 Task: Send an email with the signature Madison Evans with the subject Request for a promotion follow-up and the message Just a friendly reminder to complete the task assigned to you by the end of the week. from softage.9@softage.net to softage.4@softage.net and move the email from Sent Items to the folder Letters of intent
Action: Mouse moved to (1197, 86)
Screenshot: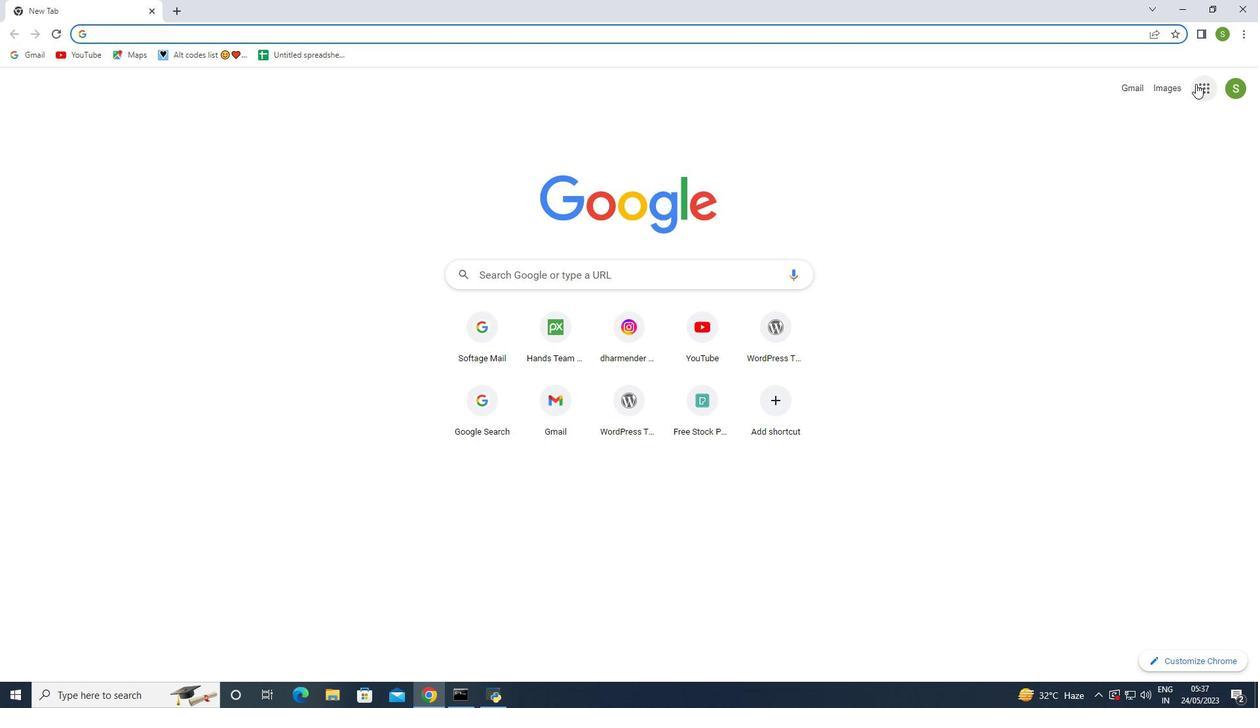 
Action: Mouse pressed left at (1197, 86)
Screenshot: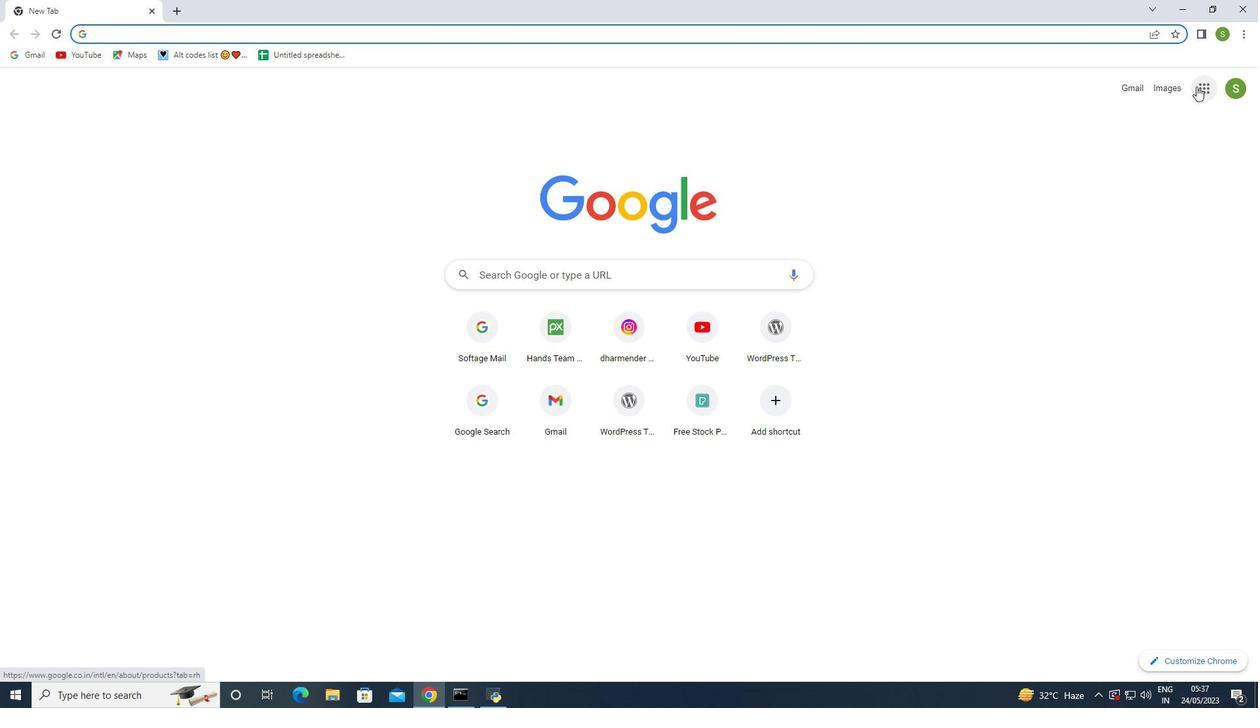 
Action: Mouse moved to (1154, 149)
Screenshot: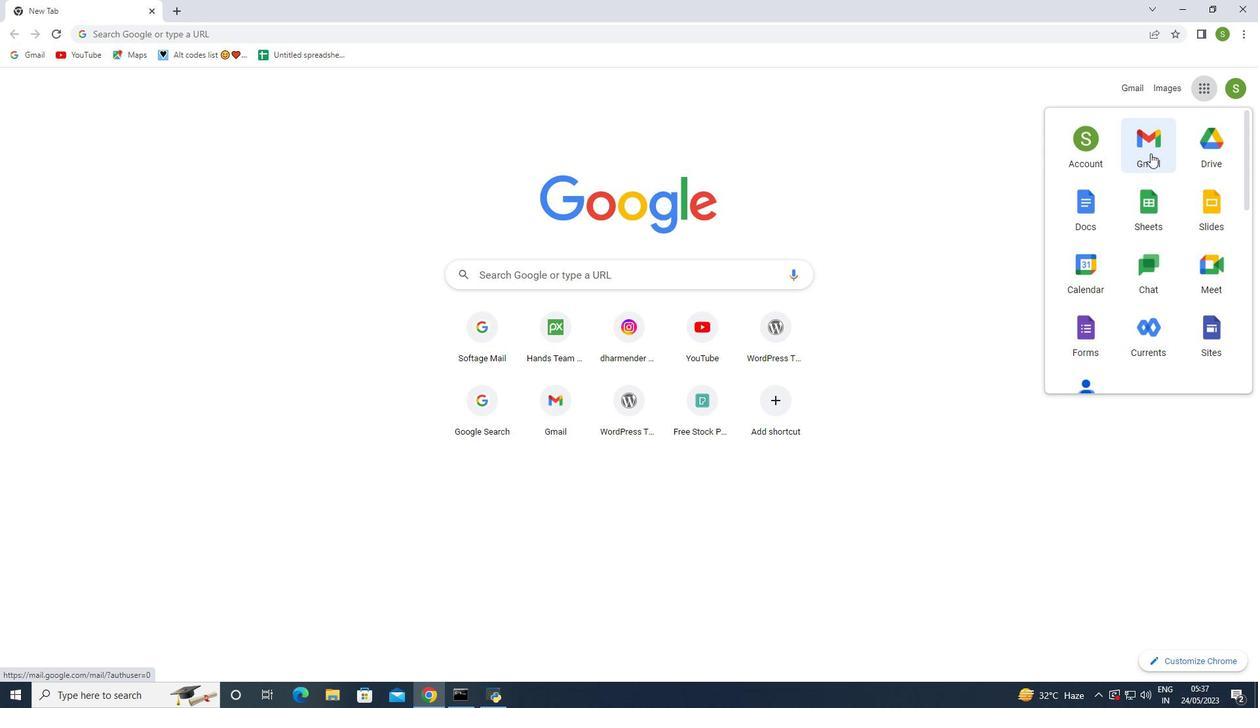 
Action: Mouse pressed left at (1154, 149)
Screenshot: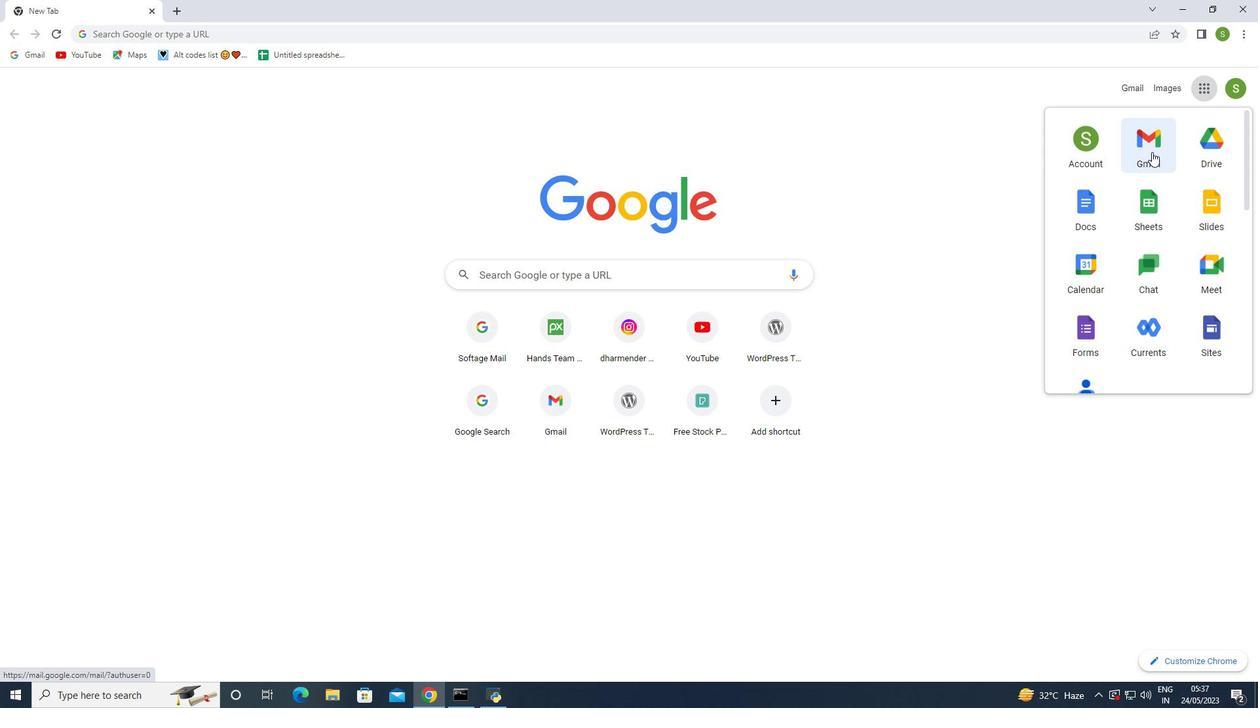 
Action: Mouse moved to (1102, 87)
Screenshot: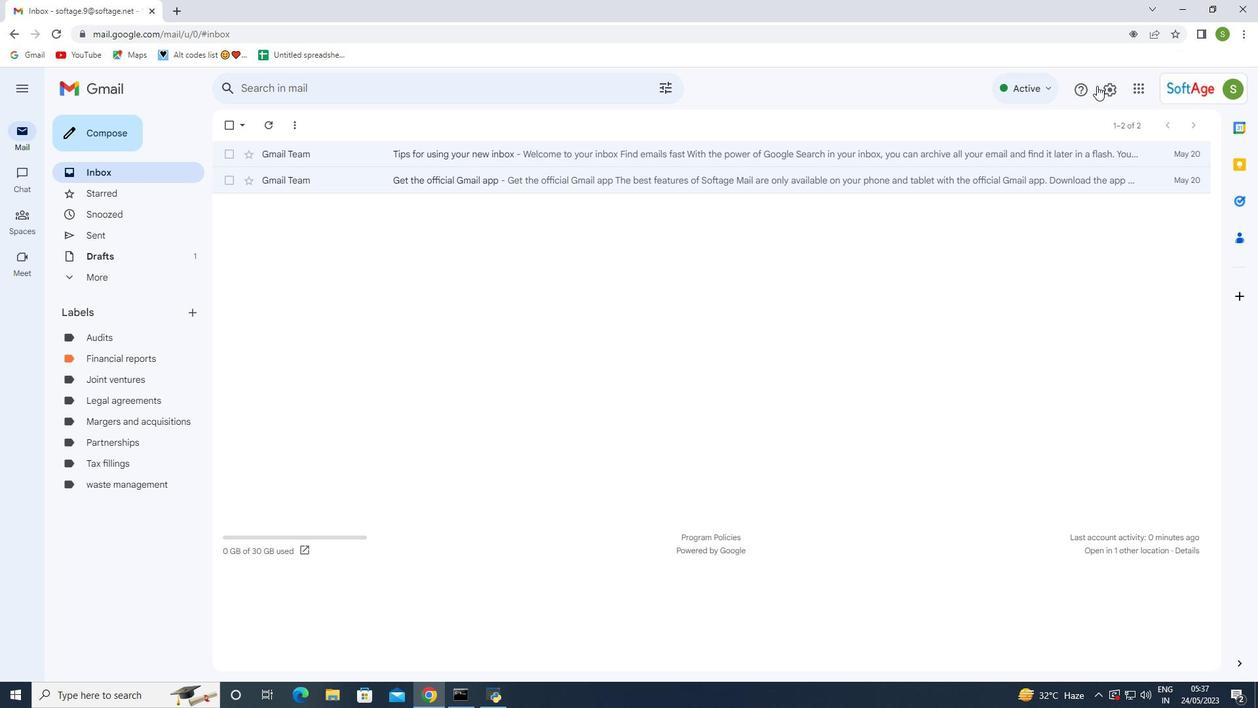 
Action: Mouse pressed left at (1102, 87)
Screenshot: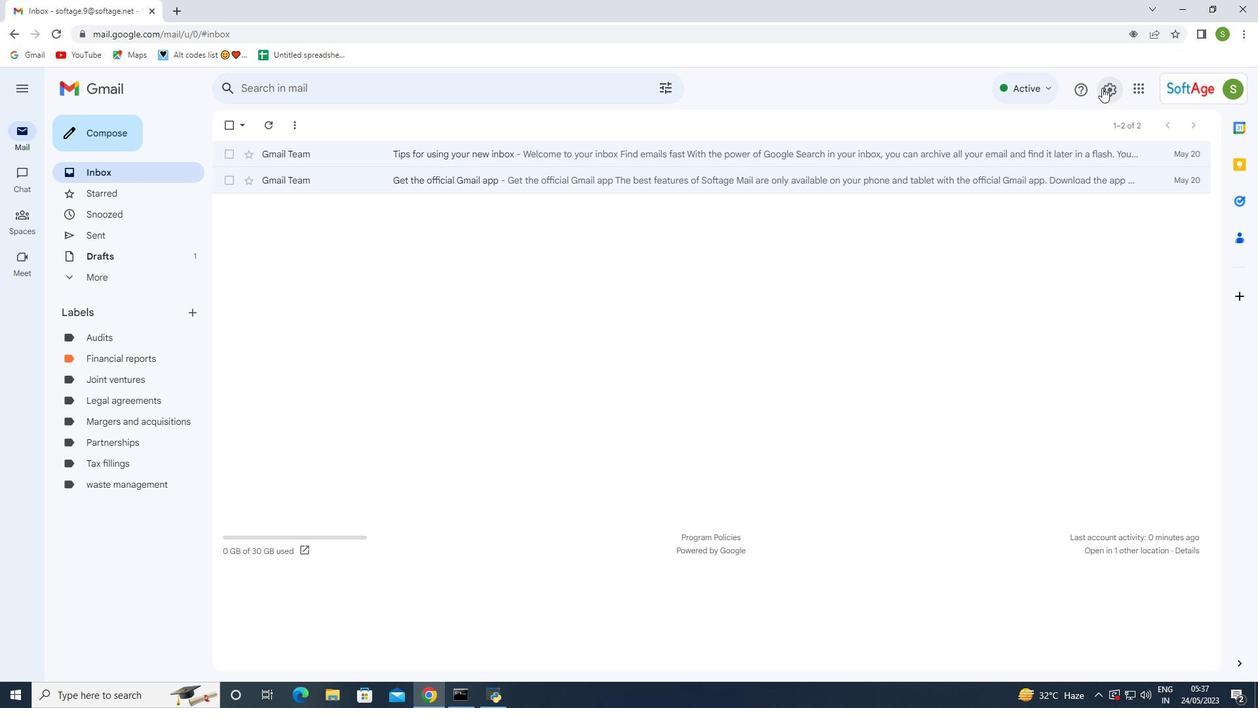
Action: Mouse moved to (1103, 161)
Screenshot: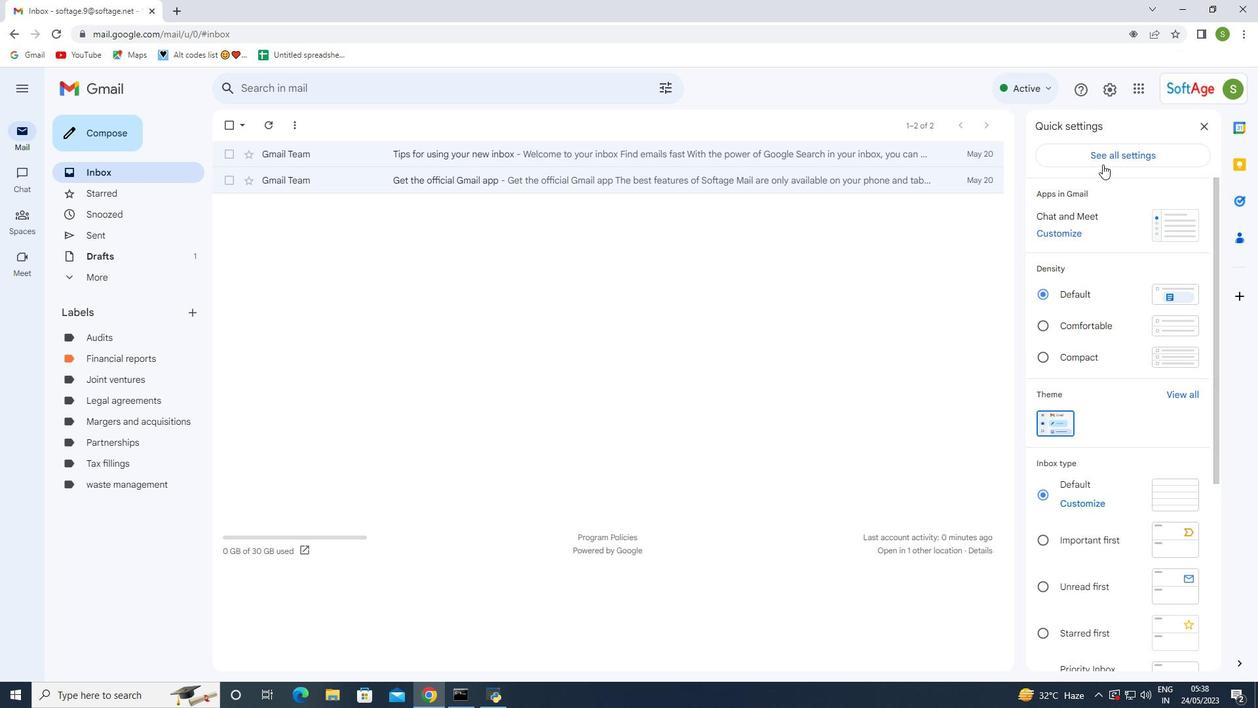 
Action: Mouse pressed left at (1103, 161)
Screenshot: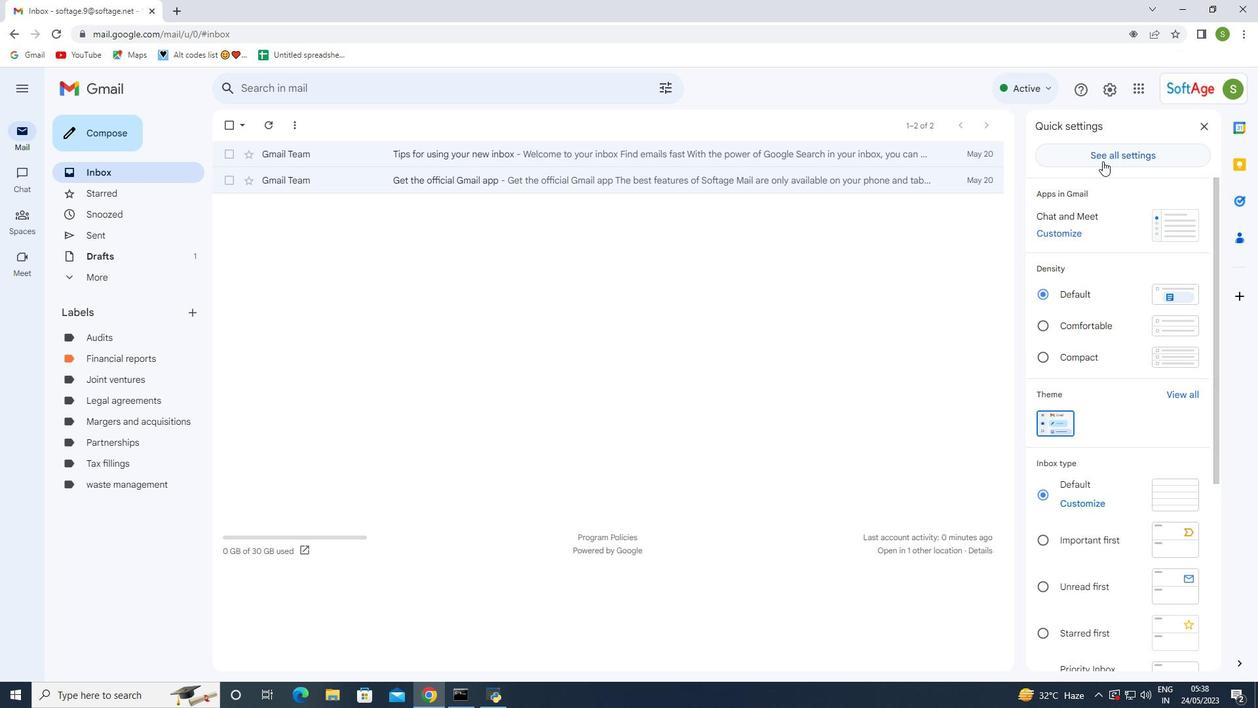 
Action: Mouse moved to (683, 341)
Screenshot: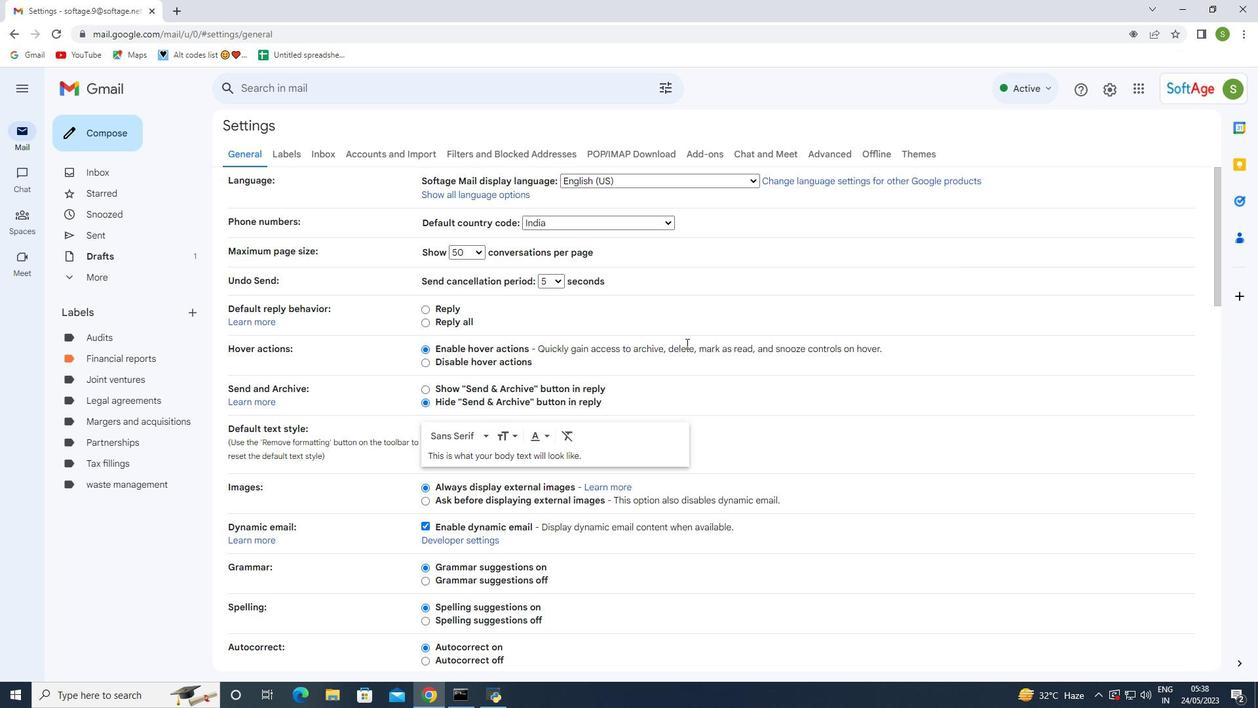 
Action: Mouse scrolled (683, 340) with delta (0, 0)
Screenshot: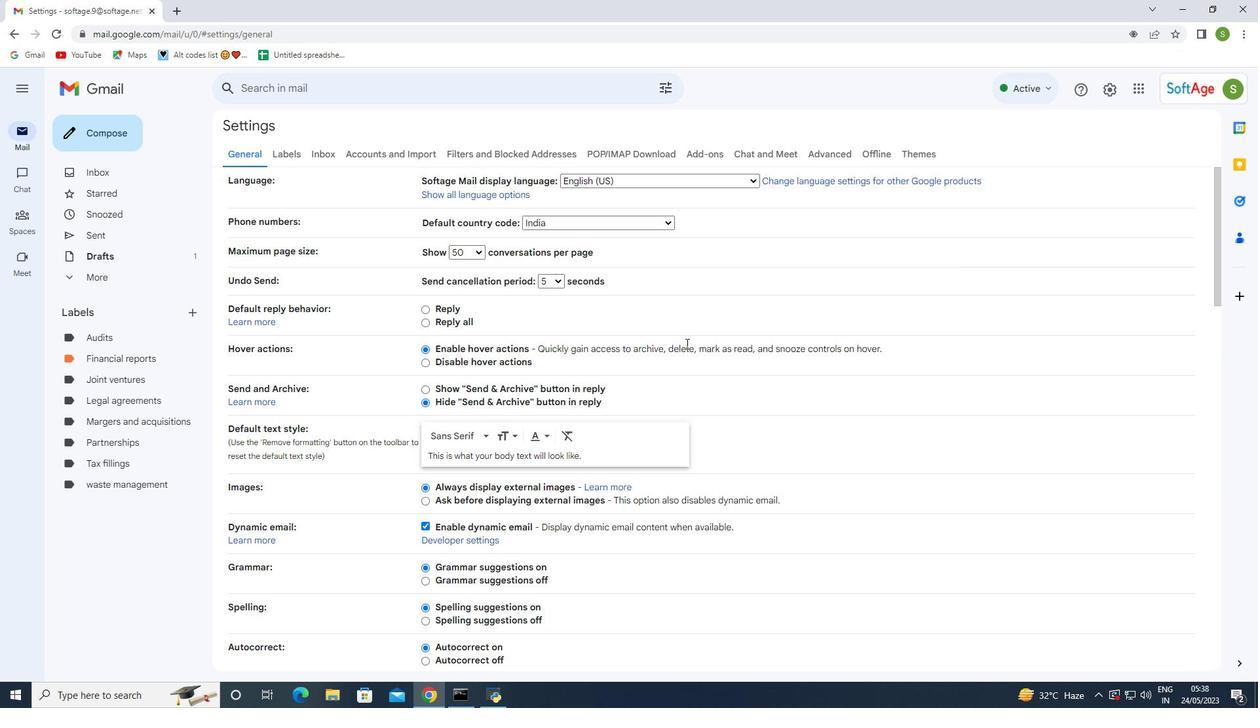 
Action: Mouse moved to (683, 341)
Screenshot: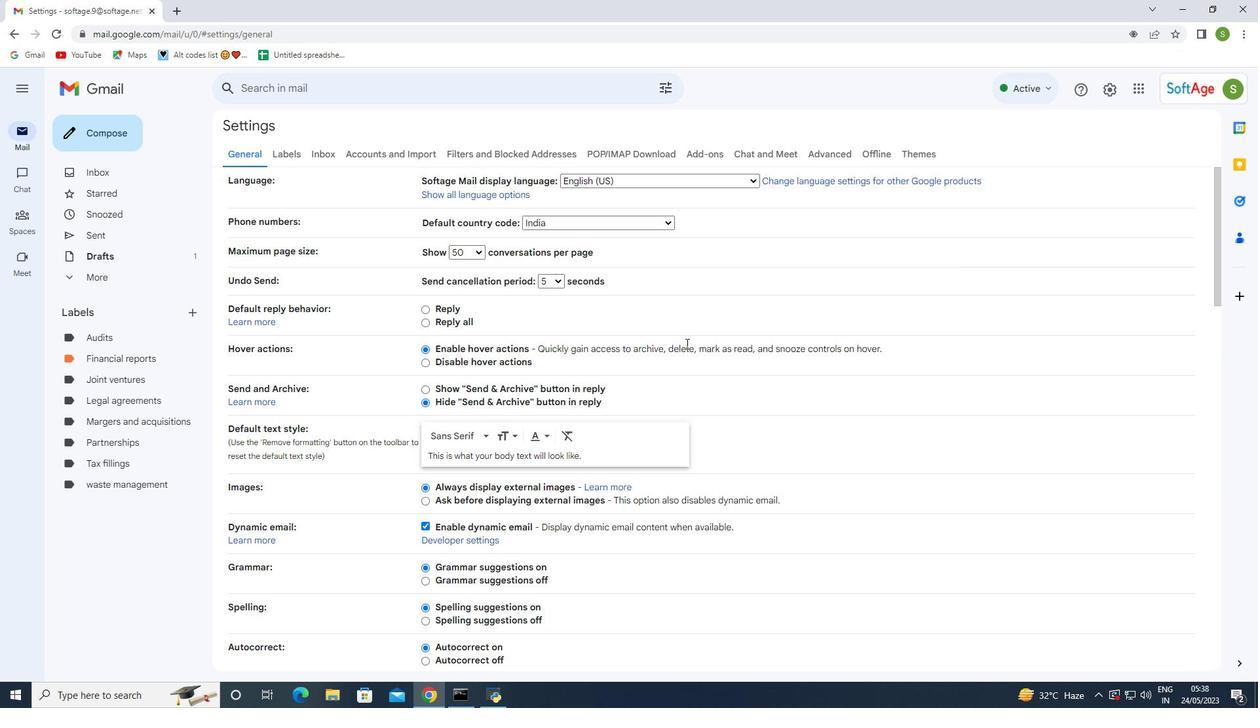 
Action: Mouse scrolled (683, 340) with delta (0, 0)
Screenshot: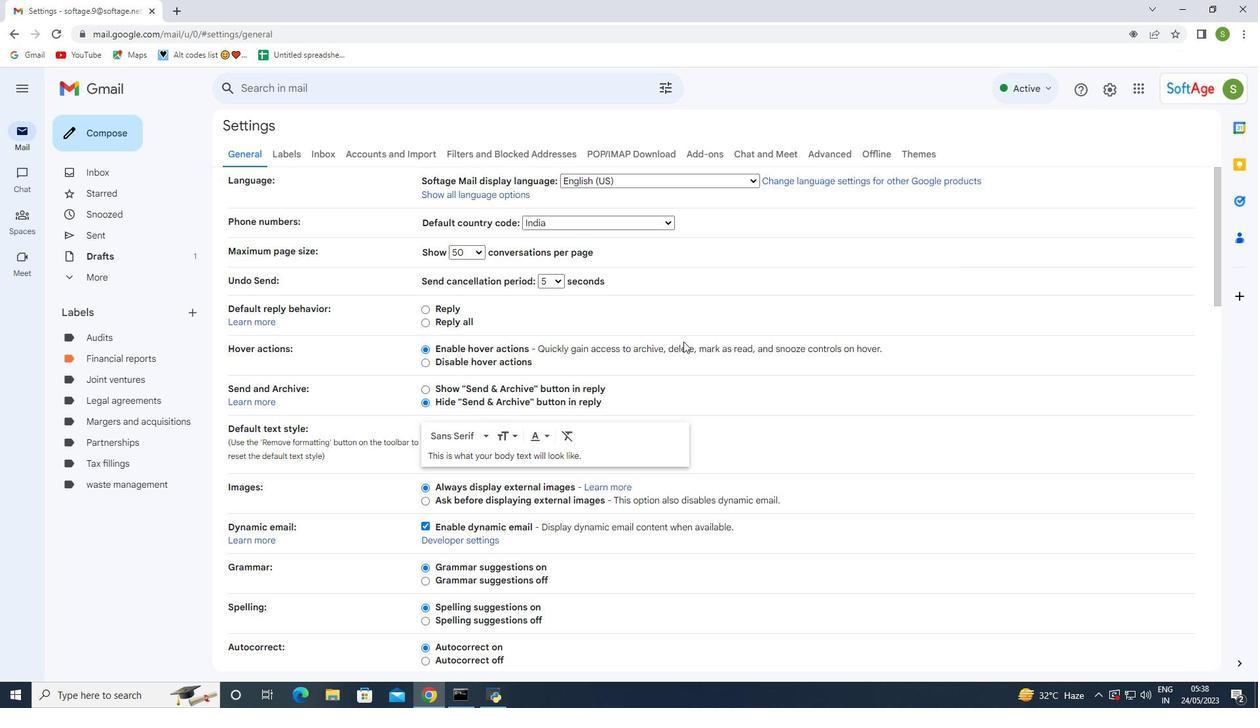 
Action: Mouse moved to (683, 341)
Screenshot: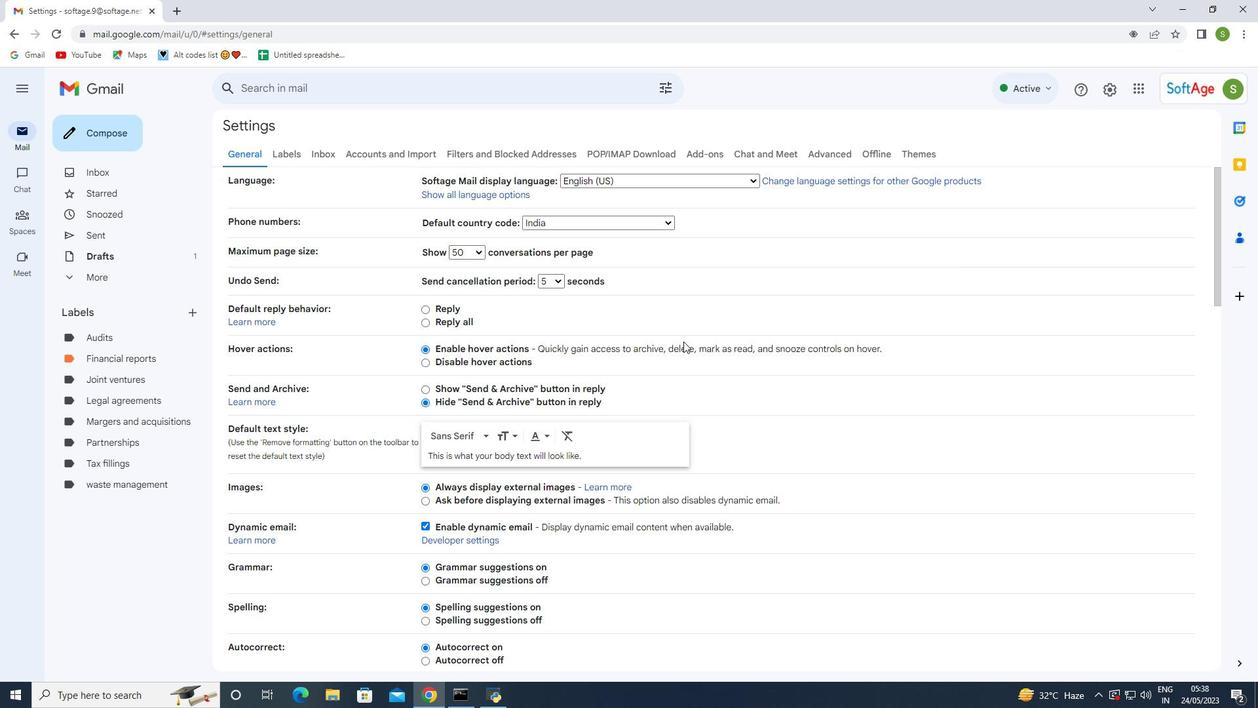 
Action: Mouse scrolled (683, 340) with delta (0, 0)
Screenshot: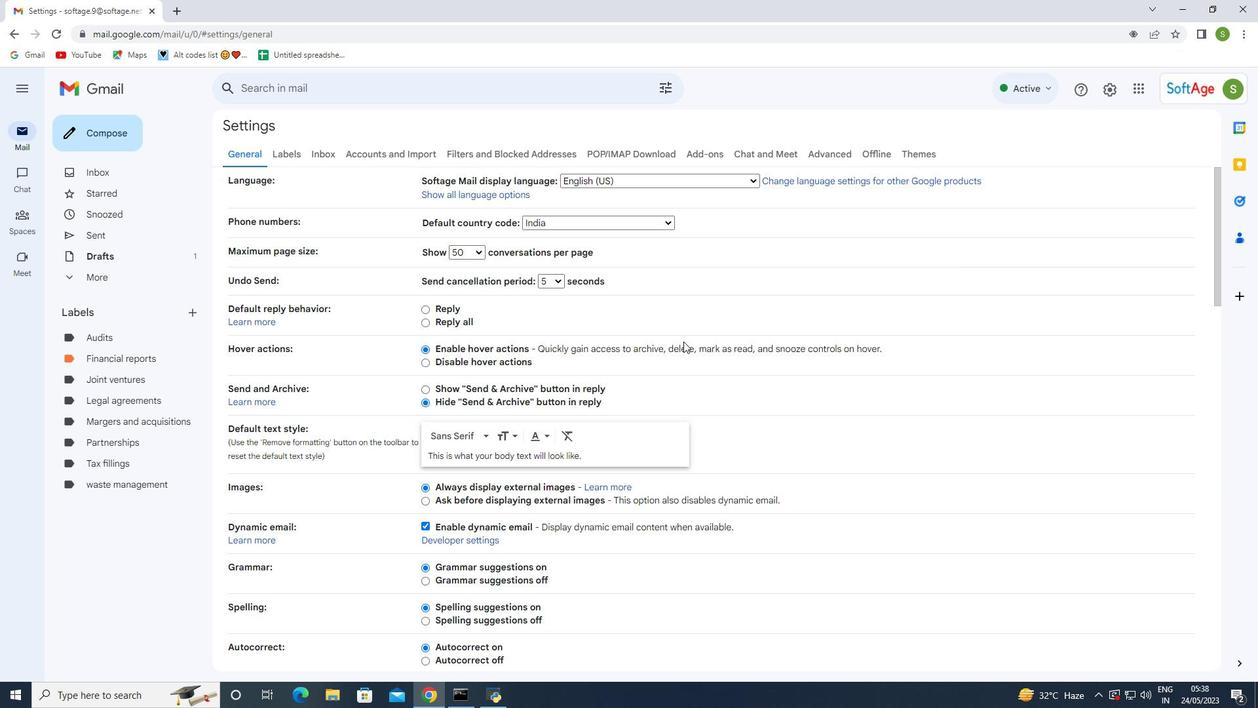 
Action: Mouse moved to (683, 341)
Screenshot: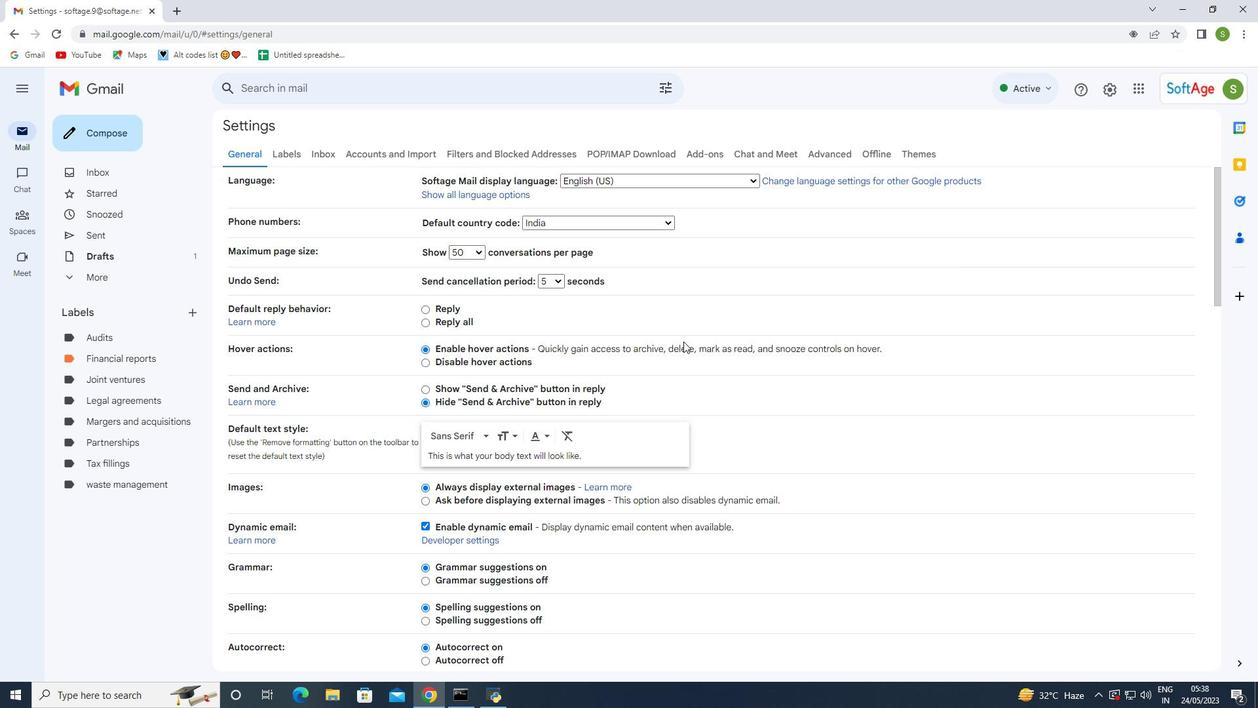 
Action: Mouse scrolled (683, 340) with delta (0, 0)
Screenshot: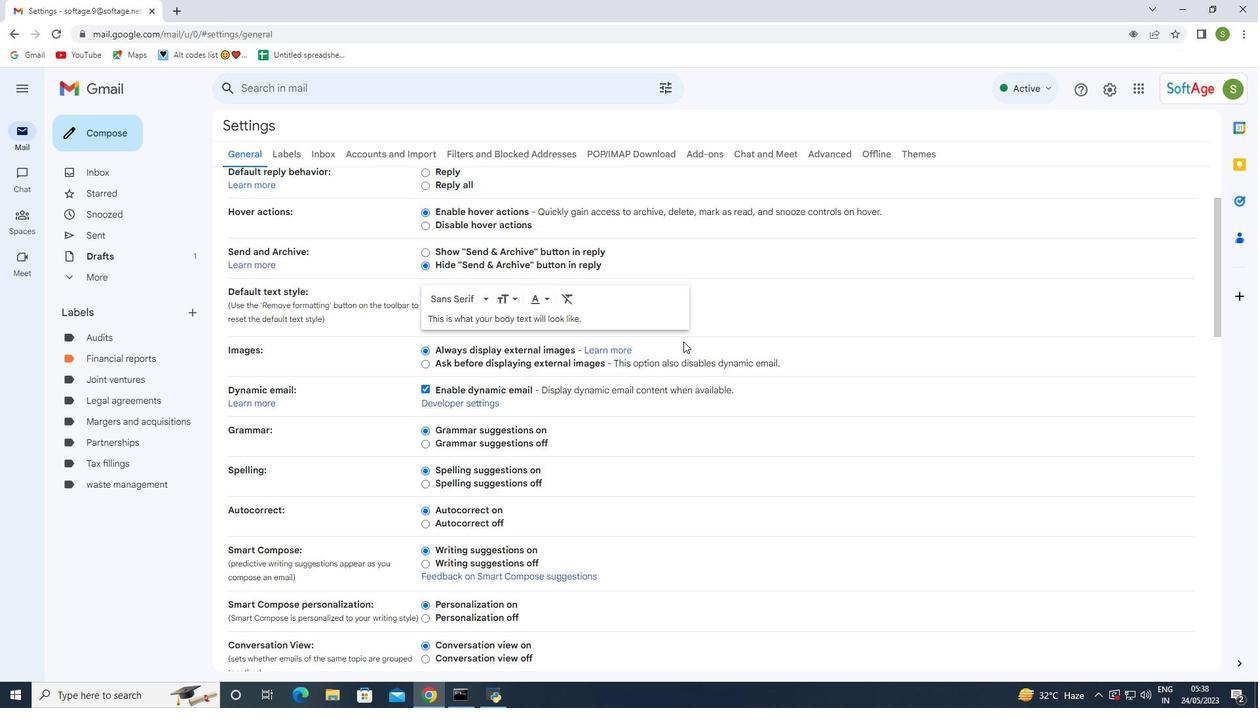 
Action: Mouse scrolled (683, 340) with delta (0, 0)
Screenshot: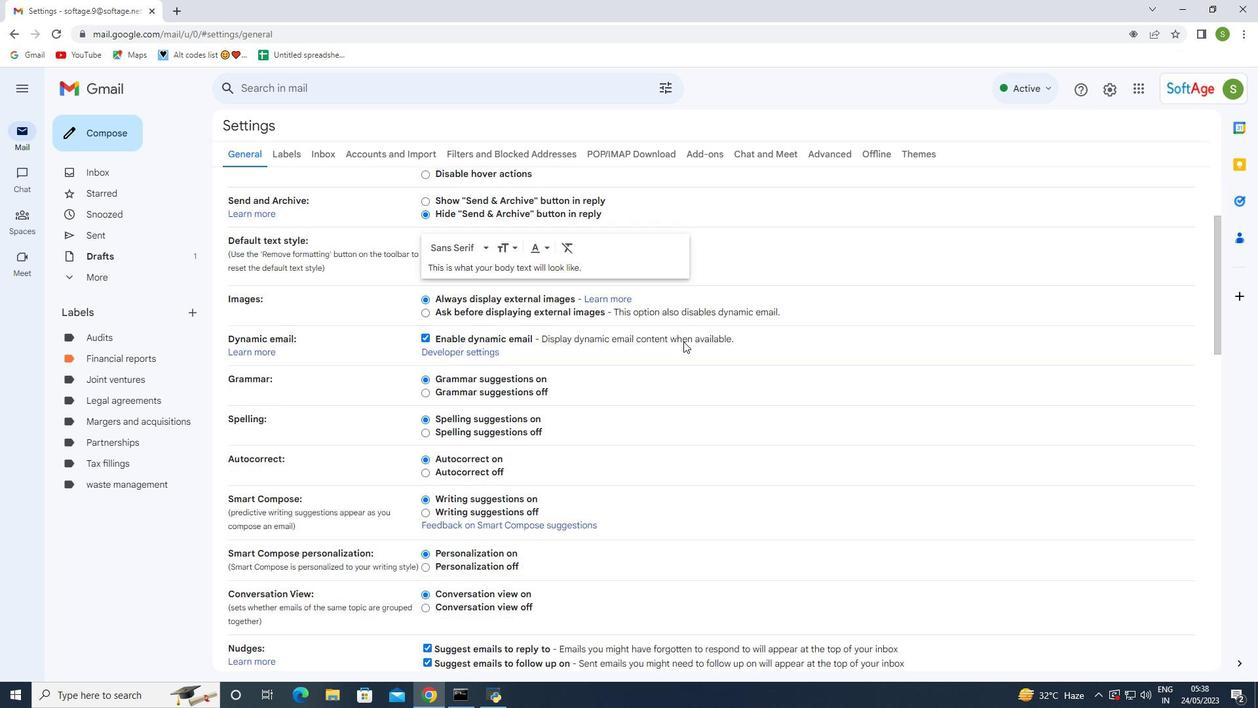 
Action: Mouse moved to (683, 351)
Screenshot: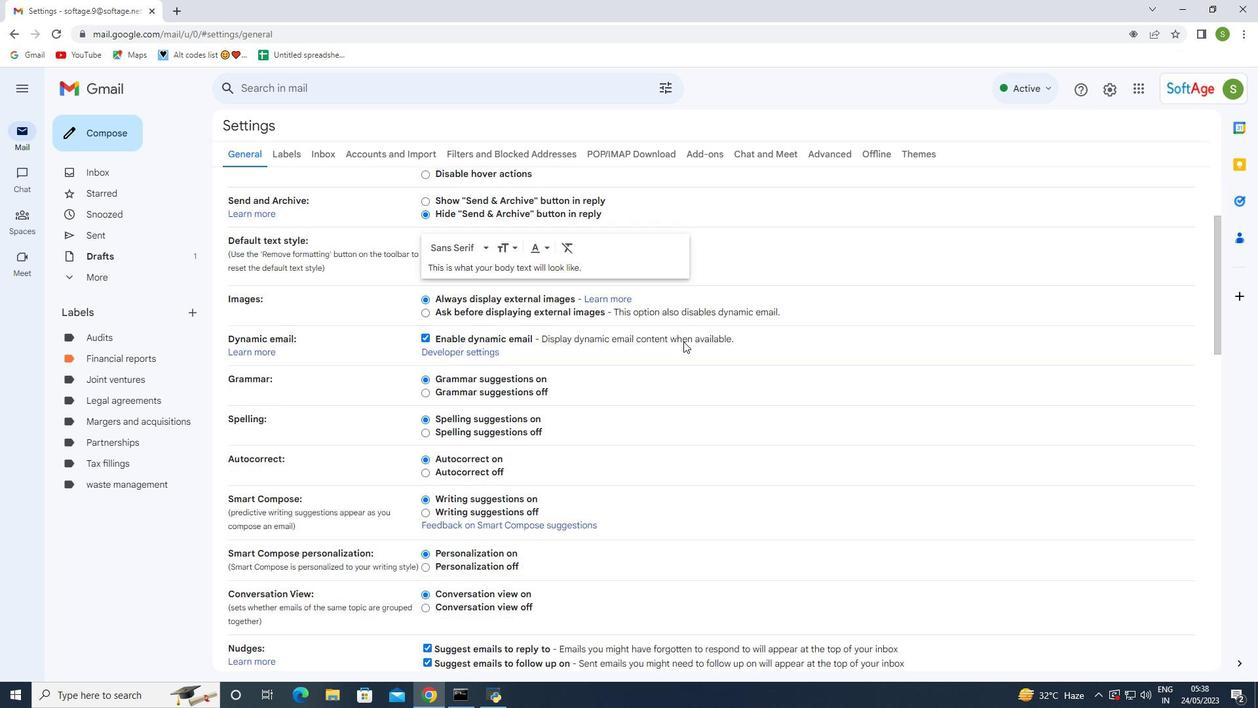 
Action: Mouse scrolled (683, 350) with delta (0, 0)
Screenshot: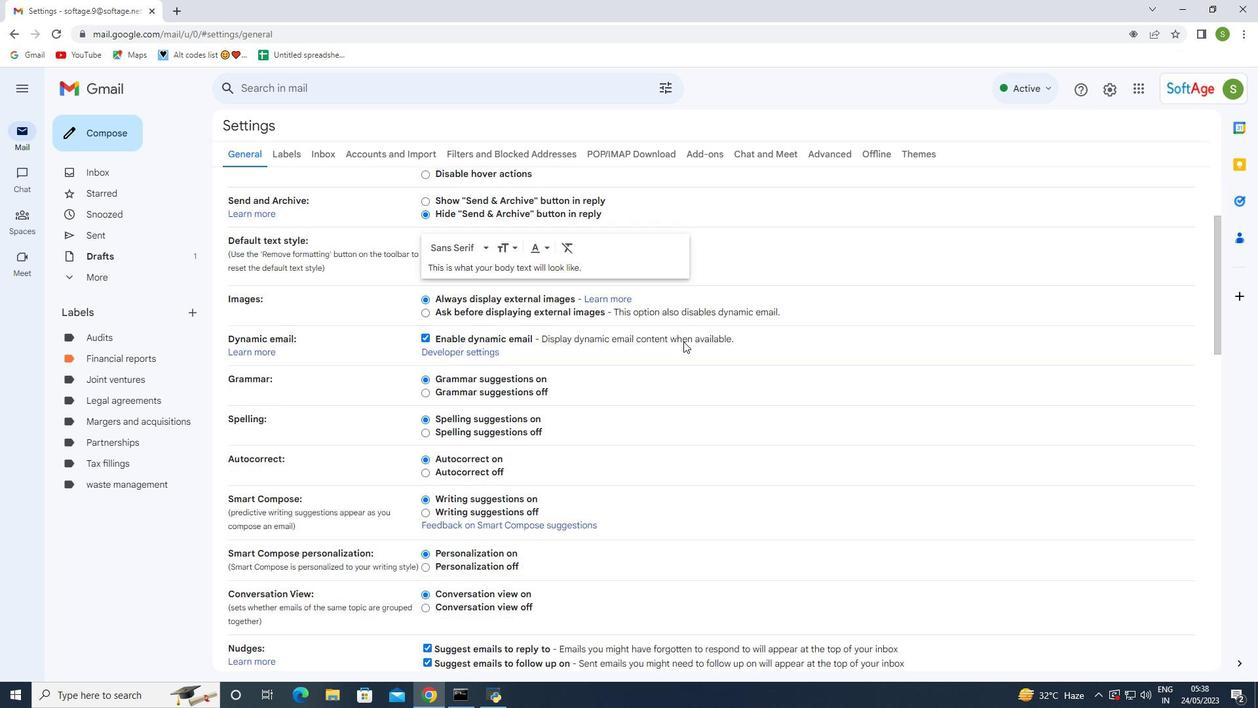 
Action: Mouse moved to (684, 366)
Screenshot: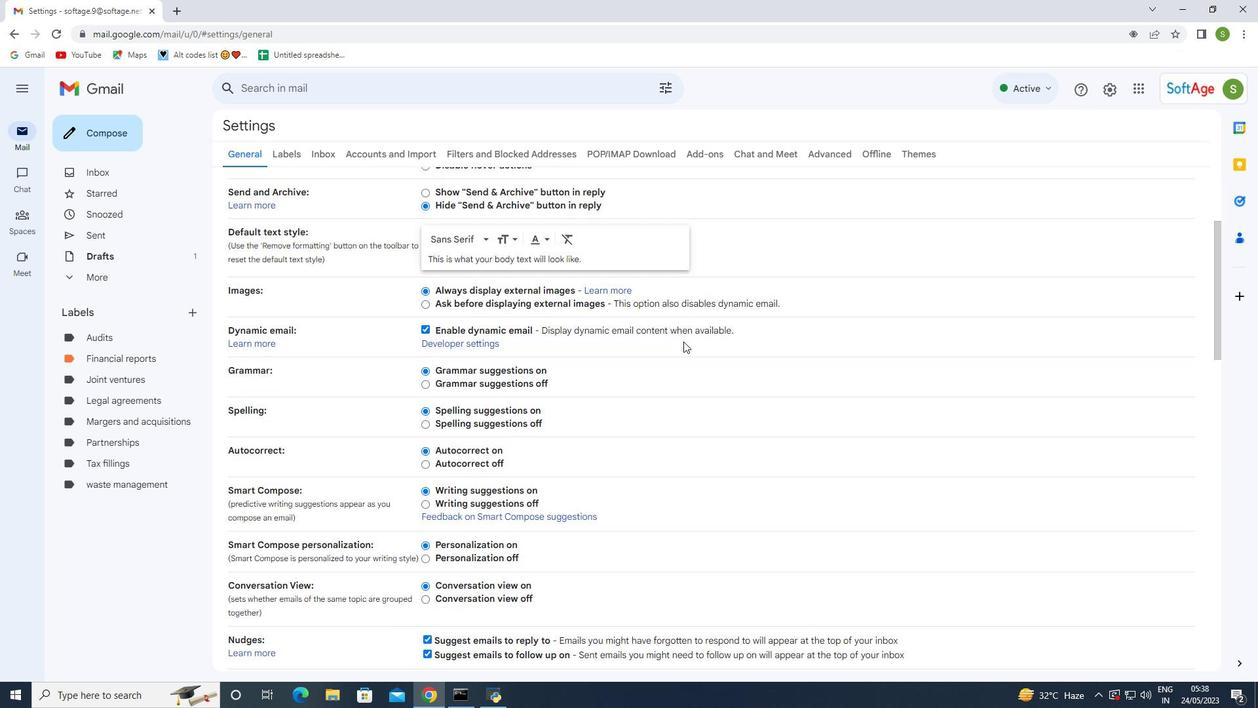
Action: Mouse scrolled (684, 365) with delta (0, 0)
Screenshot: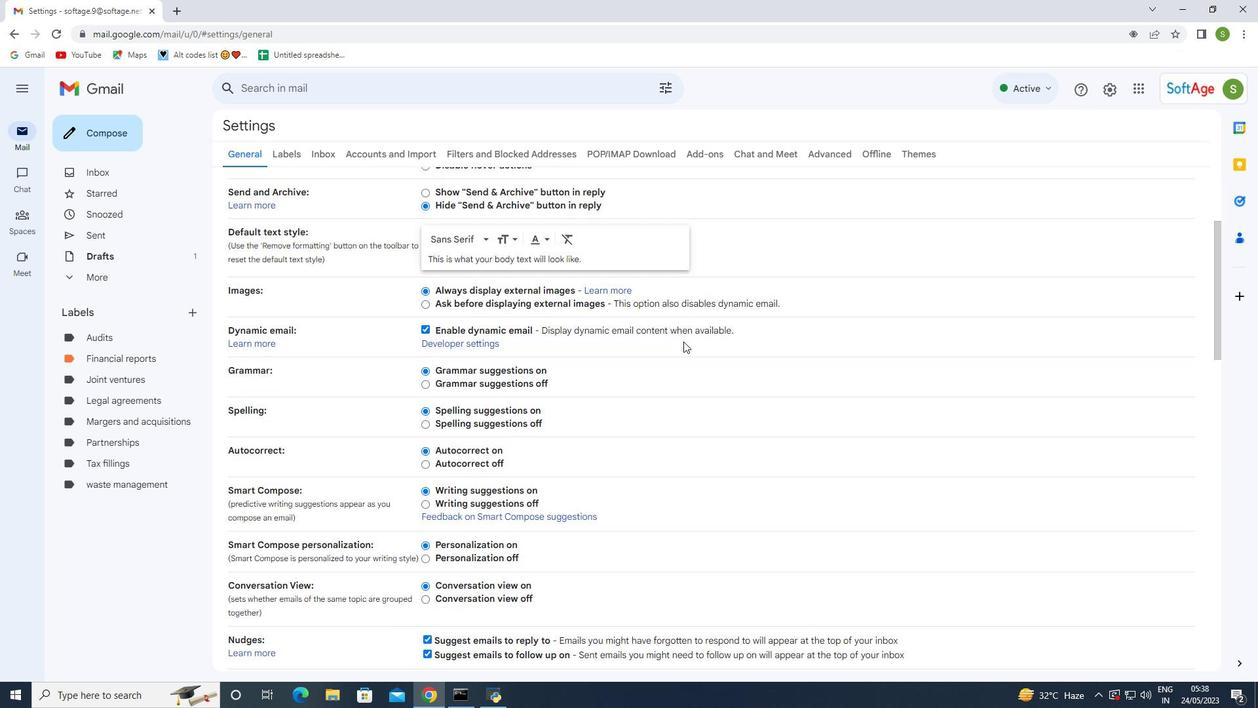 
Action: Mouse moved to (684, 371)
Screenshot: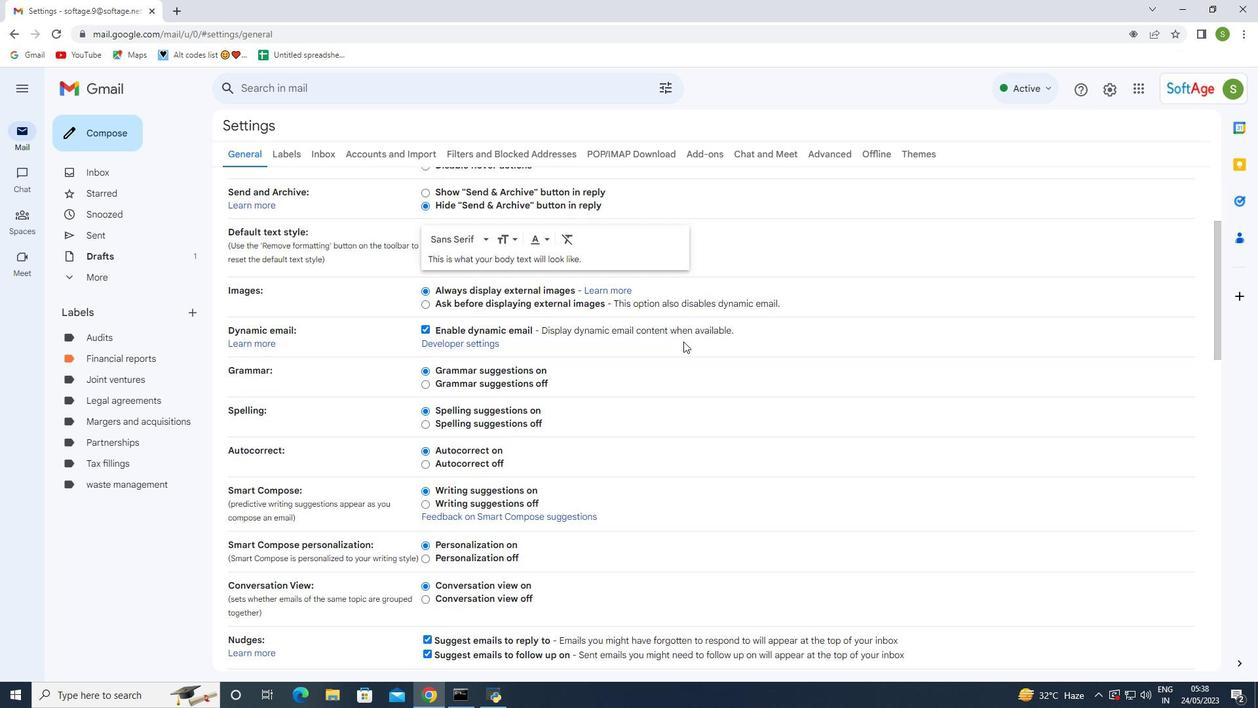 
Action: Mouse scrolled (684, 370) with delta (0, 0)
Screenshot: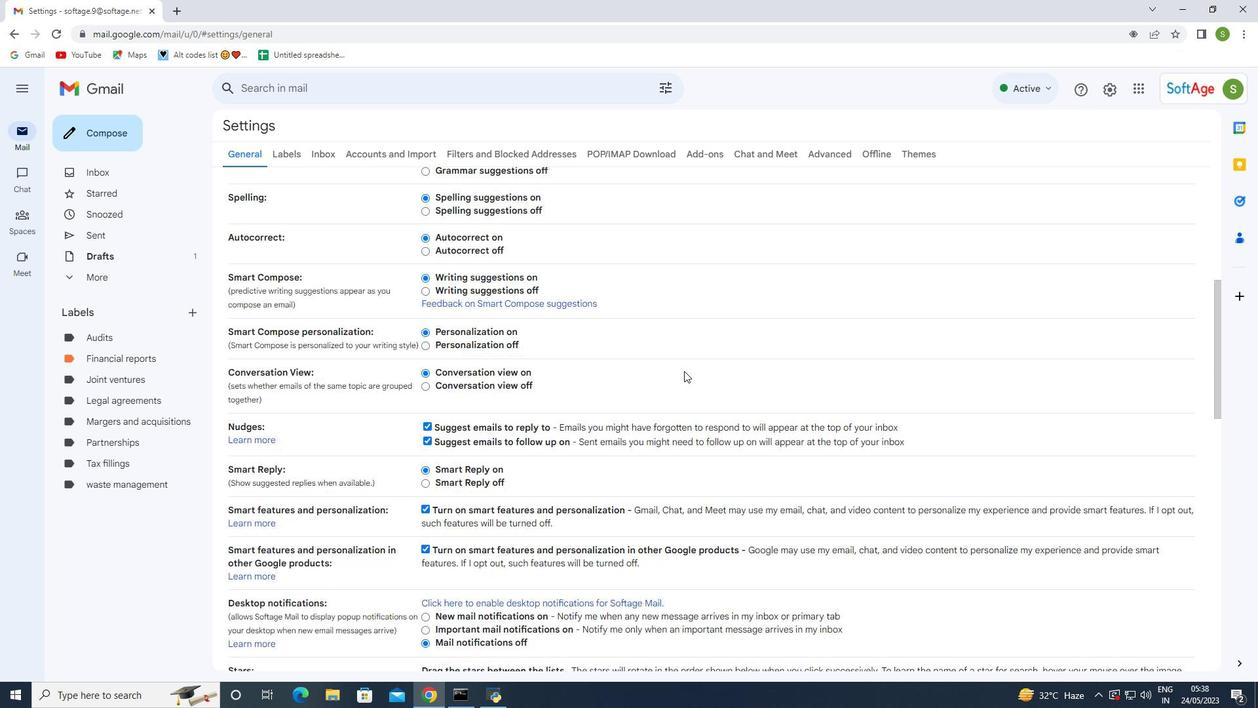 
Action: Mouse moved to (684, 374)
Screenshot: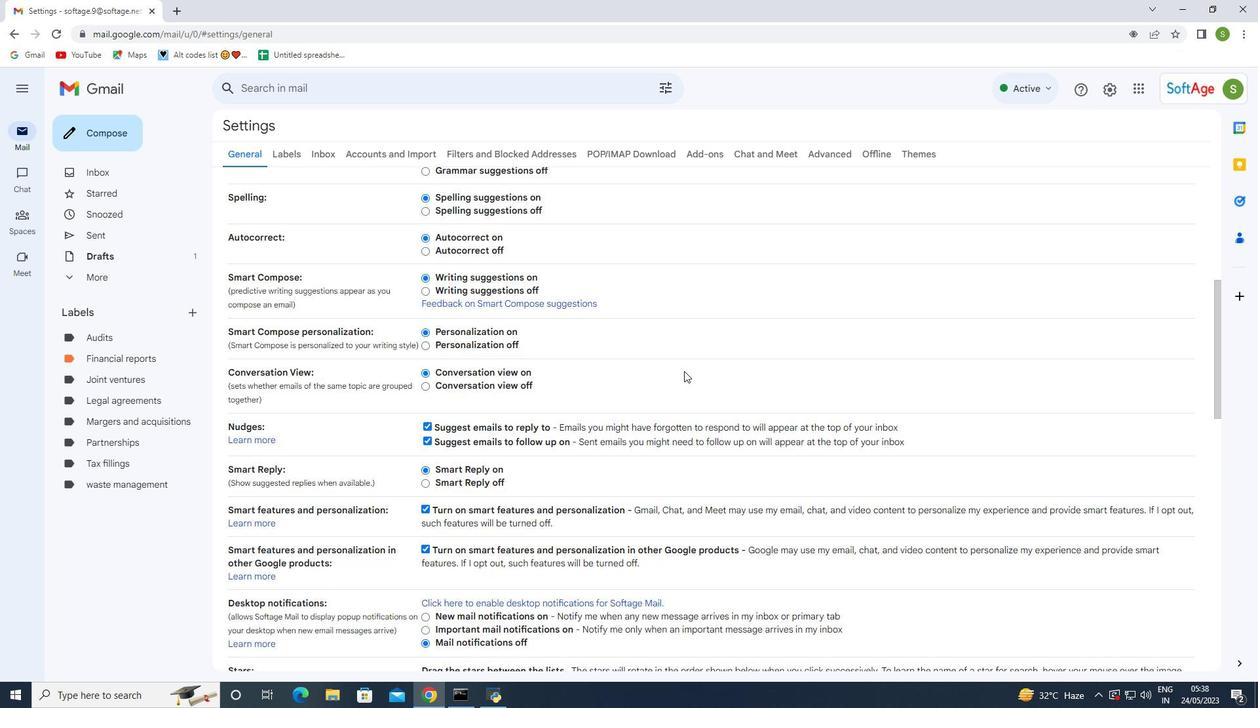
Action: Mouse scrolled (684, 373) with delta (0, 0)
Screenshot: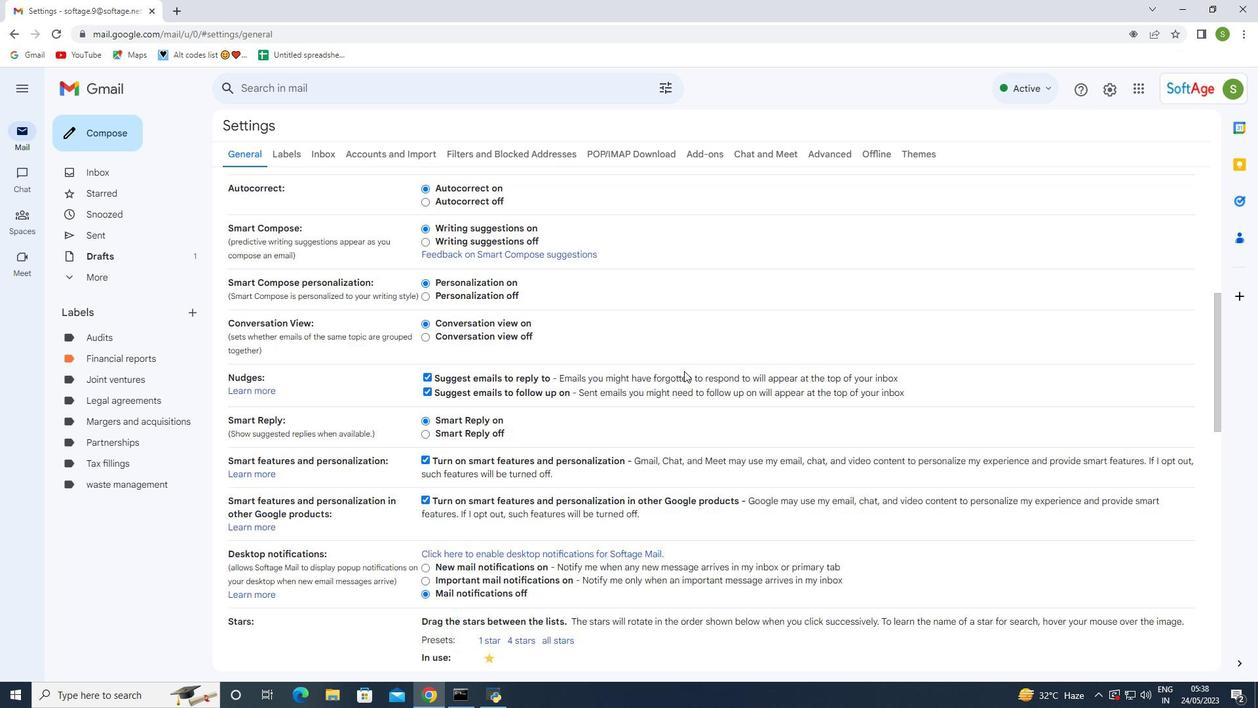 
Action: Mouse moved to (684, 376)
Screenshot: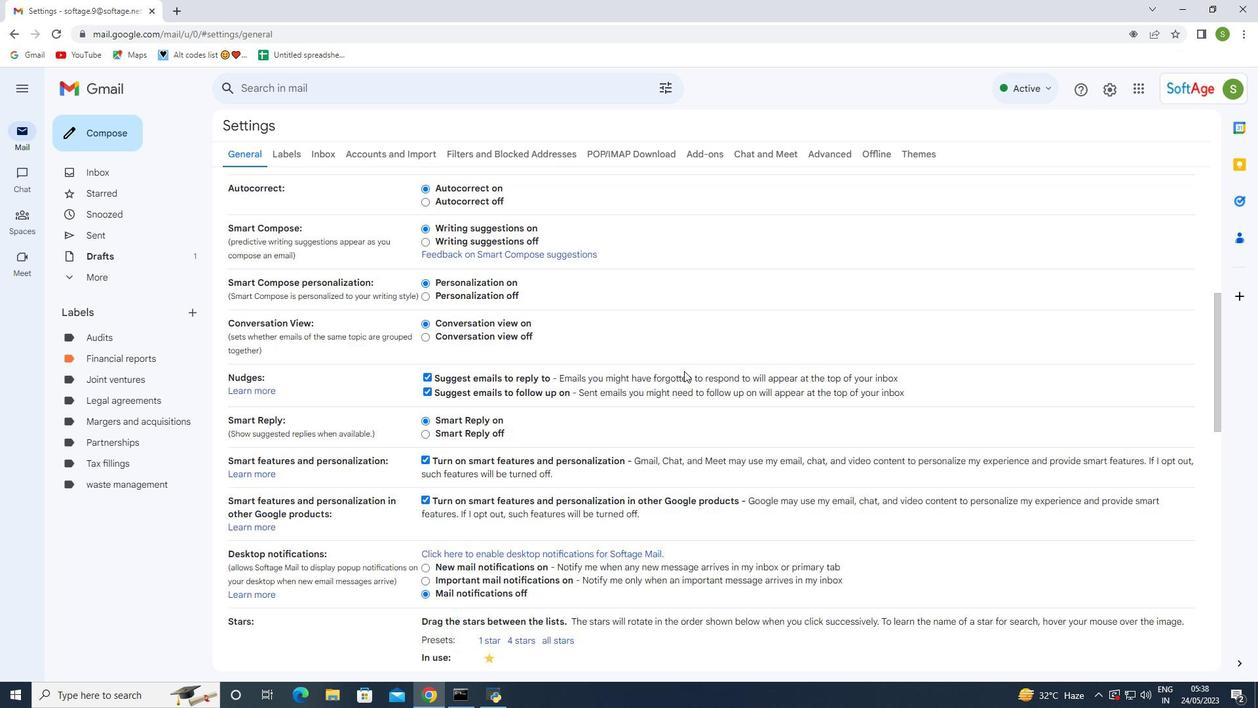 
Action: Mouse scrolled (684, 375) with delta (0, 0)
Screenshot: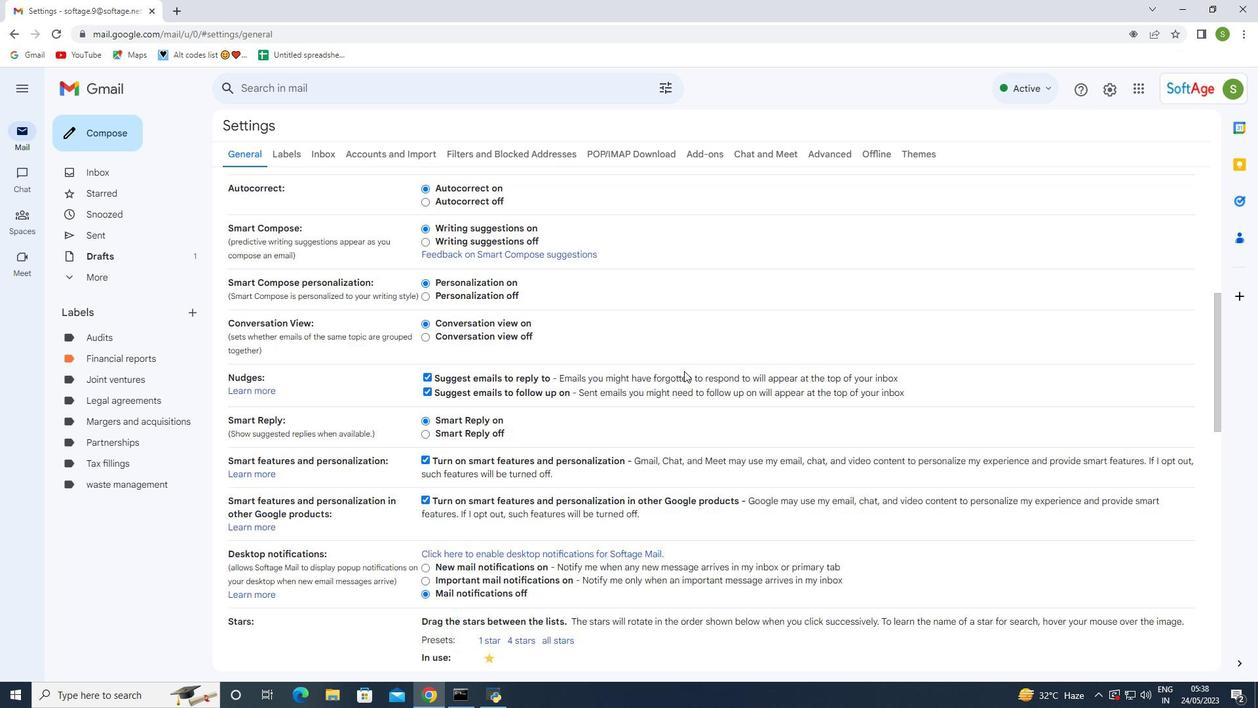 
Action: Mouse scrolled (684, 375) with delta (0, 0)
Screenshot: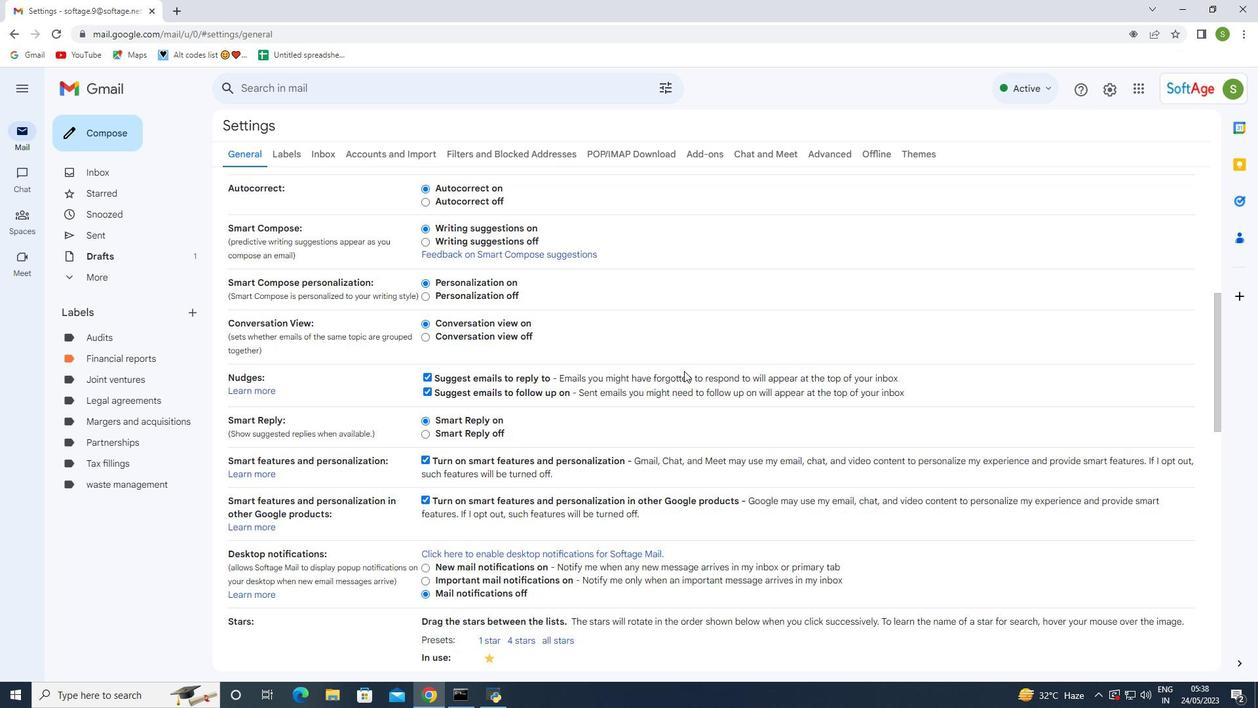 
Action: Mouse moved to (683, 376)
Screenshot: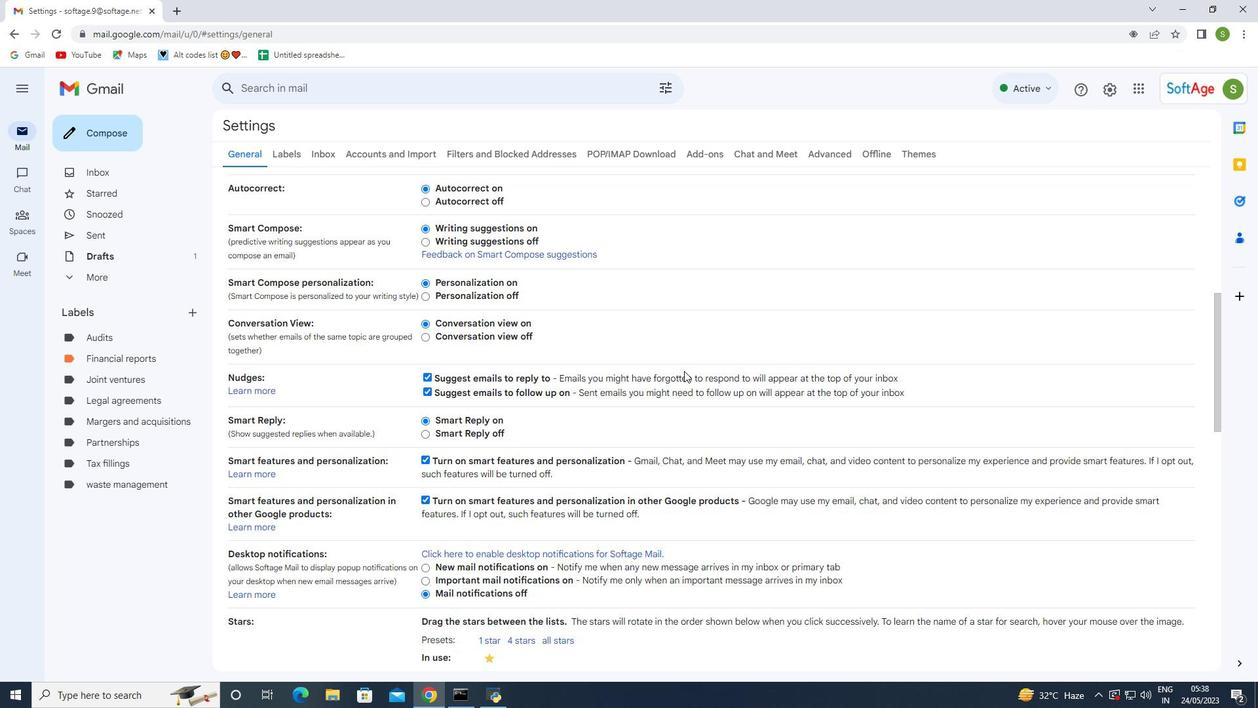 
Action: Mouse scrolled (683, 375) with delta (0, 0)
Screenshot: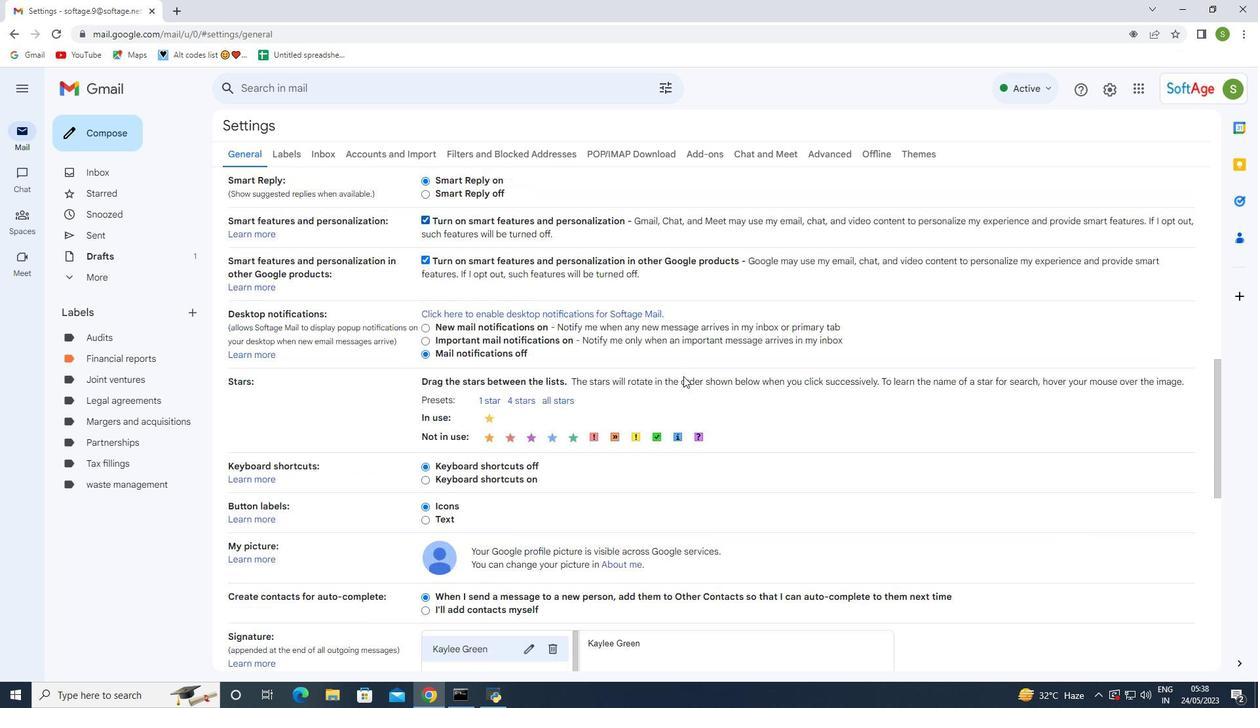 
Action: Mouse moved to (683, 377)
Screenshot: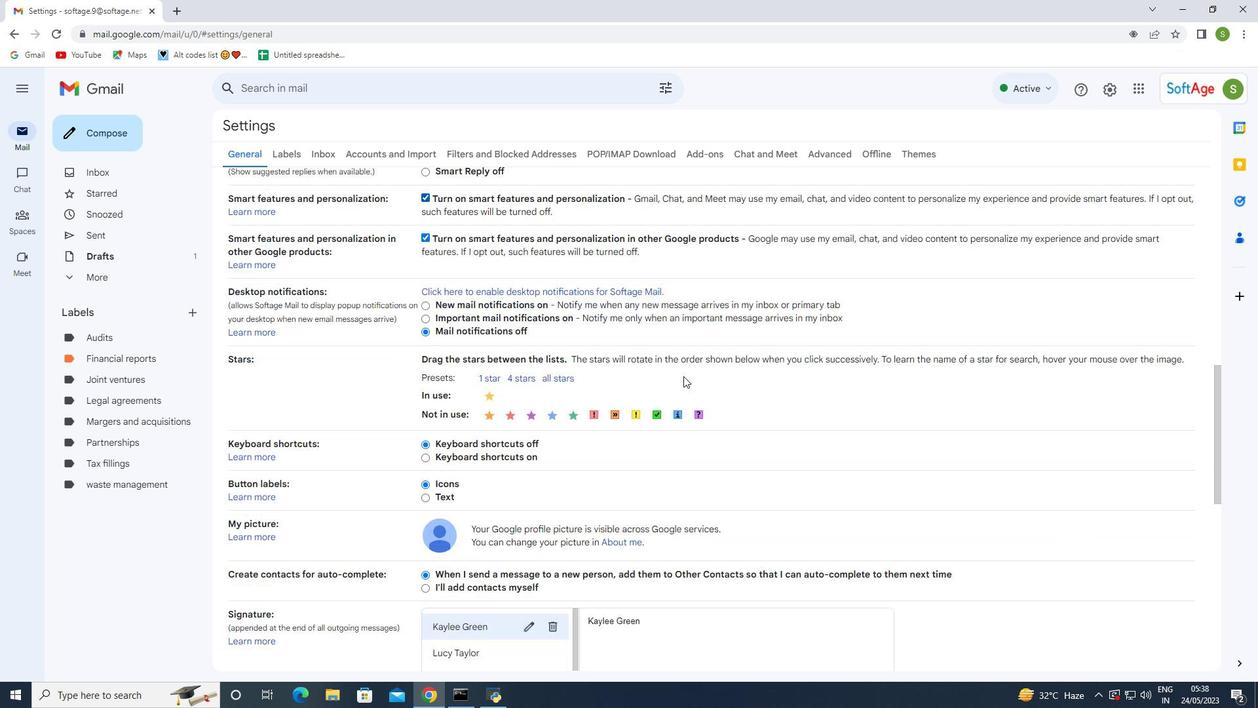 
Action: Mouse scrolled (683, 376) with delta (0, 0)
Screenshot: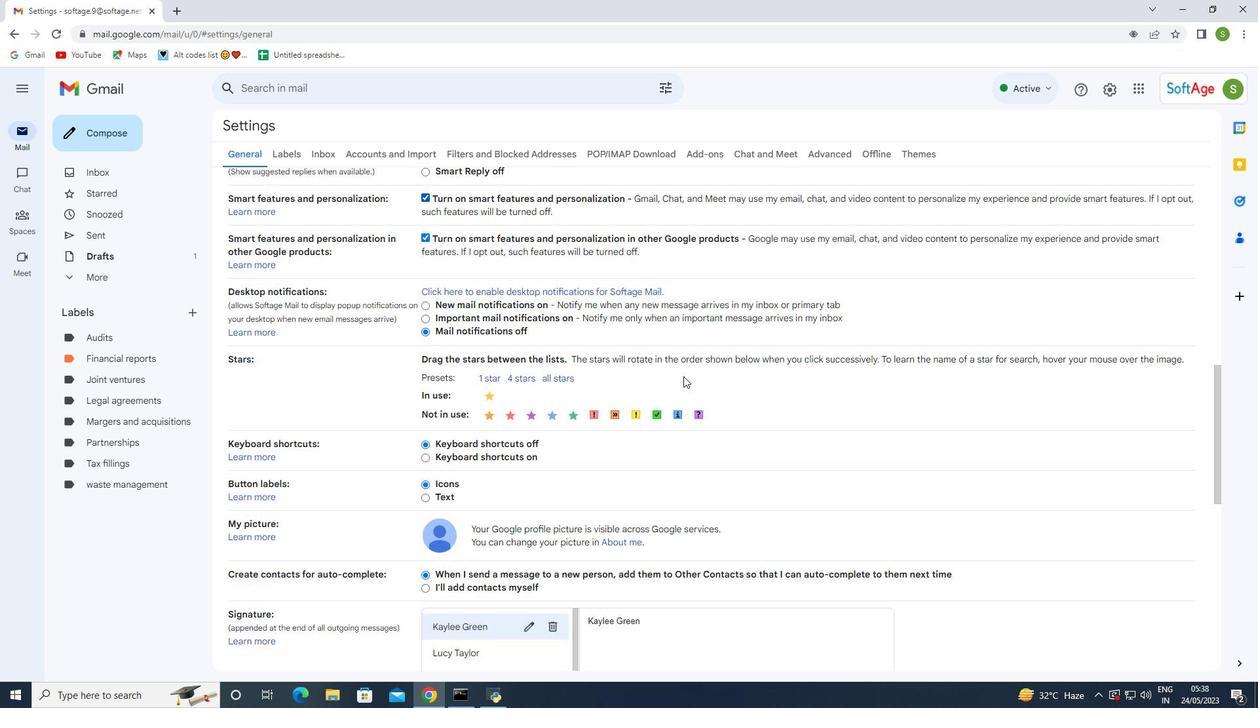 
Action: Mouse moved to (679, 382)
Screenshot: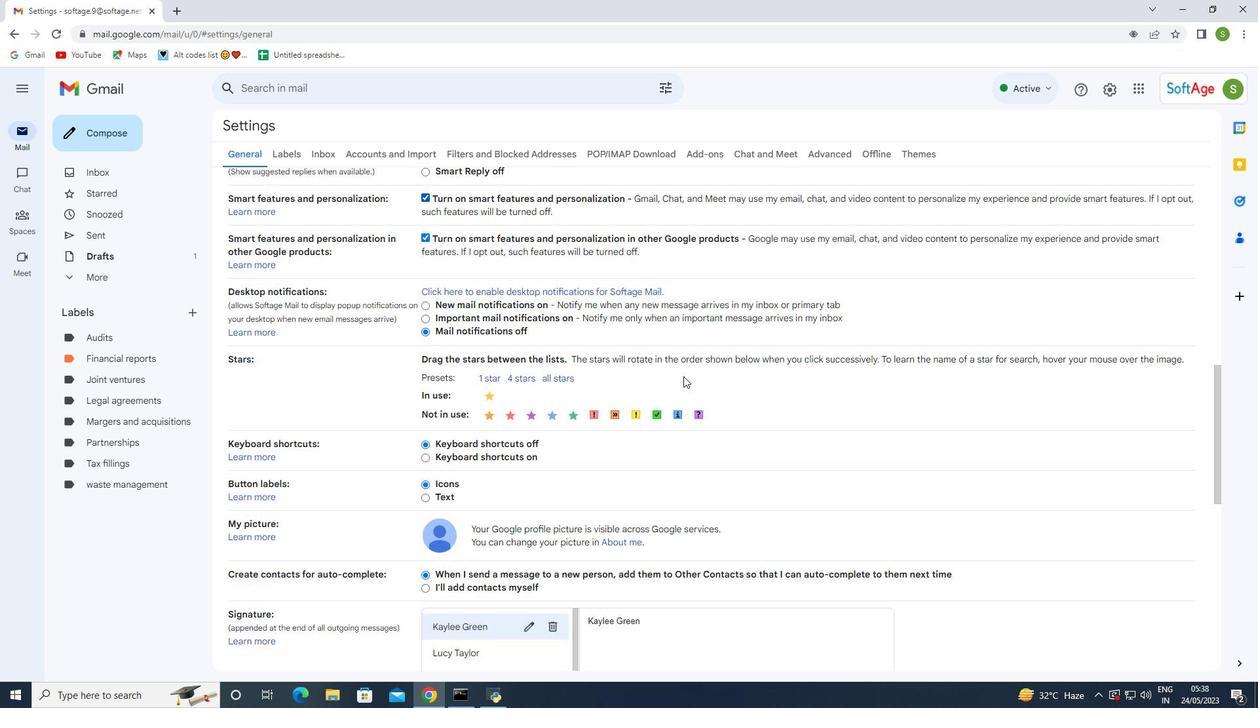 
Action: Mouse scrolled (679, 382) with delta (0, 0)
Screenshot: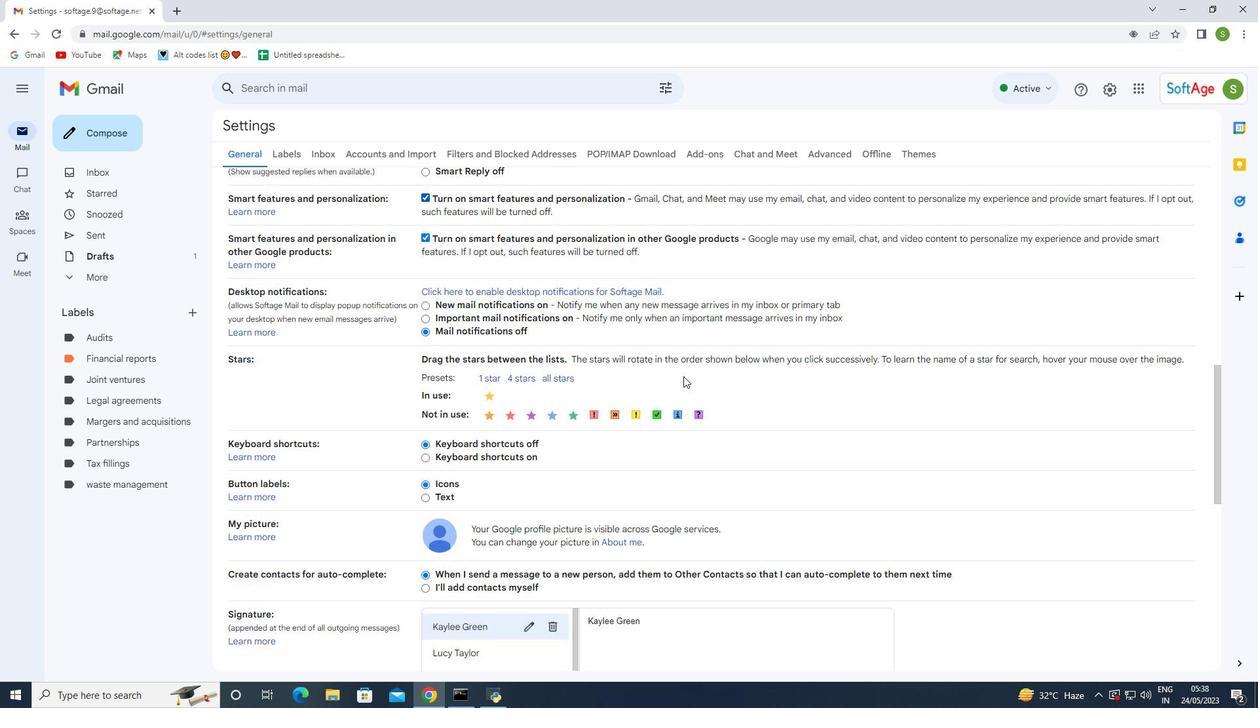 
Action: Mouse moved to (674, 390)
Screenshot: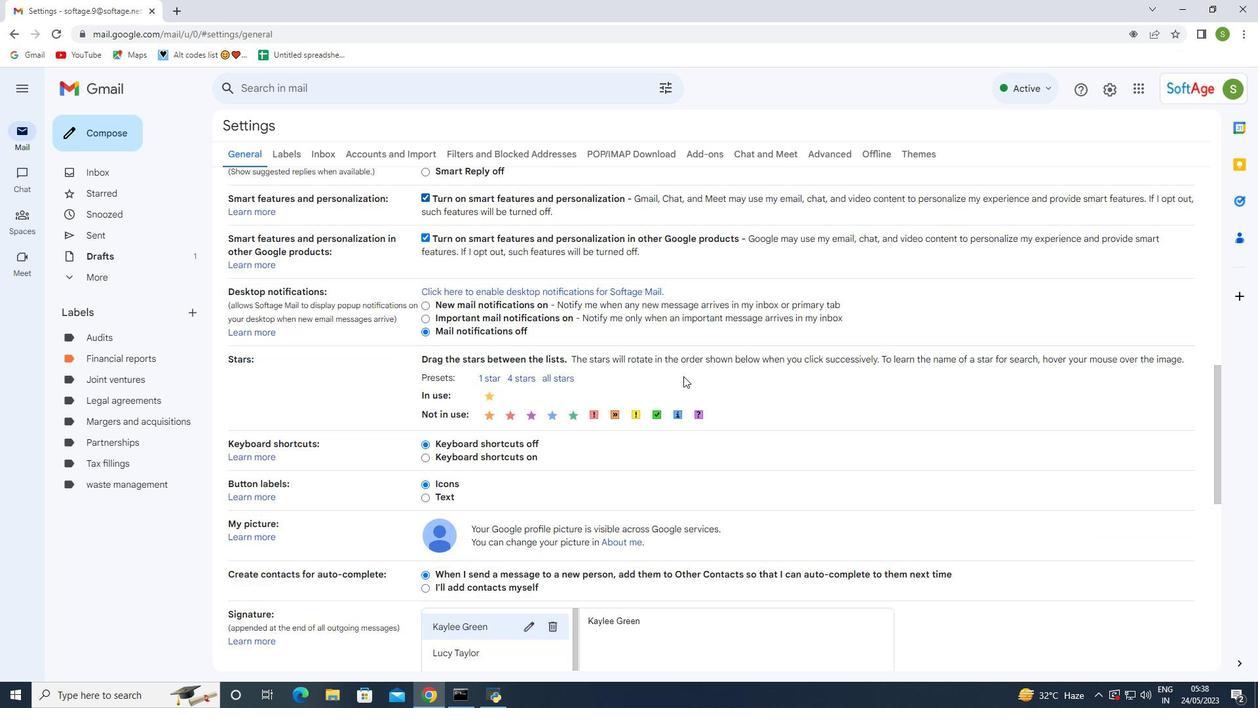
Action: Mouse scrolled (674, 389) with delta (0, 0)
Screenshot: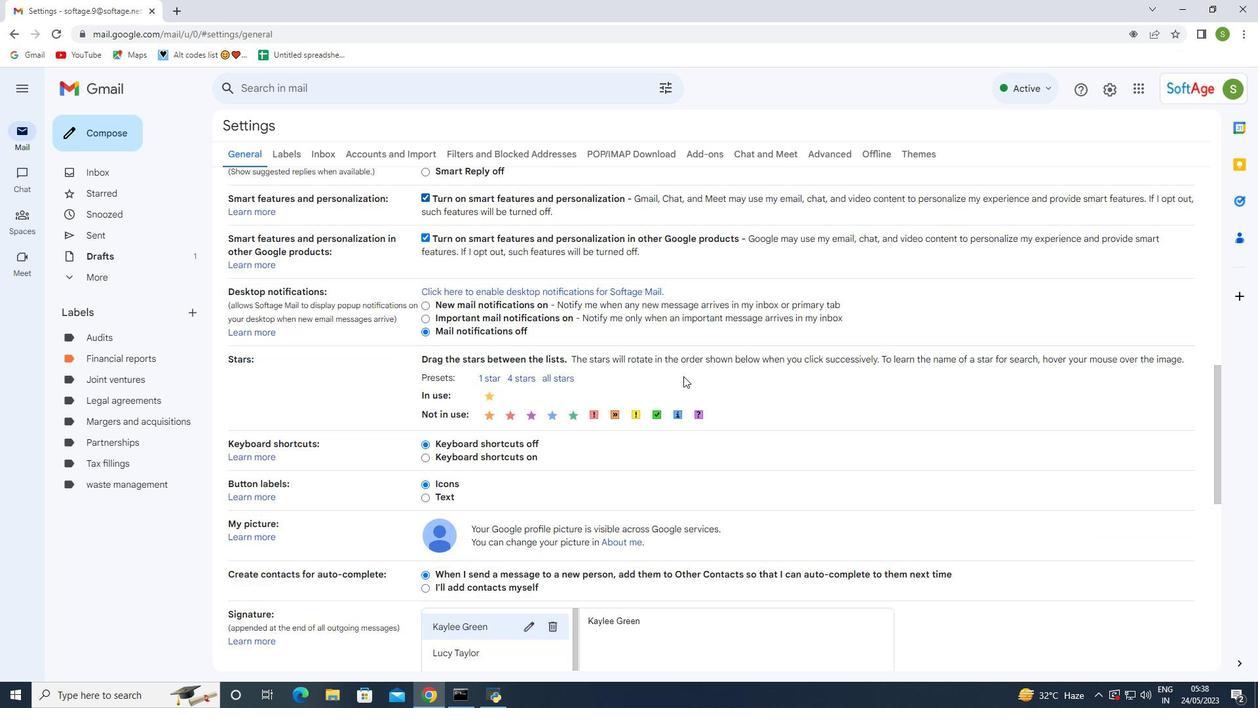
Action: Mouse moved to (516, 477)
Screenshot: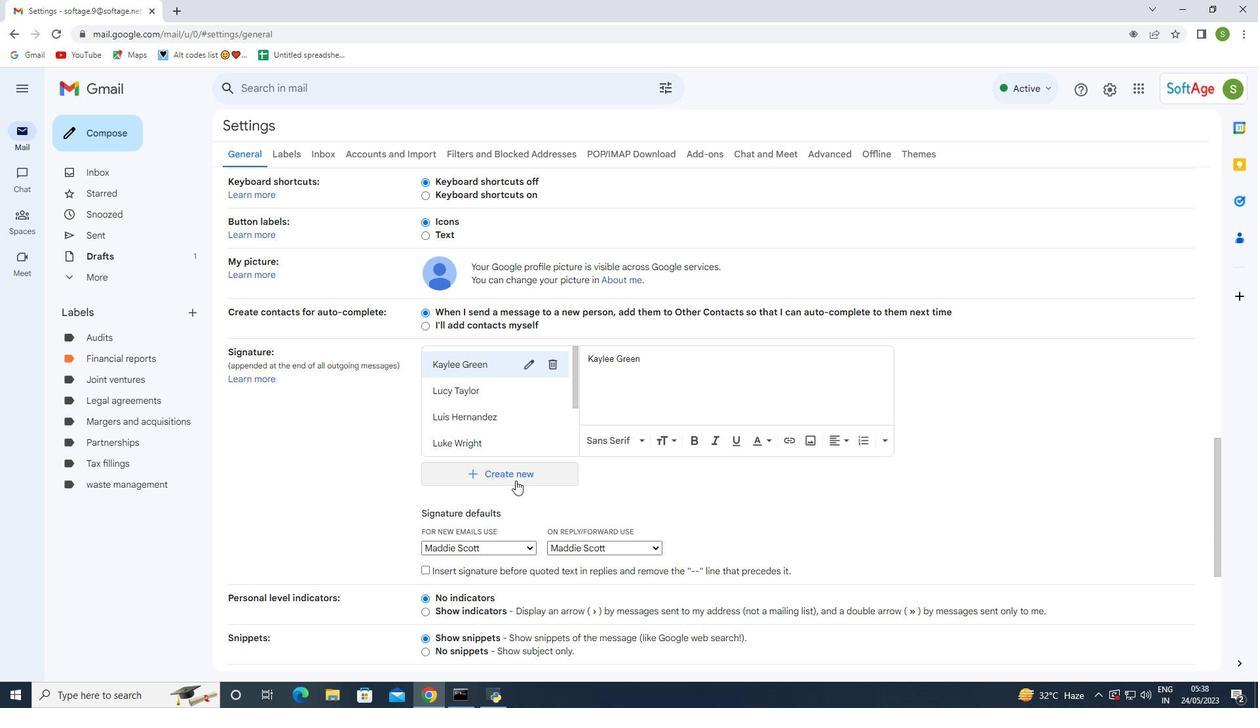 
Action: Mouse pressed left at (516, 477)
Screenshot: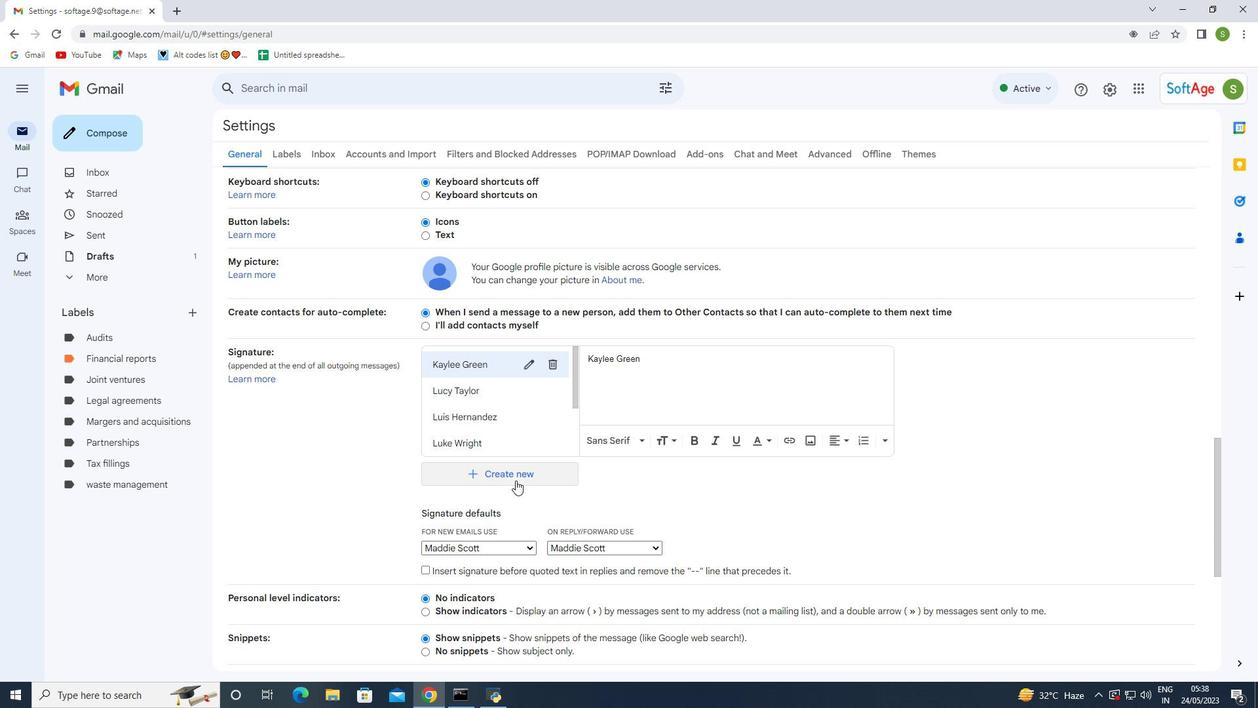 
Action: Mouse moved to (564, 367)
Screenshot: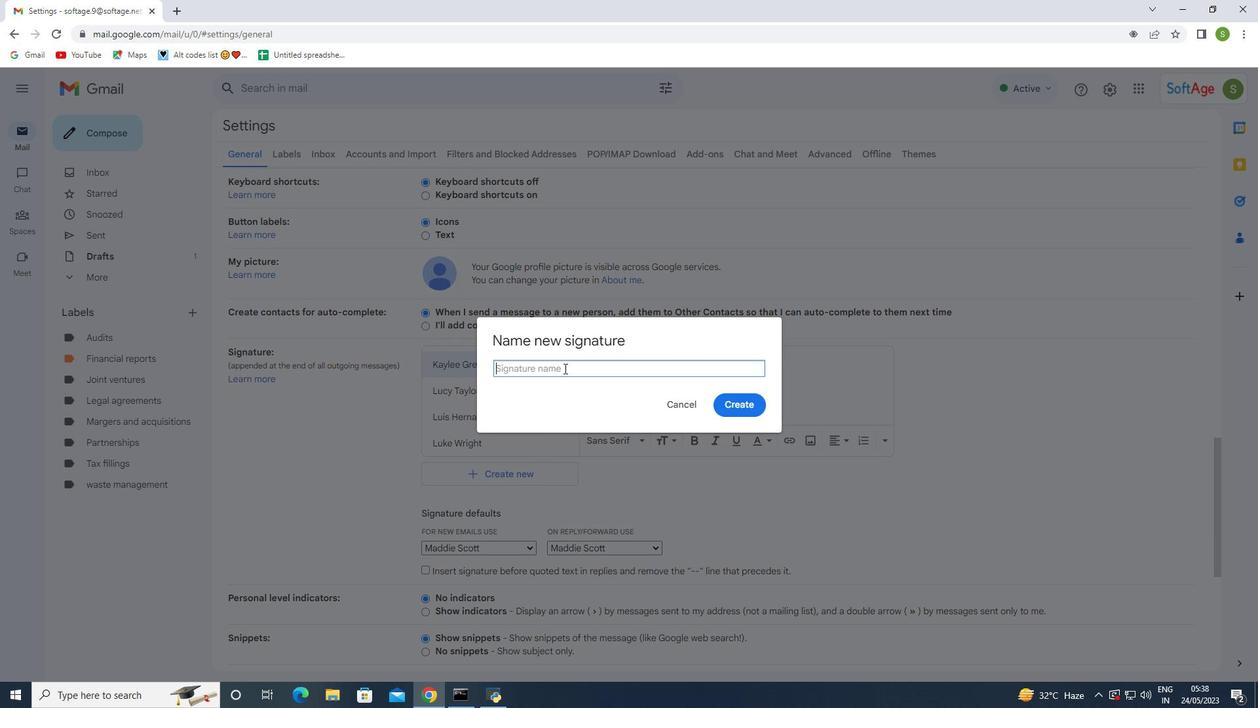 
Action: Mouse pressed left at (564, 367)
Screenshot: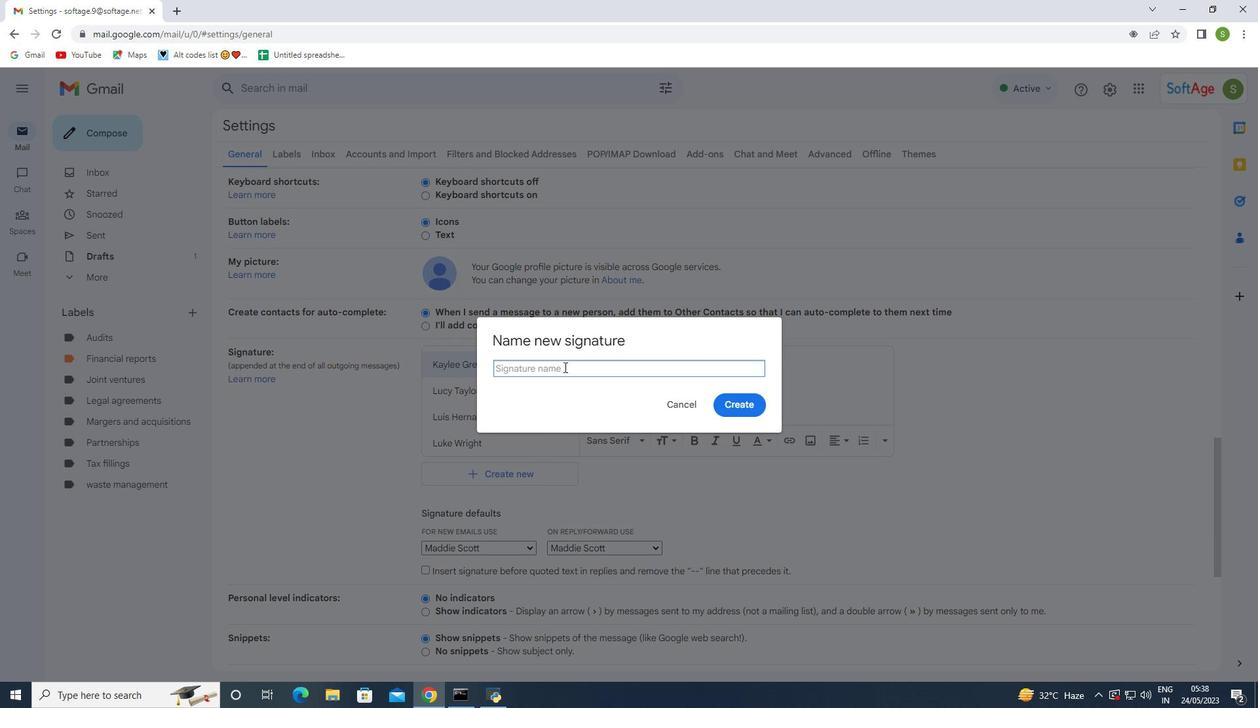 
Action: Mouse moved to (564, 367)
Screenshot: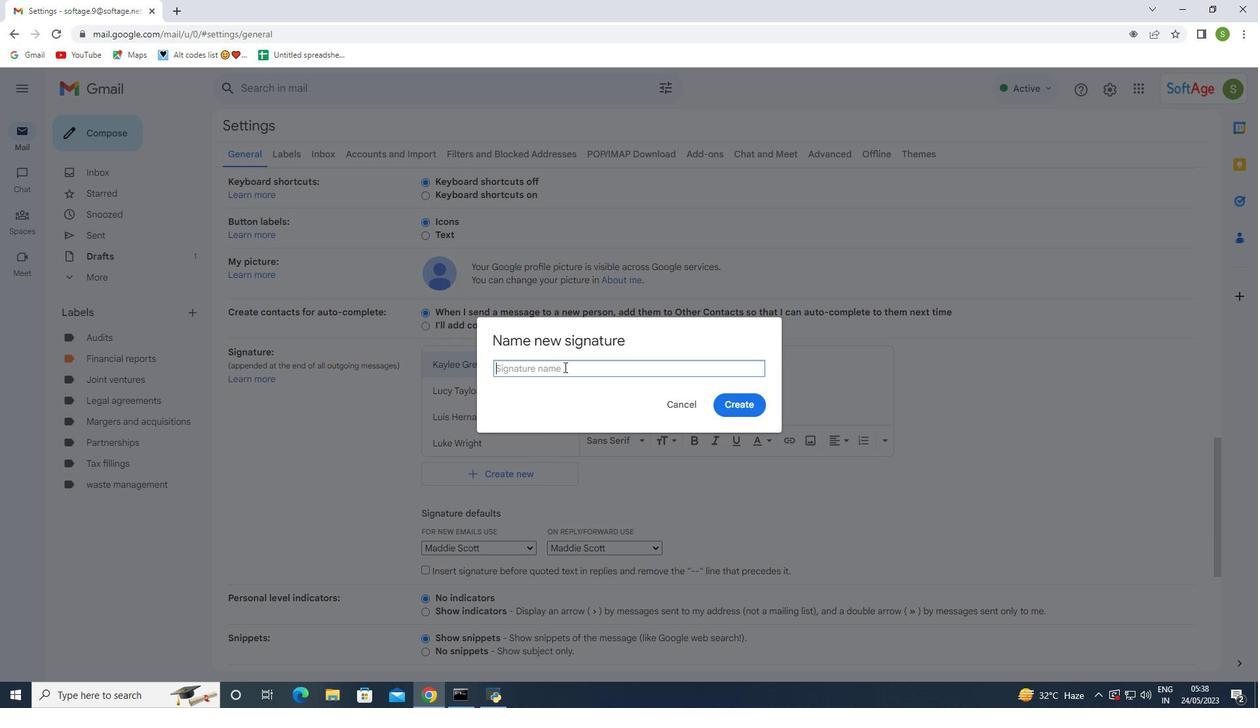 
Action: Key pressed <Key.shift>Madison<Key.space><Key.shift>Evans
Screenshot: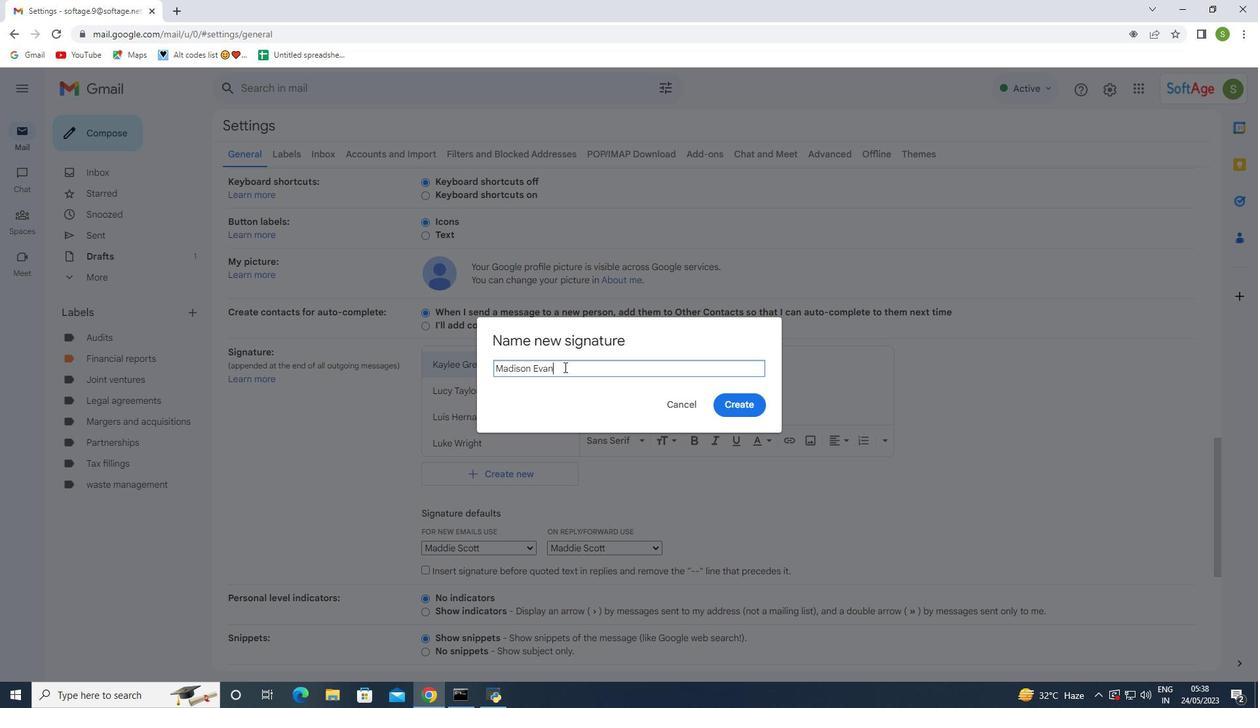 
Action: Mouse moved to (739, 408)
Screenshot: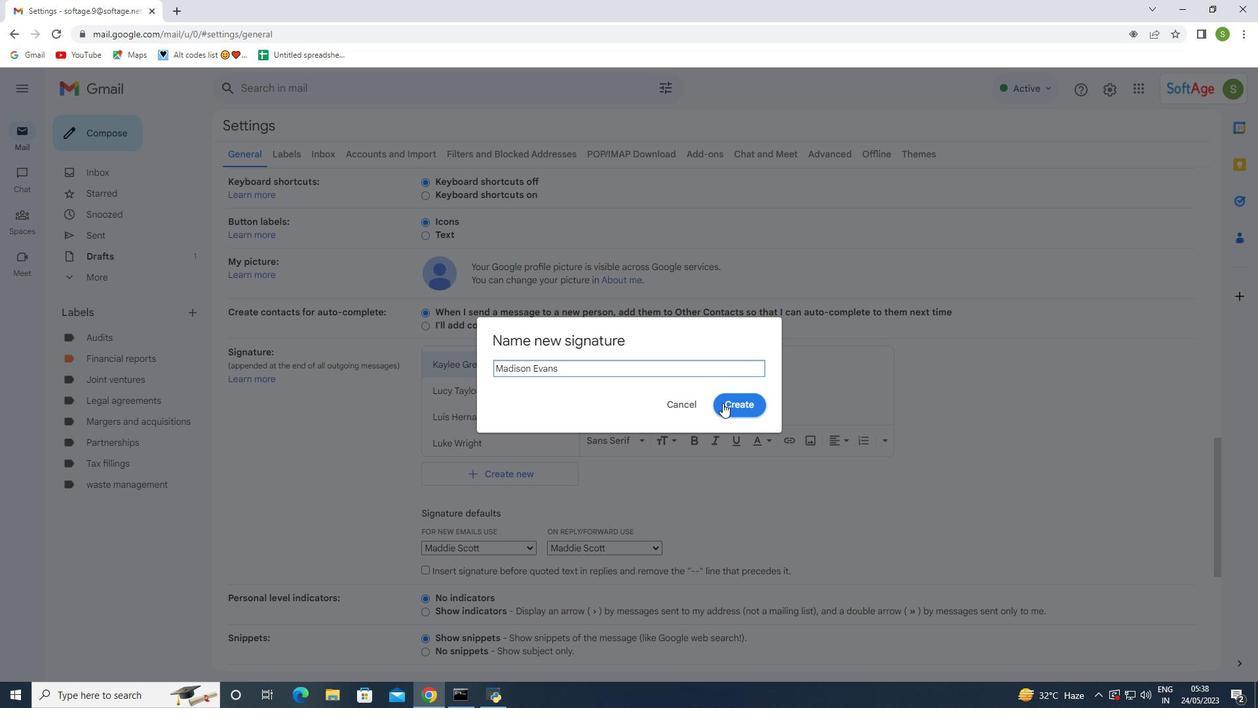 
Action: Mouse pressed left at (739, 408)
Screenshot: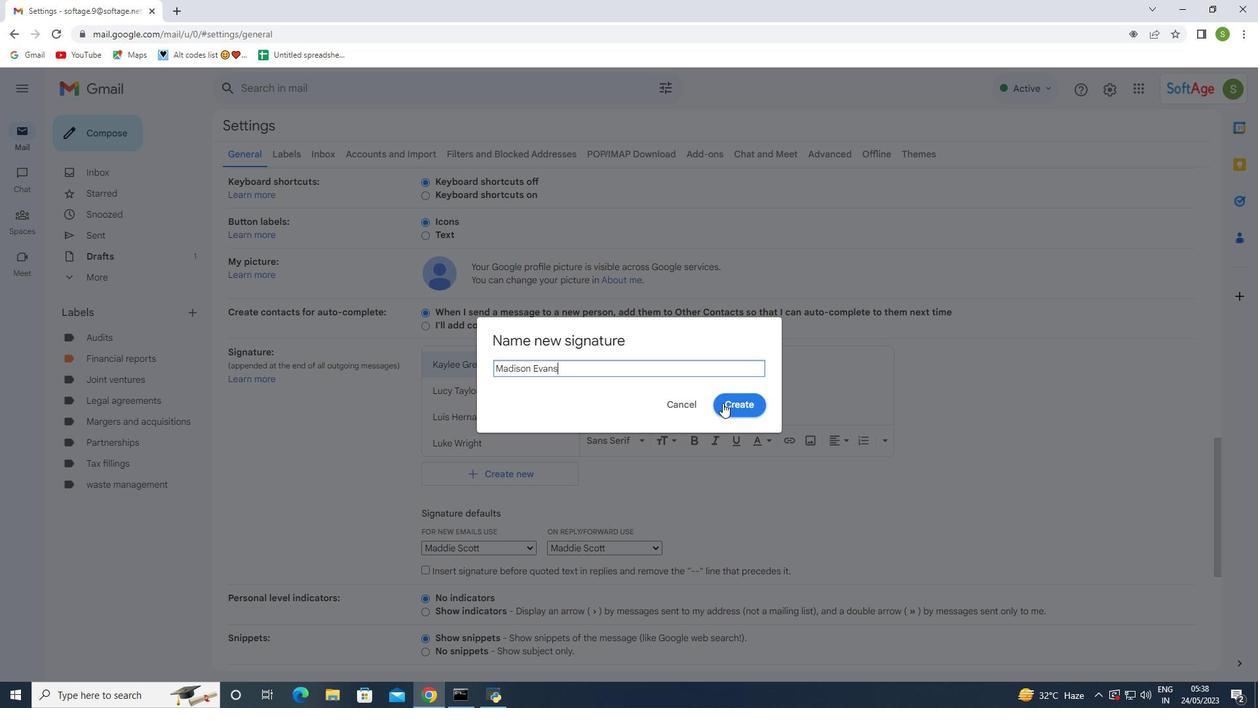 
Action: Mouse moved to (706, 403)
Screenshot: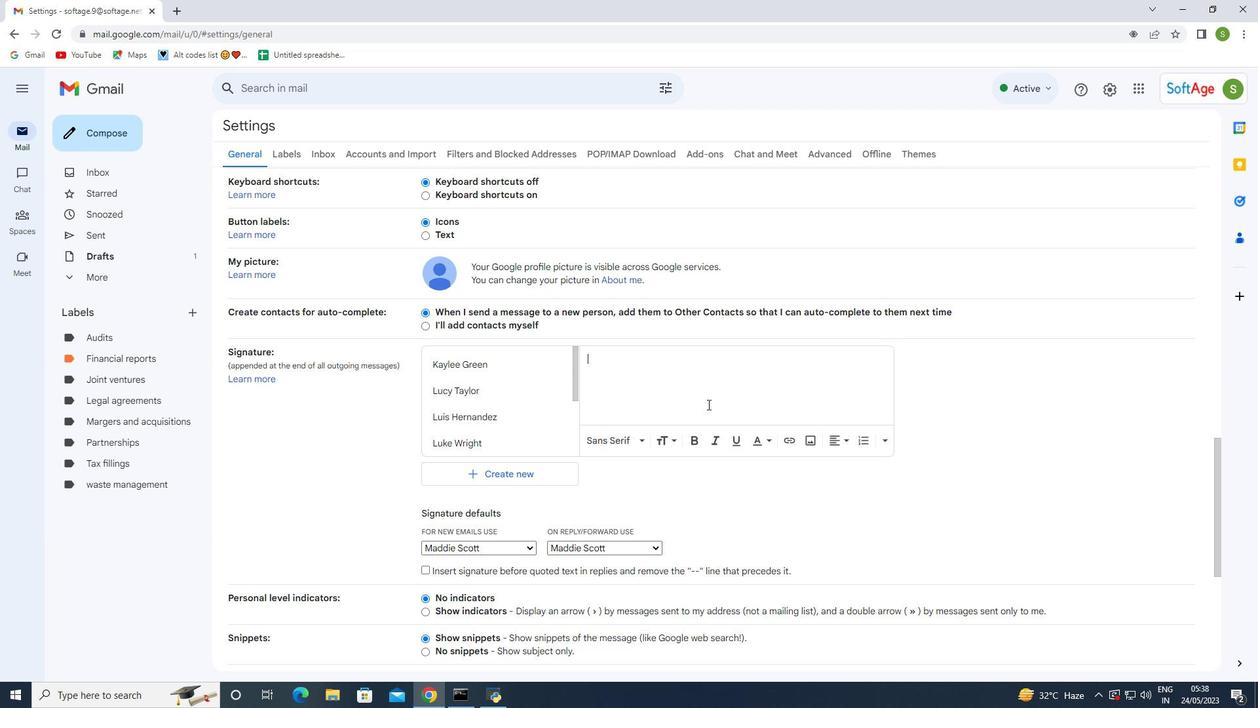 
Action: Key pressed <Key.shift><Key.shift><Key.shift><Key.shift><Key.shift>Madison<Key.space><Key.shift>Evans
Screenshot: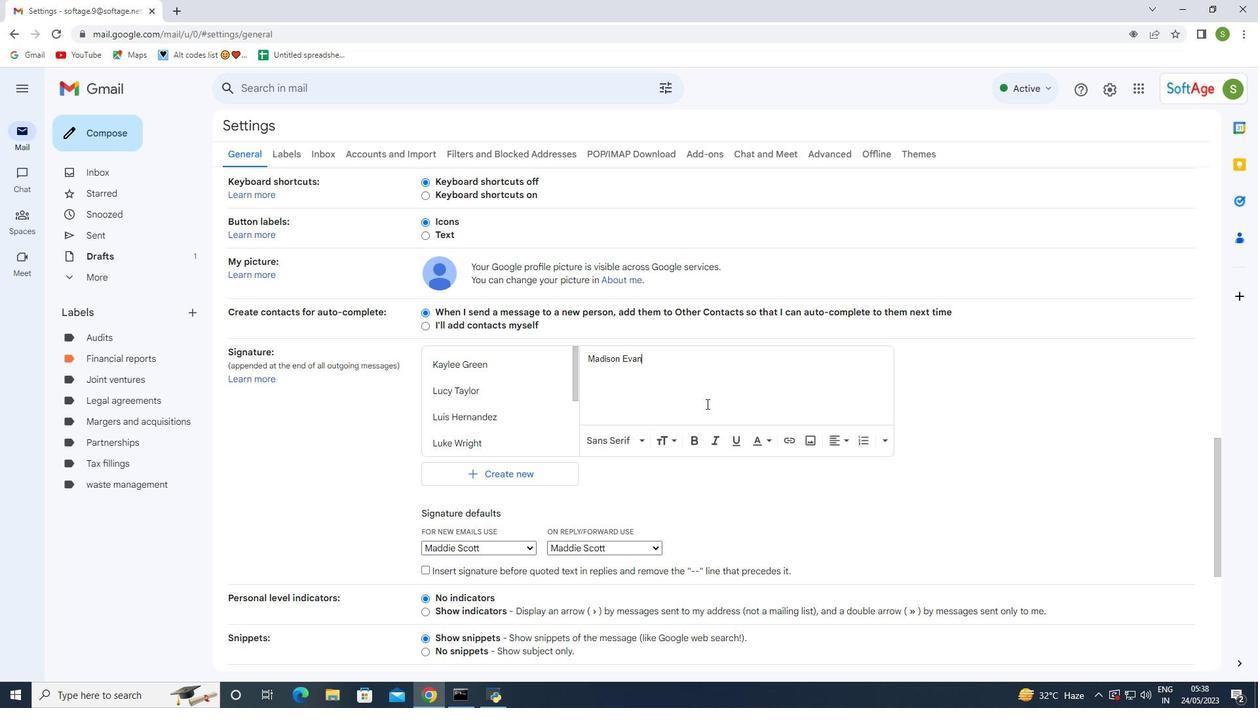 
Action: Mouse moved to (590, 538)
Screenshot: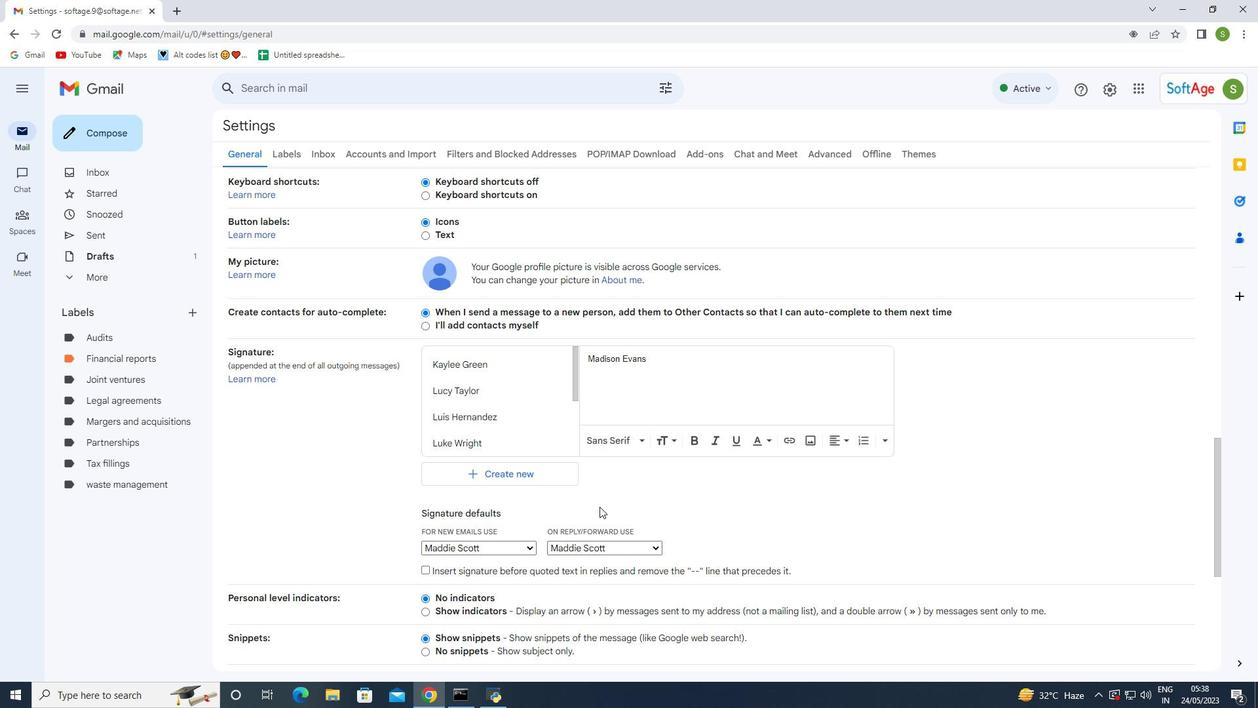 
Action: Mouse pressed left at (590, 538)
Screenshot: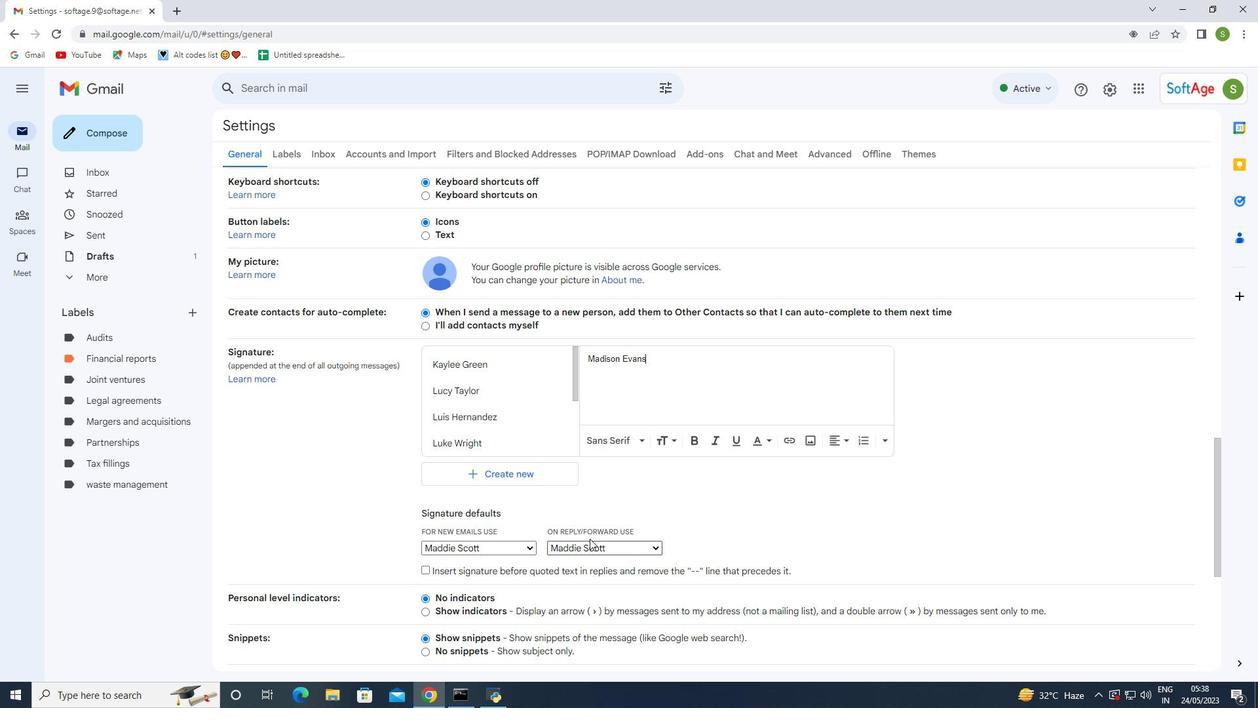 
Action: Mouse moved to (591, 550)
Screenshot: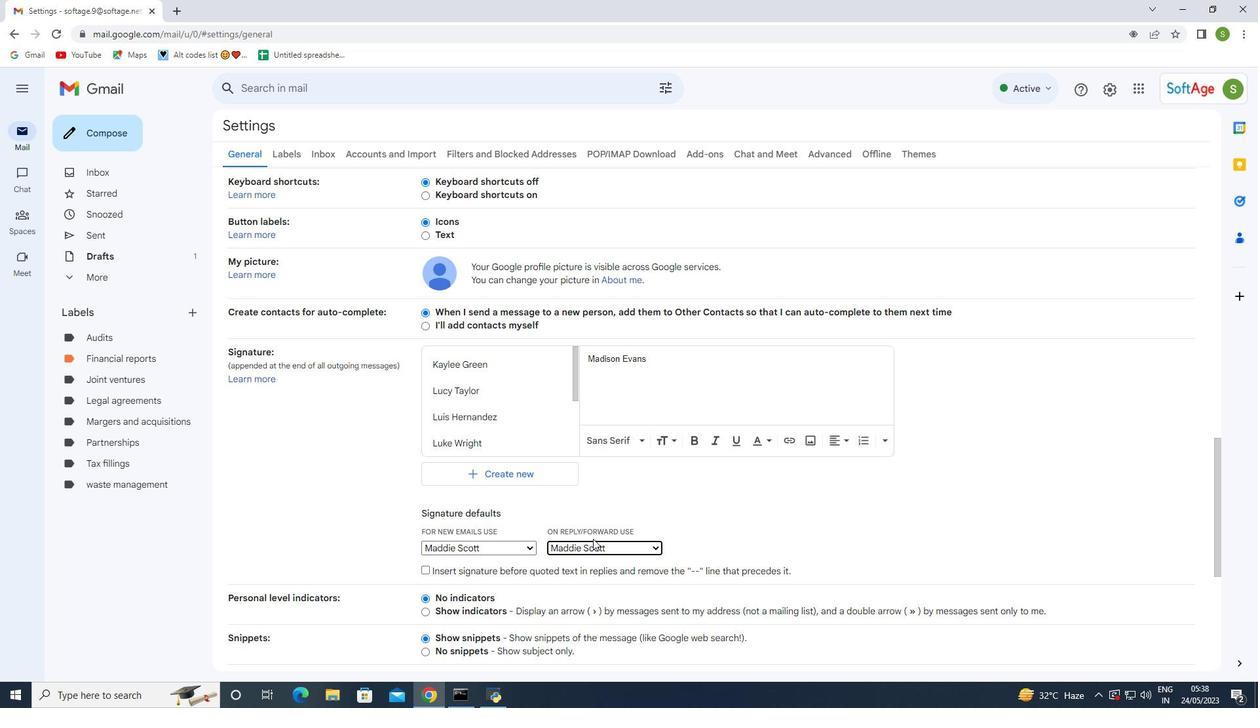 
Action: Mouse pressed left at (591, 550)
Screenshot: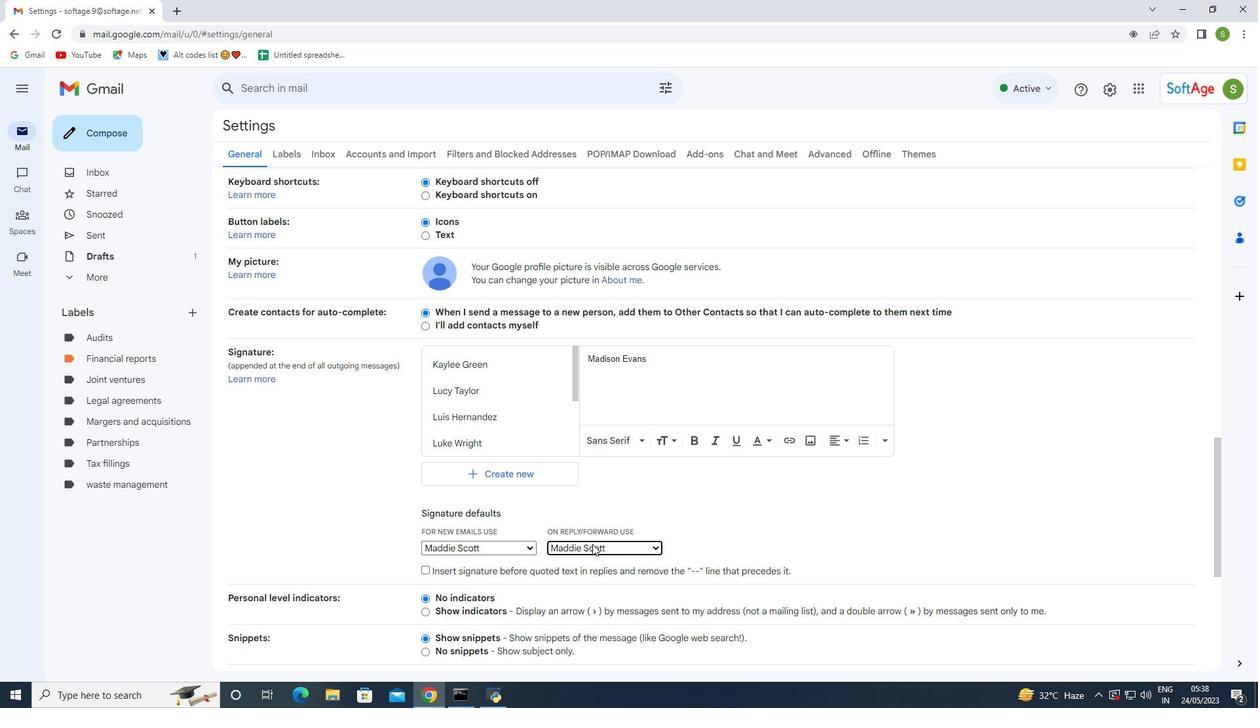 
Action: Mouse moved to (587, 635)
Screenshot: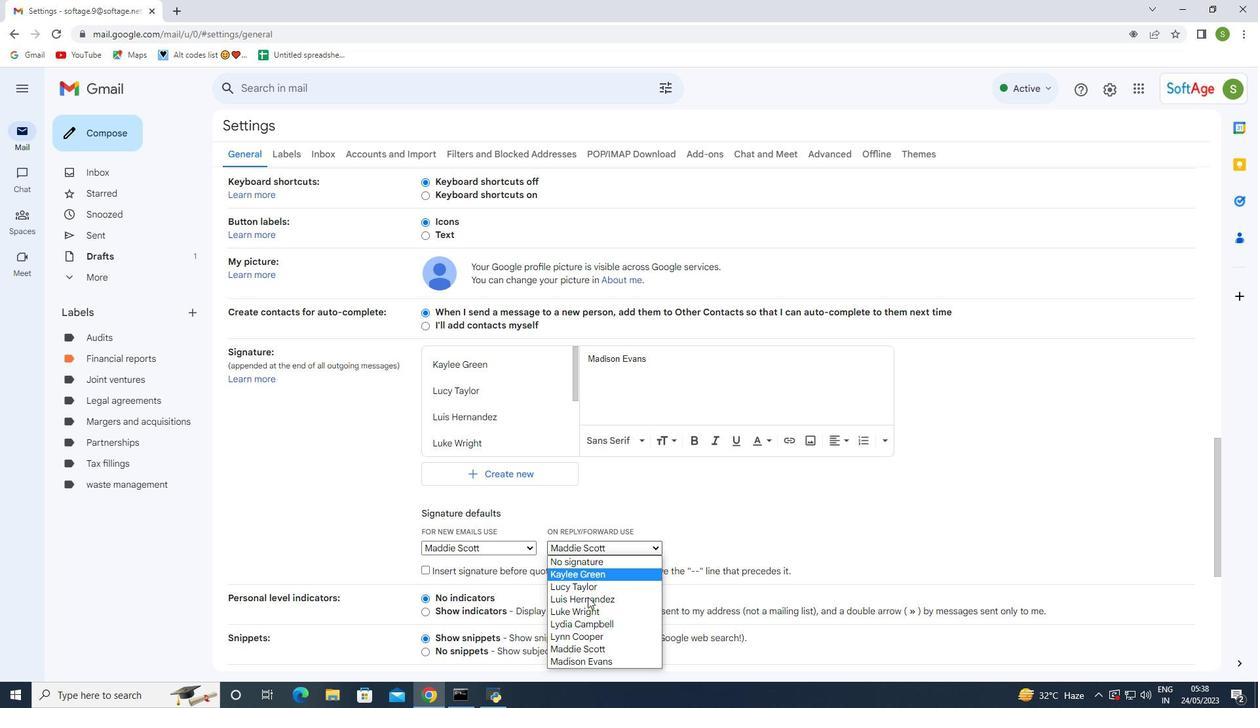 
Action: Mouse scrolled (587, 634) with delta (0, 0)
Screenshot: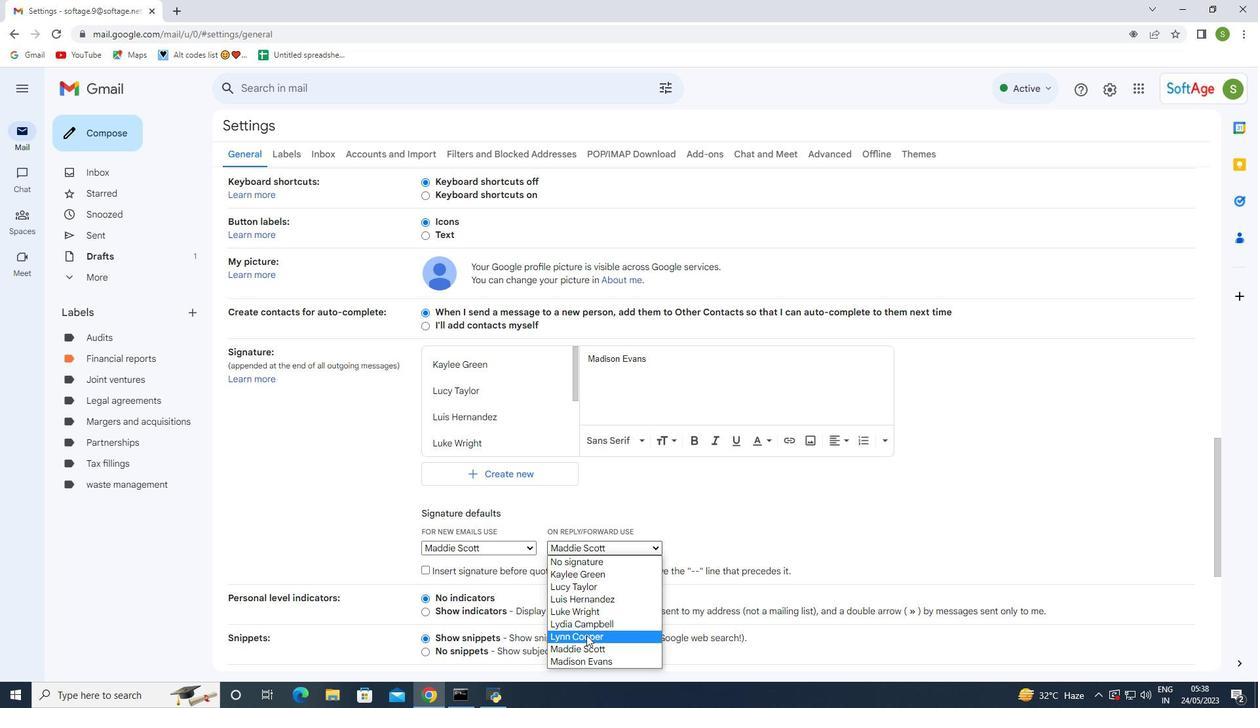 
Action: Mouse moved to (586, 664)
Screenshot: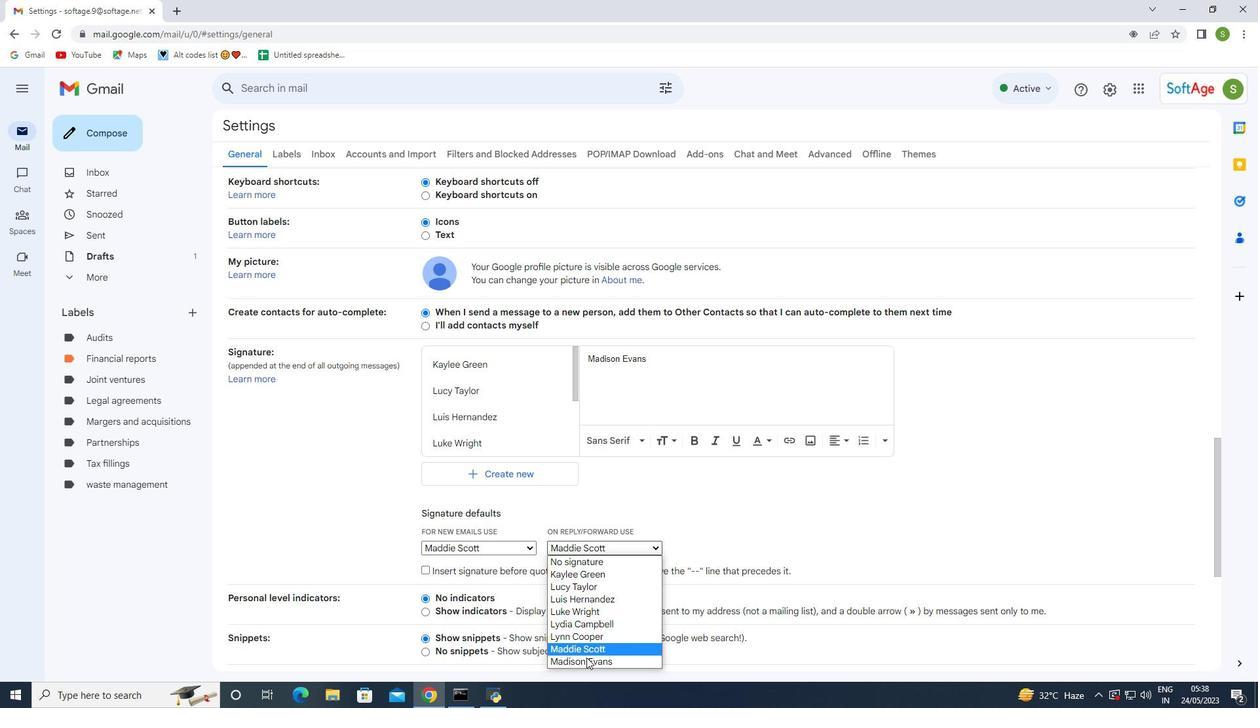 
Action: Mouse pressed left at (586, 664)
Screenshot: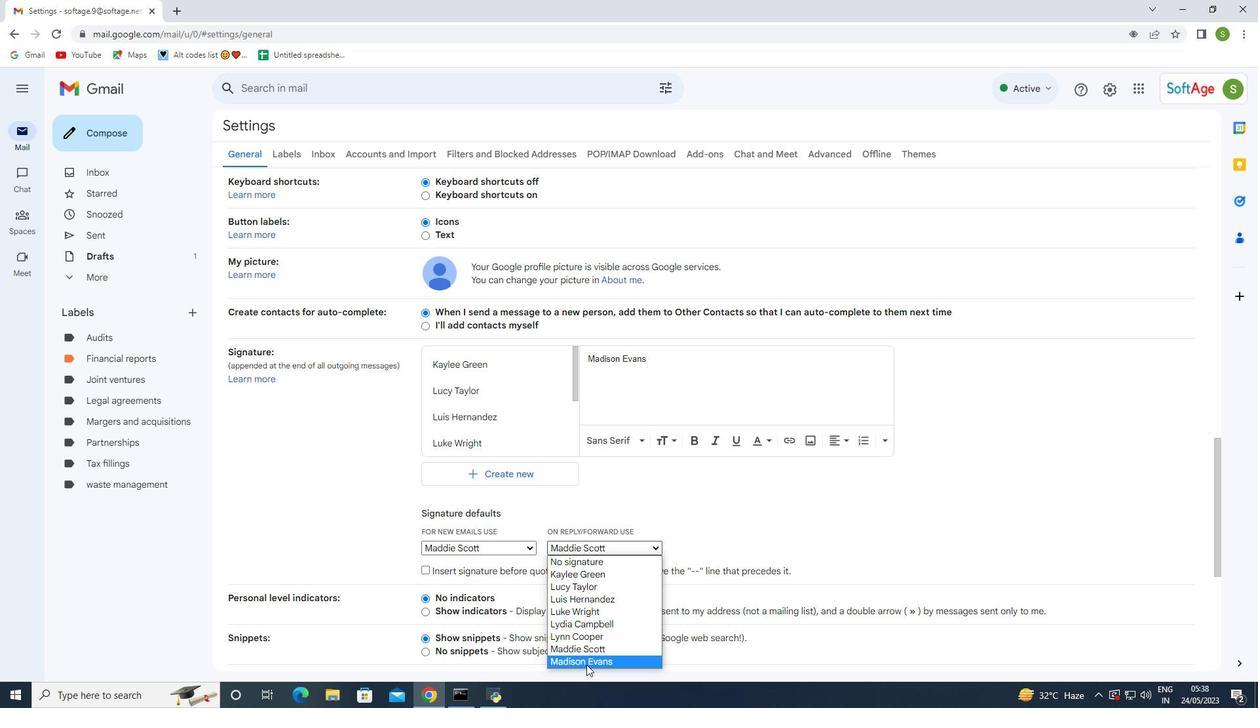 
Action: Mouse moved to (527, 553)
Screenshot: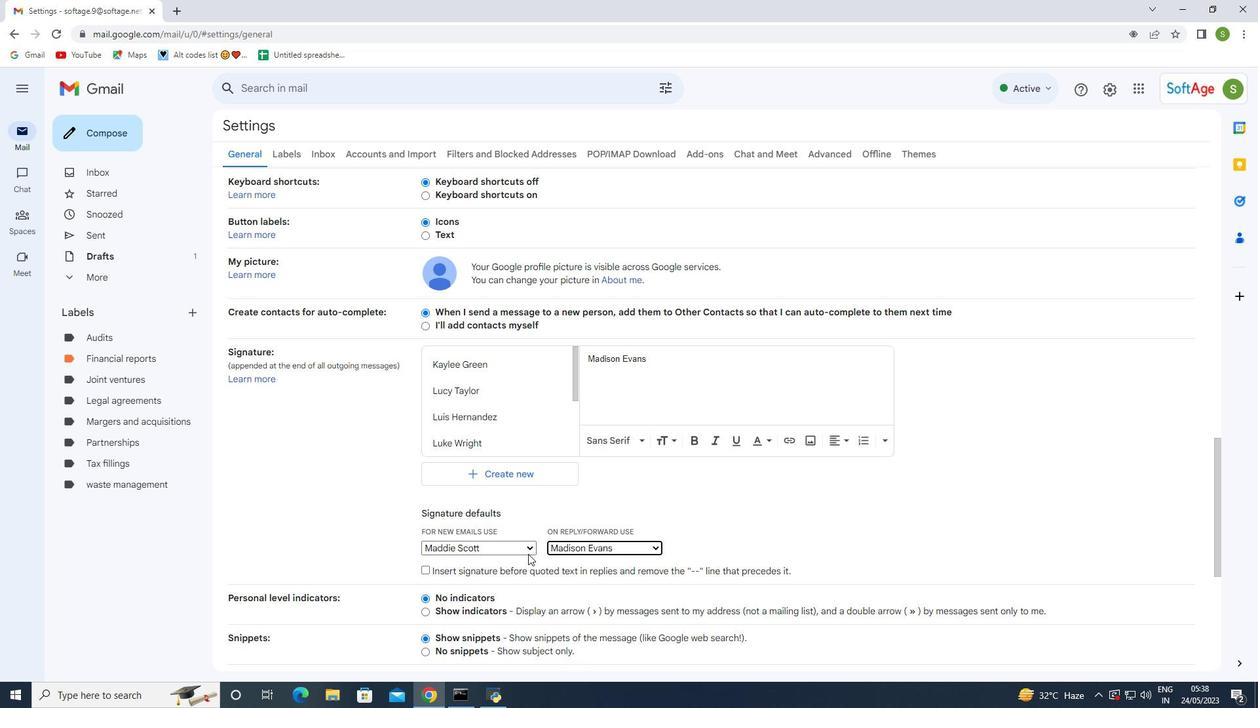 
Action: Mouse pressed left at (527, 553)
Screenshot: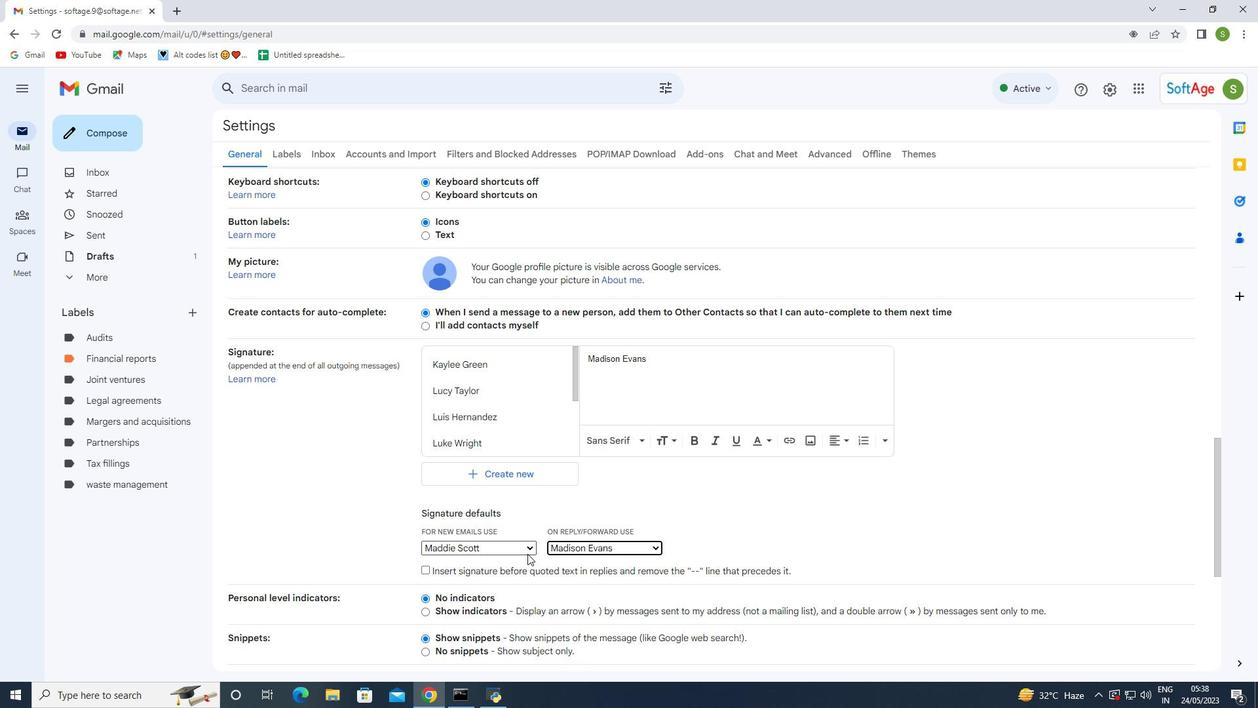 
Action: Mouse moved to (524, 658)
Screenshot: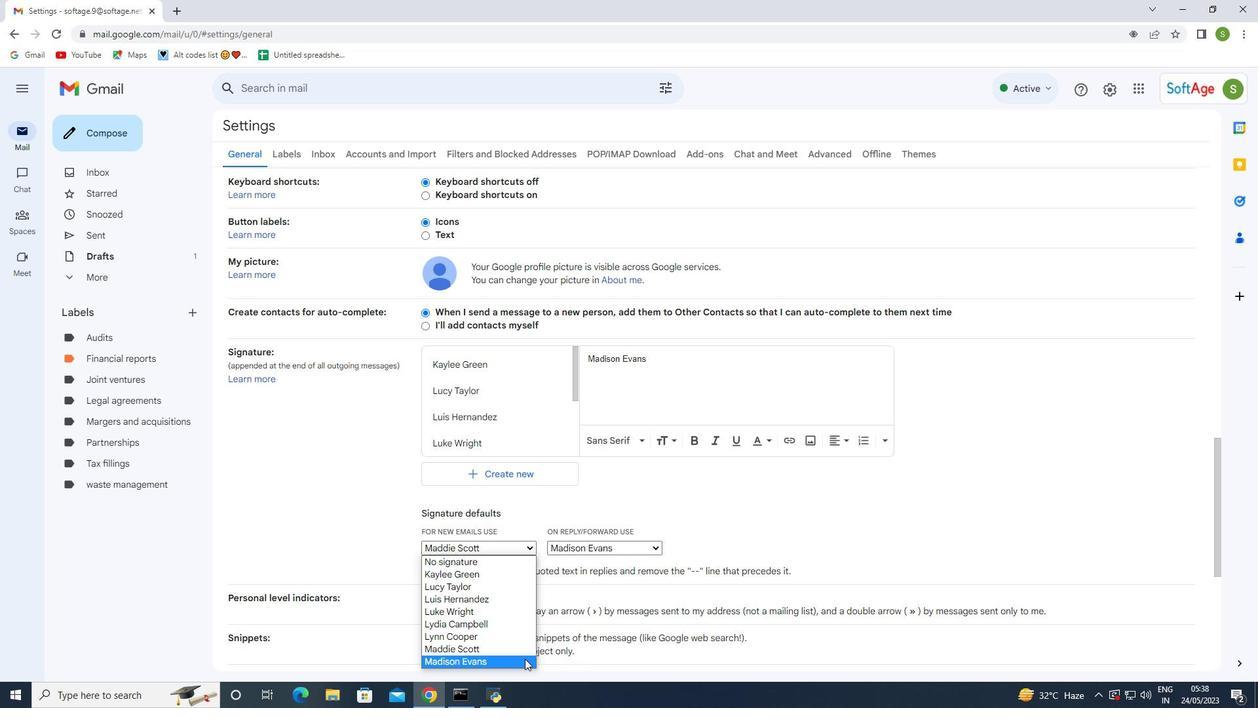 
Action: Mouse pressed left at (524, 658)
Screenshot: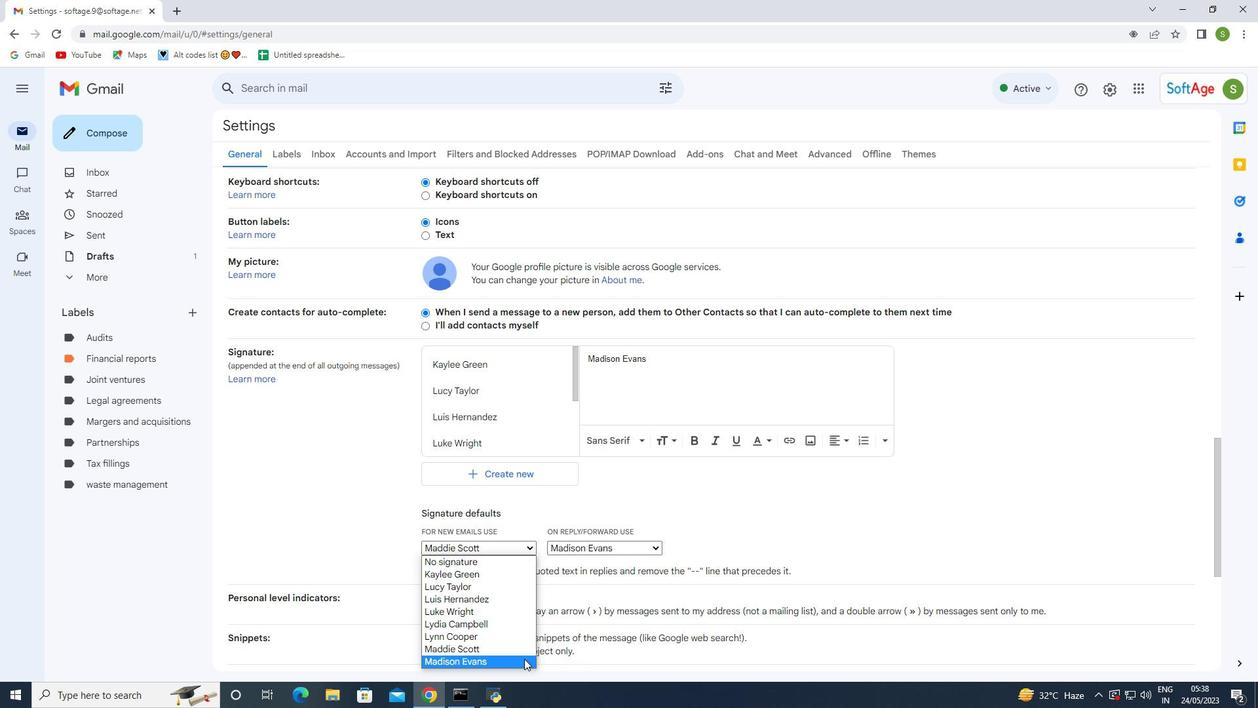 
Action: Mouse moved to (599, 567)
Screenshot: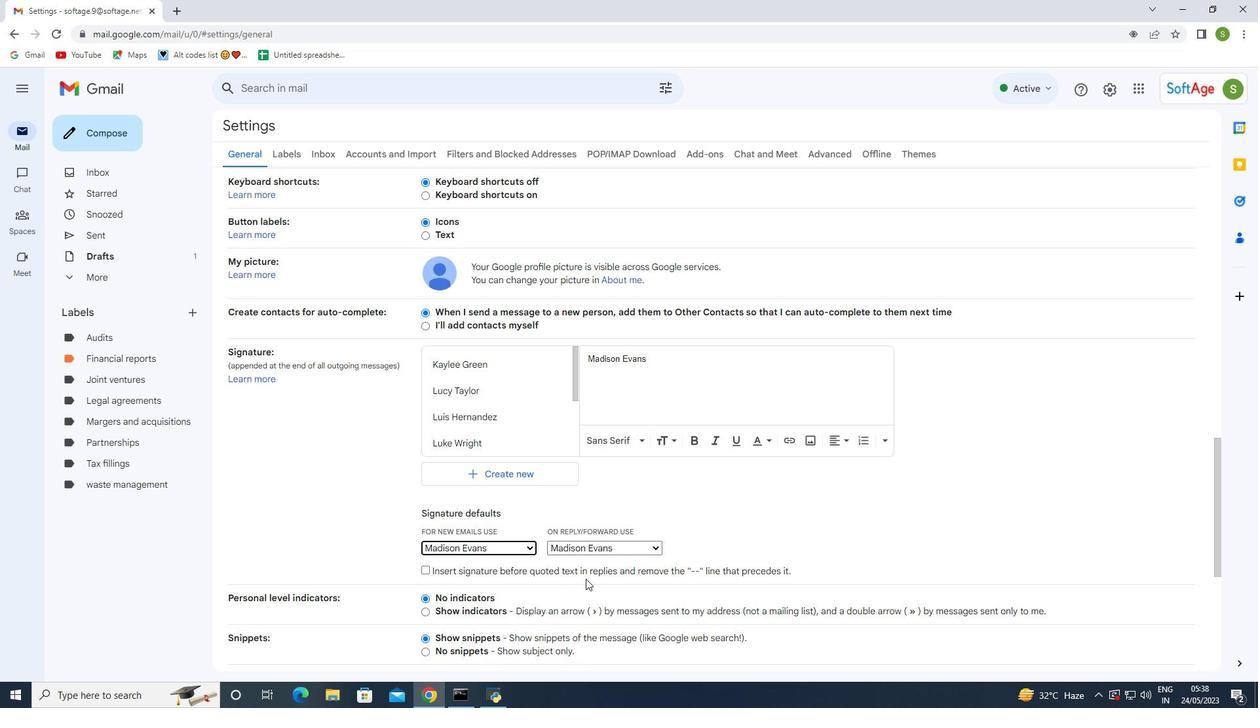 
Action: Mouse scrolled (599, 566) with delta (0, 0)
Screenshot: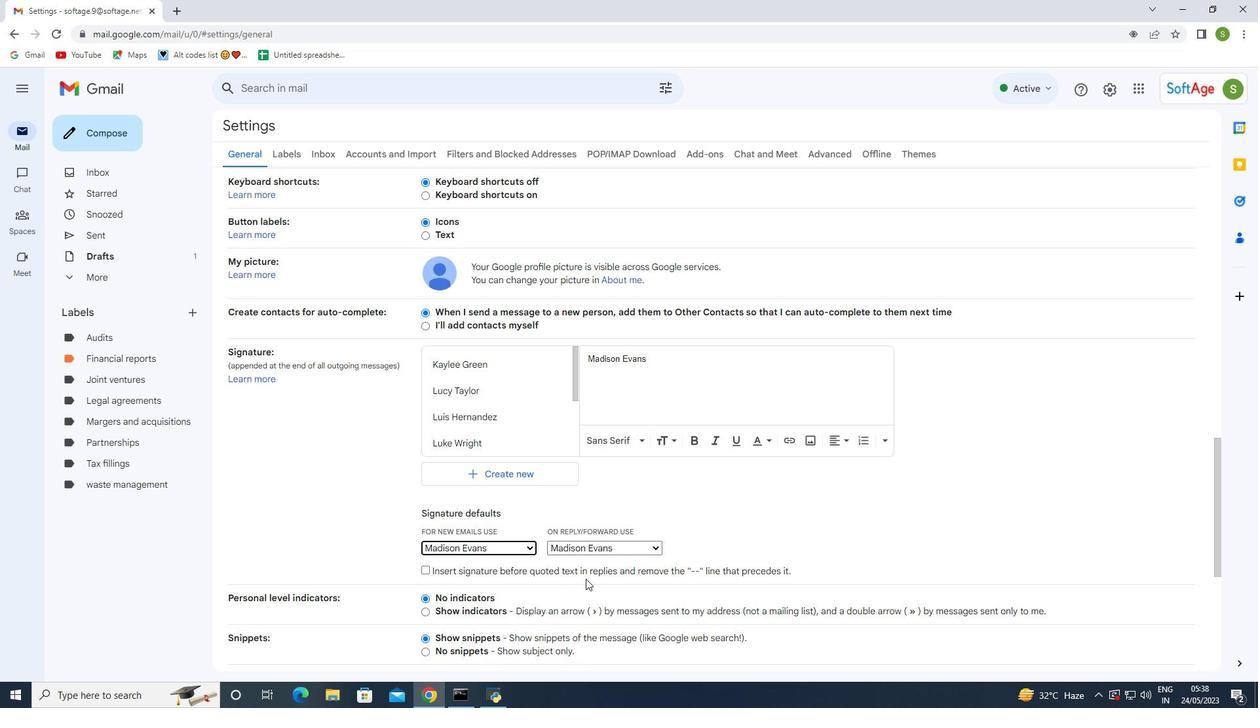 
Action: Mouse moved to (601, 565)
Screenshot: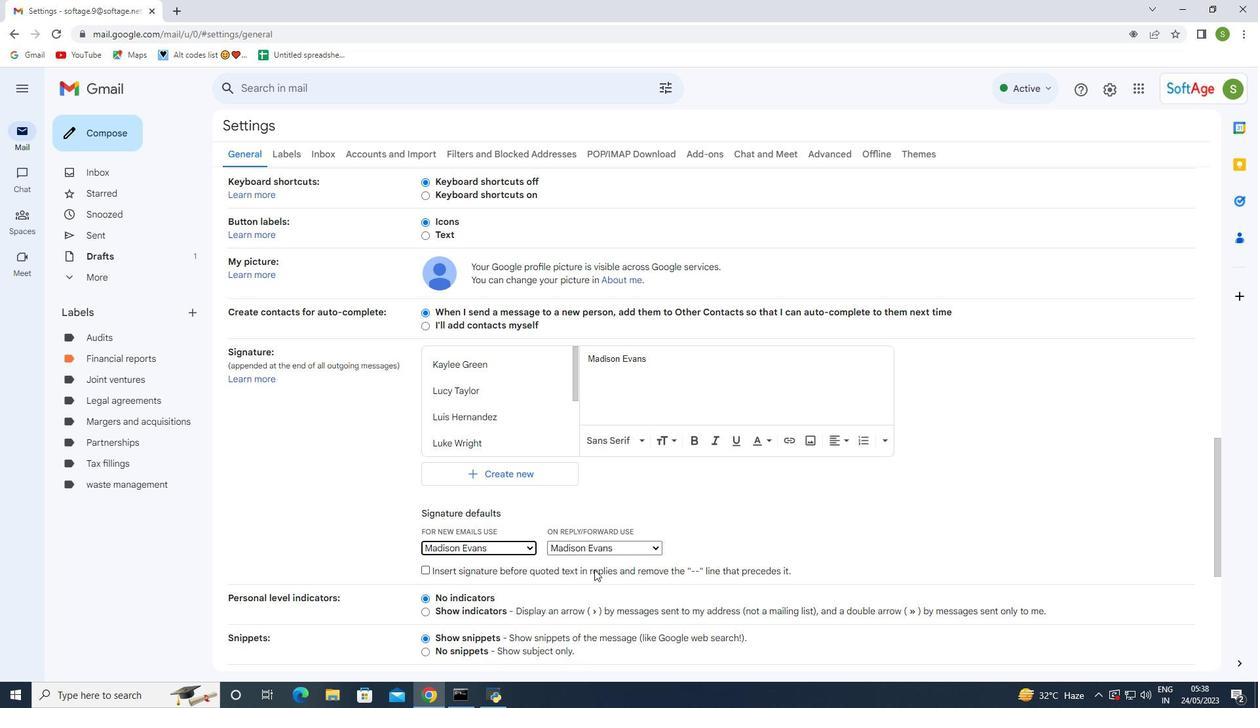 
Action: Mouse scrolled (601, 565) with delta (0, 0)
Screenshot: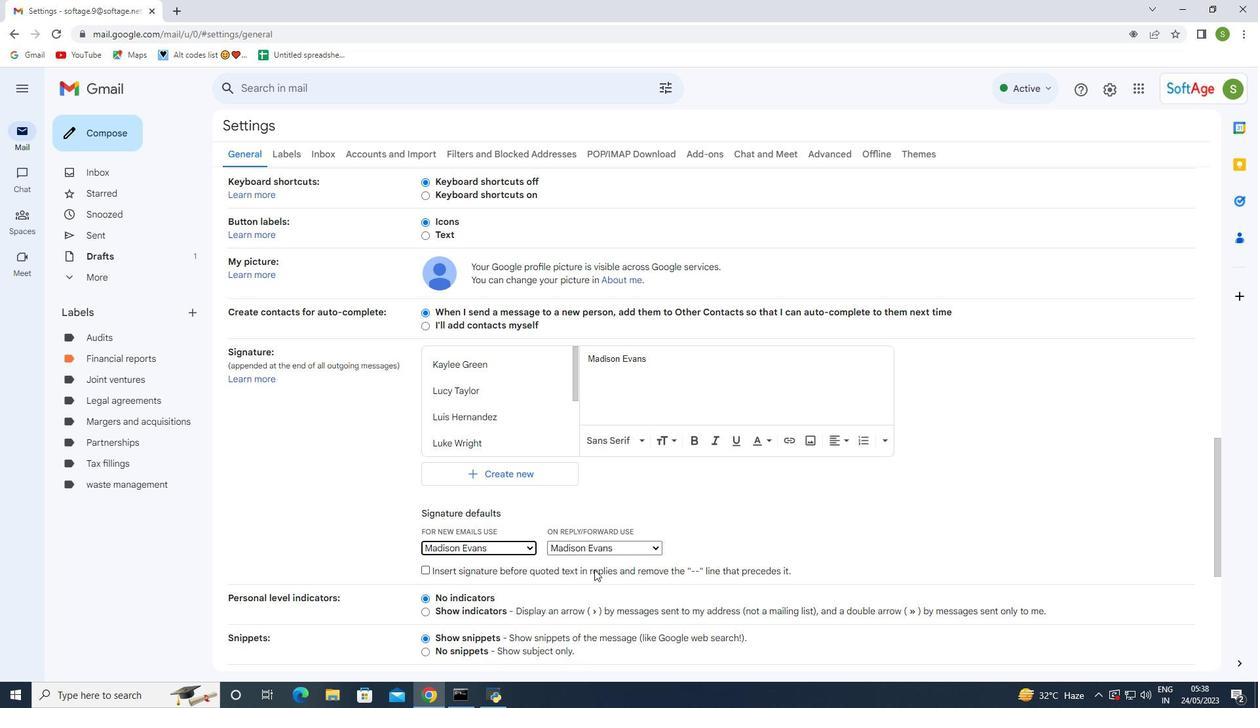 
Action: Mouse moved to (603, 565)
Screenshot: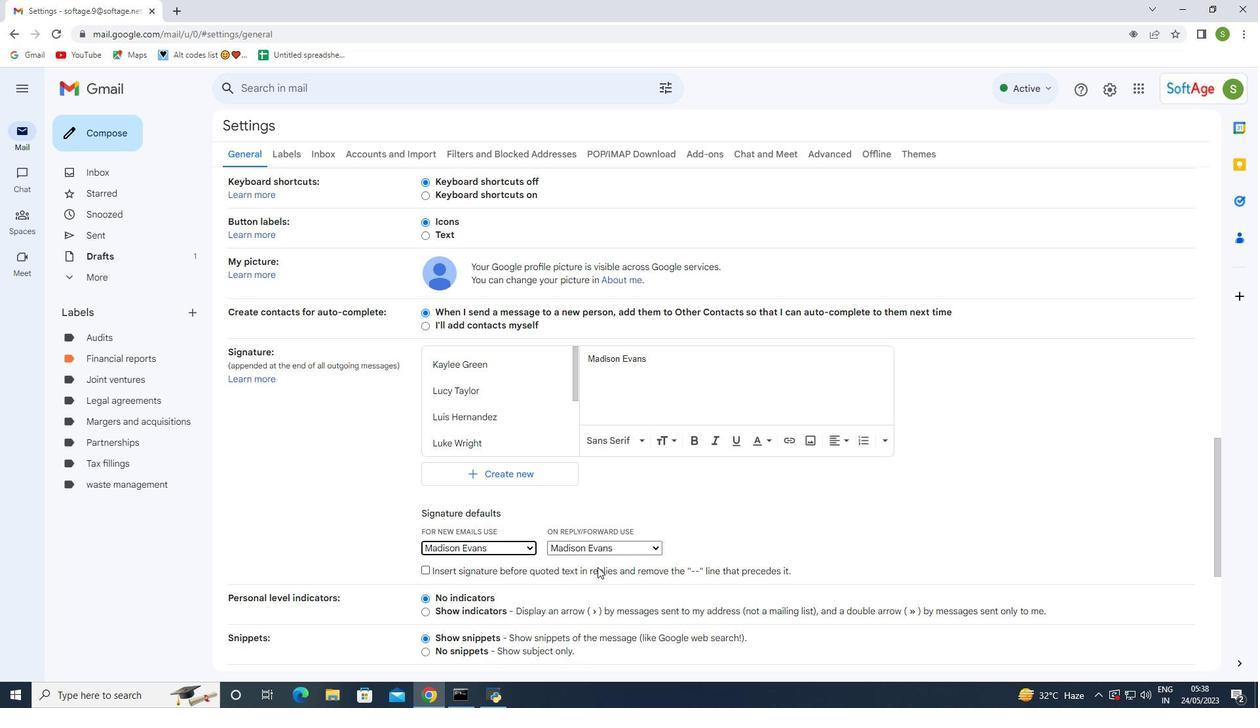 
Action: Mouse scrolled (603, 564) with delta (0, 0)
Screenshot: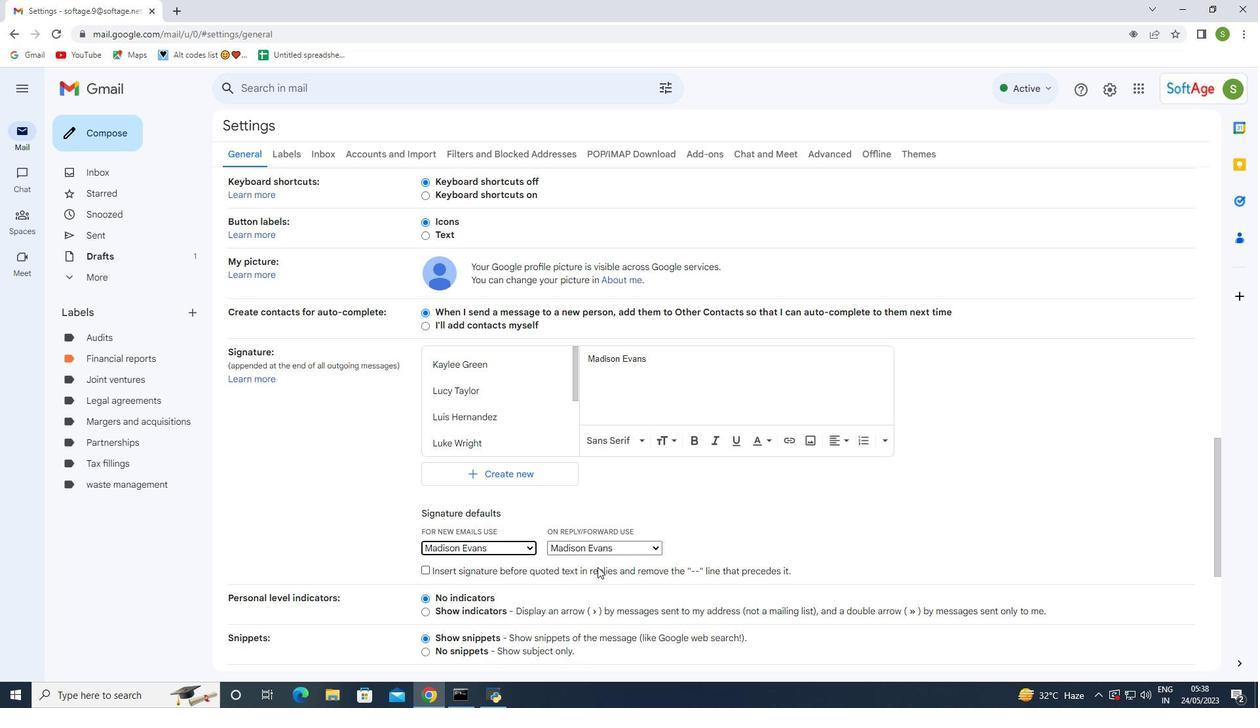 
Action: Mouse moved to (628, 538)
Screenshot: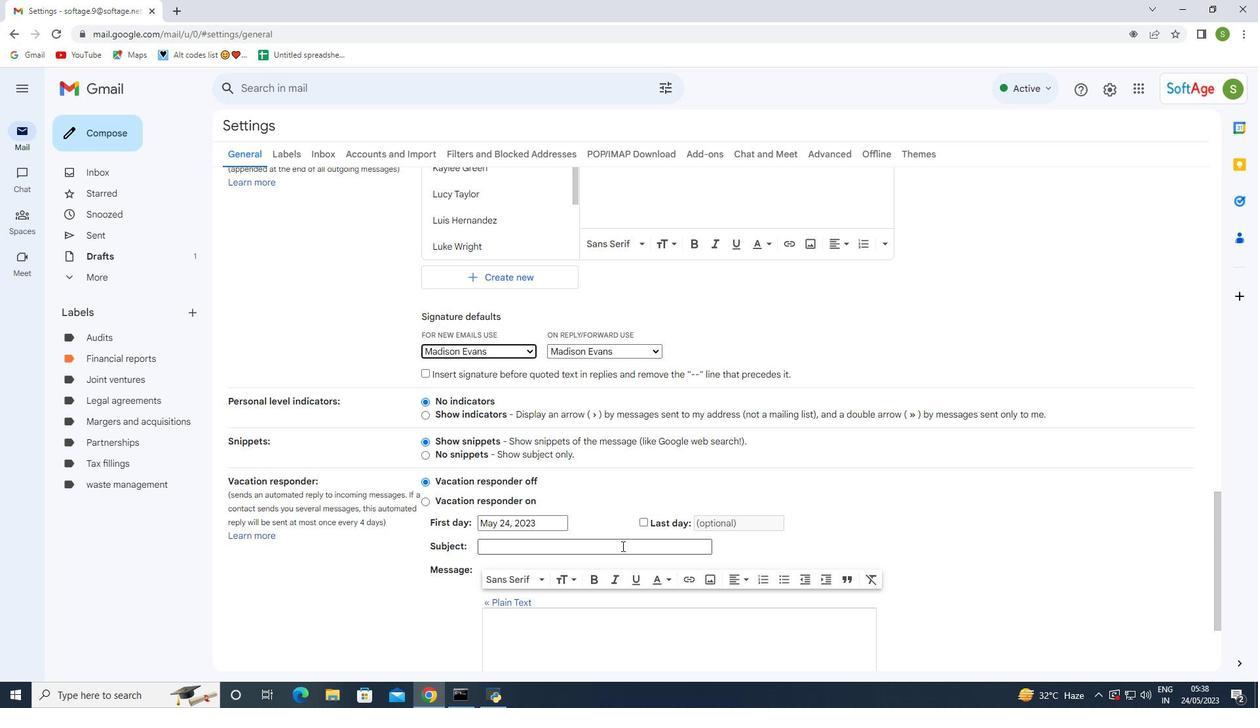 
Action: Mouse scrolled (628, 538) with delta (0, 0)
Screenshot: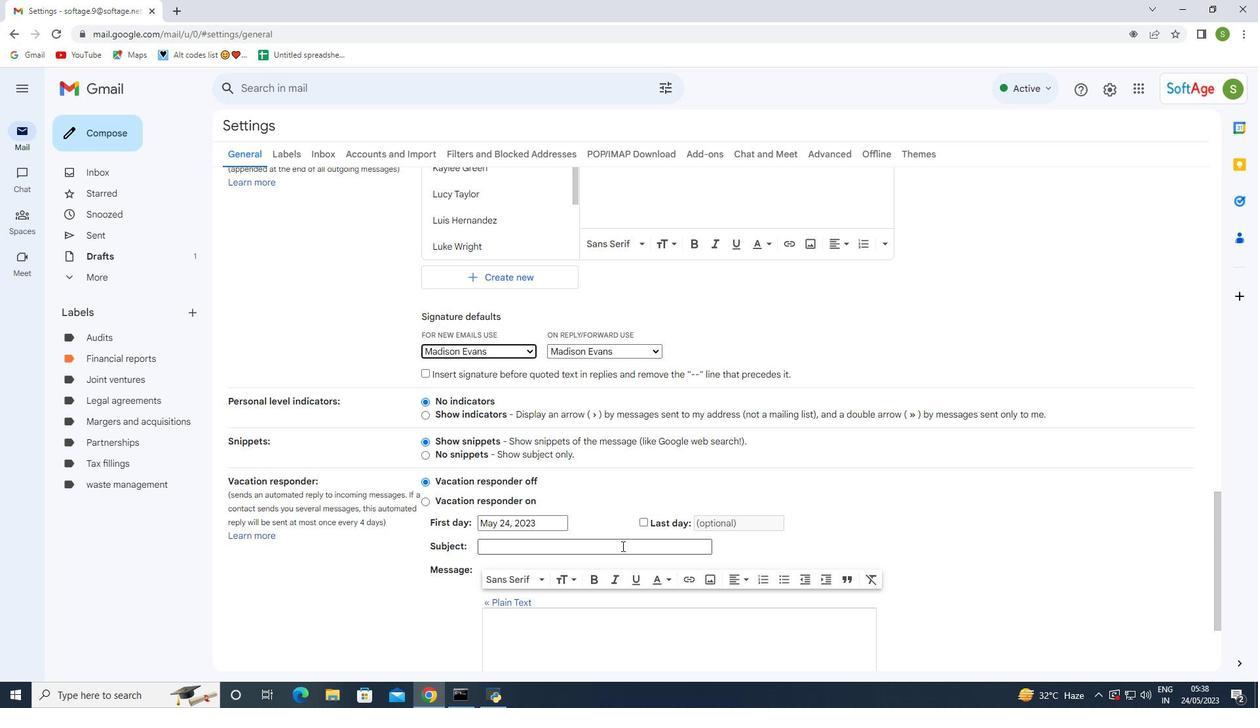 
Action: Mouse scrolled (628, 538) with delta (0, 0)
Screenshot: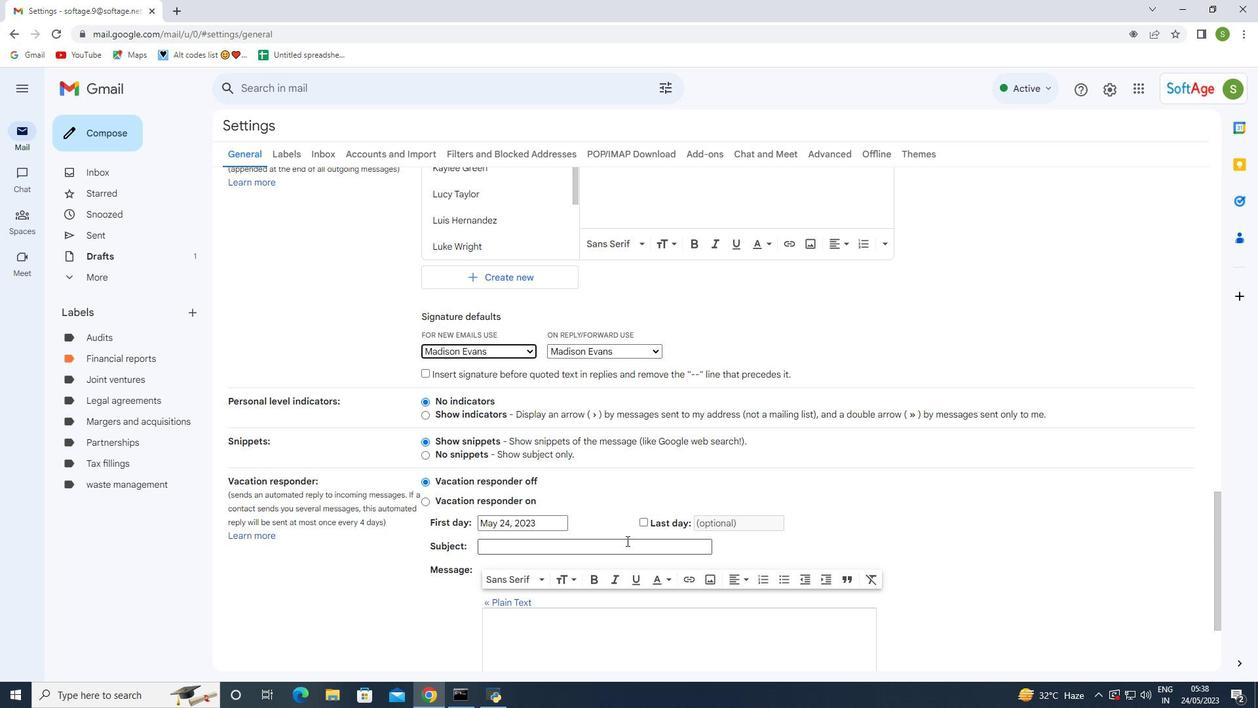 
Action: Mouse scrolled (628, 538) with delta (0, 0)
Screenshot: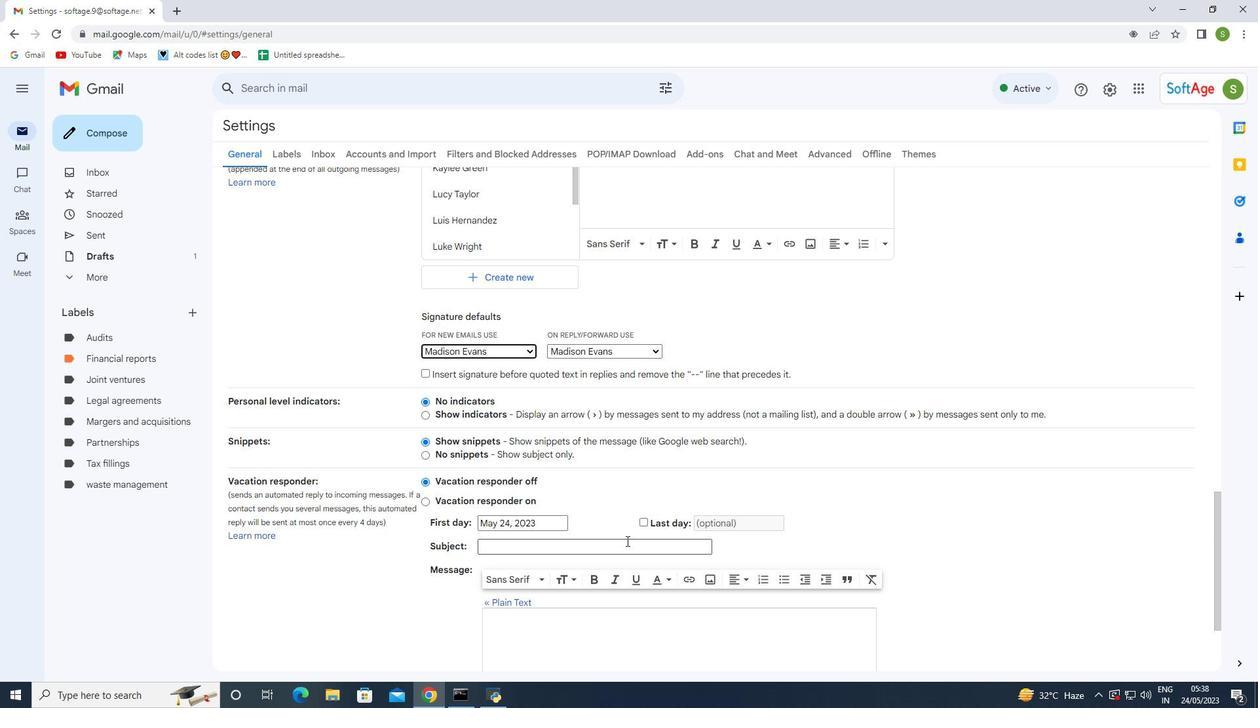 
Action: Mouse moved to (628, 538)
Screenshot: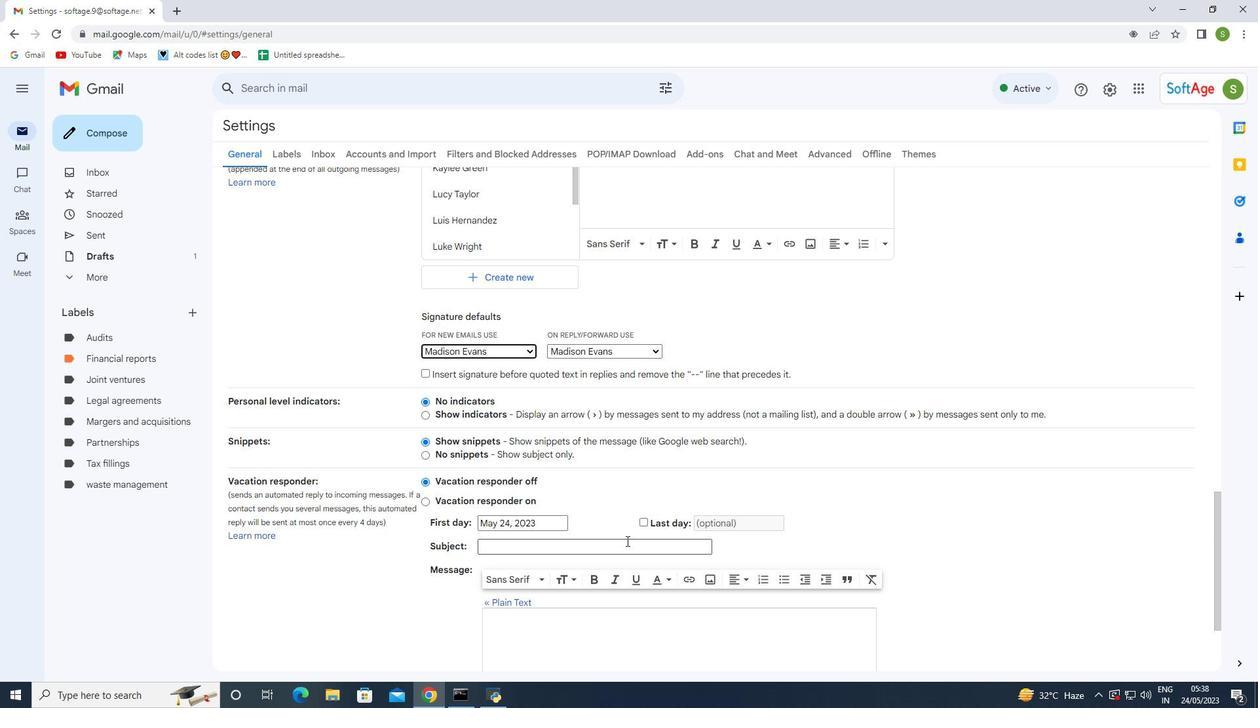 
Action: Mouse scrolled (628, 538) with delta (0, 0)
Screenshot: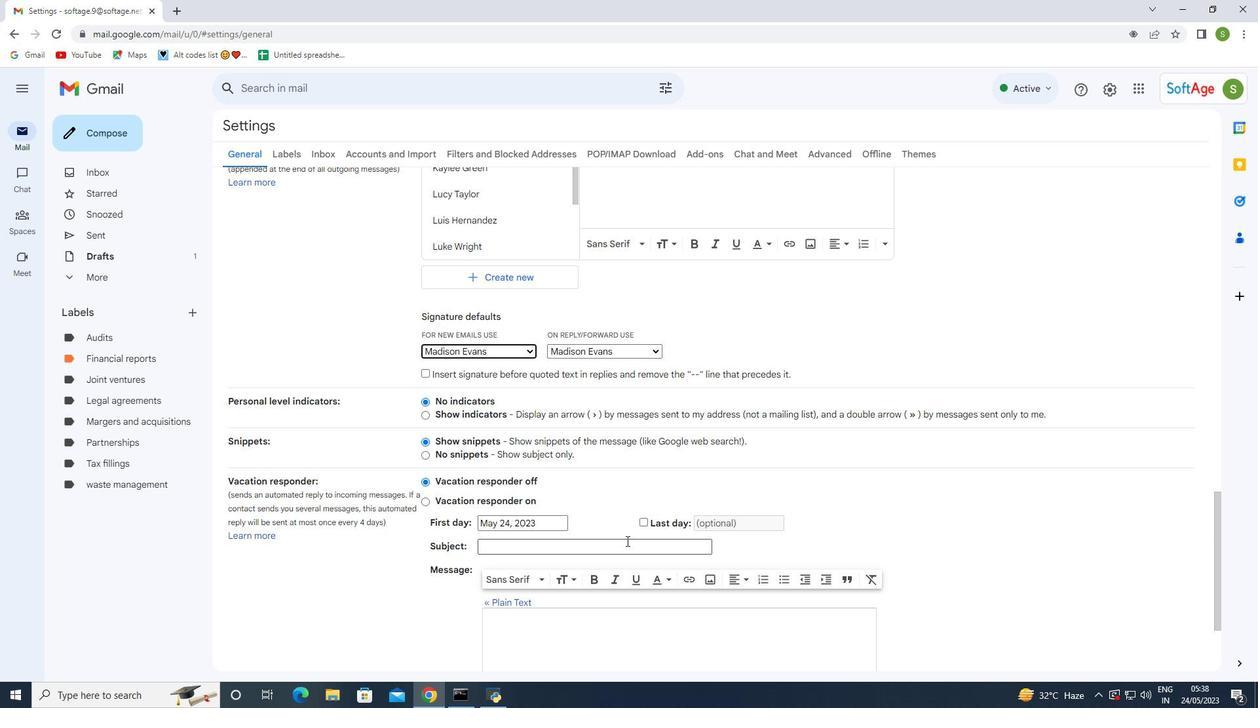 
Action: Mouse moved to (681, 602)
Screenshot: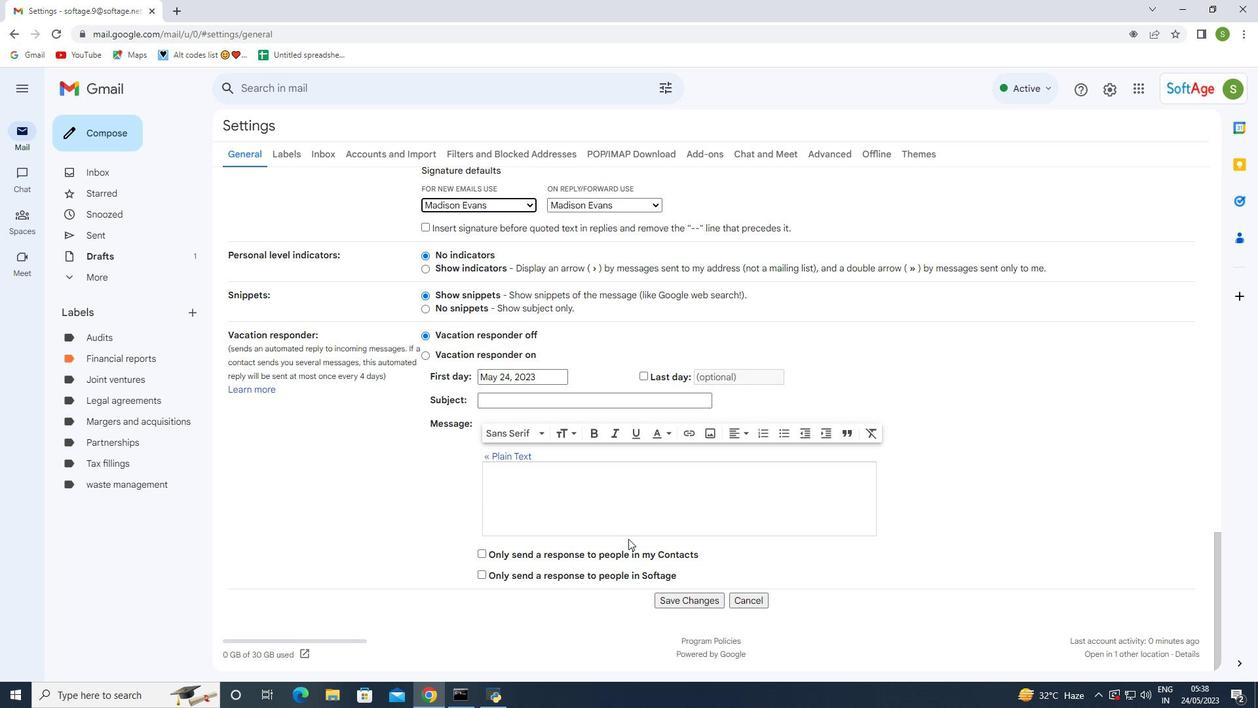 
Action: Mouse pressed left at (681, 602)
Screenshot: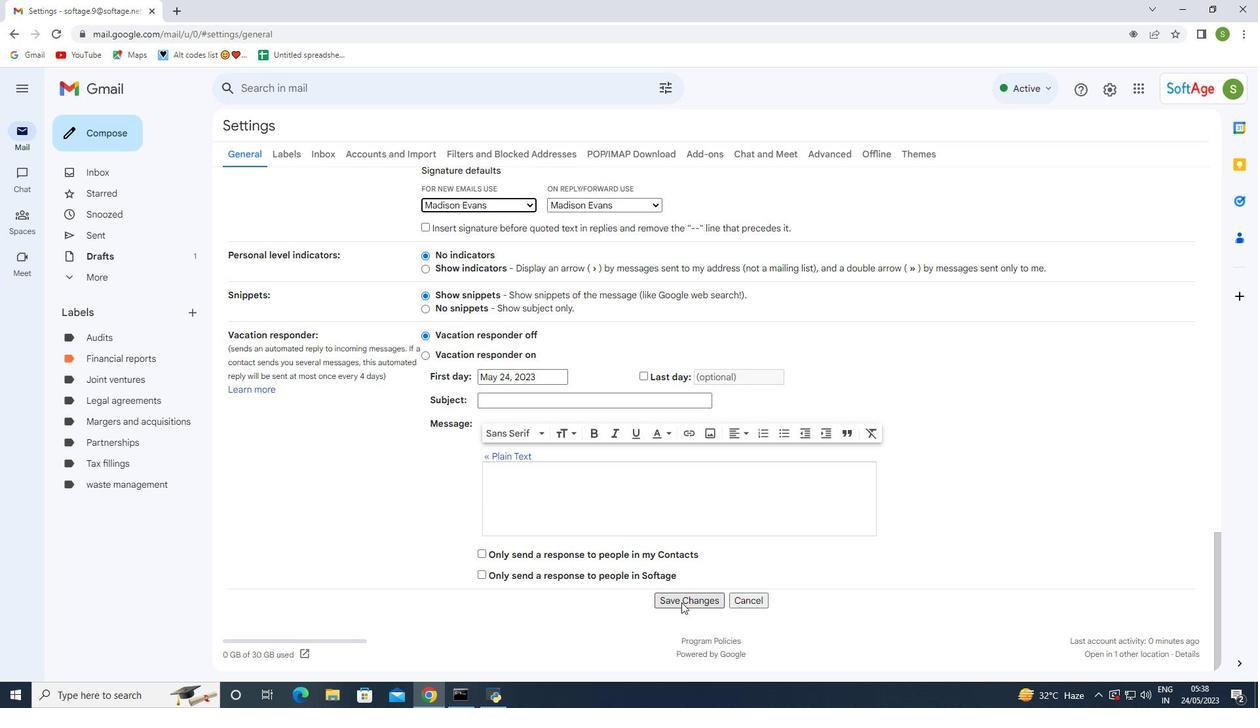
Action: Mouse moved to (117, 131)
Screenshot: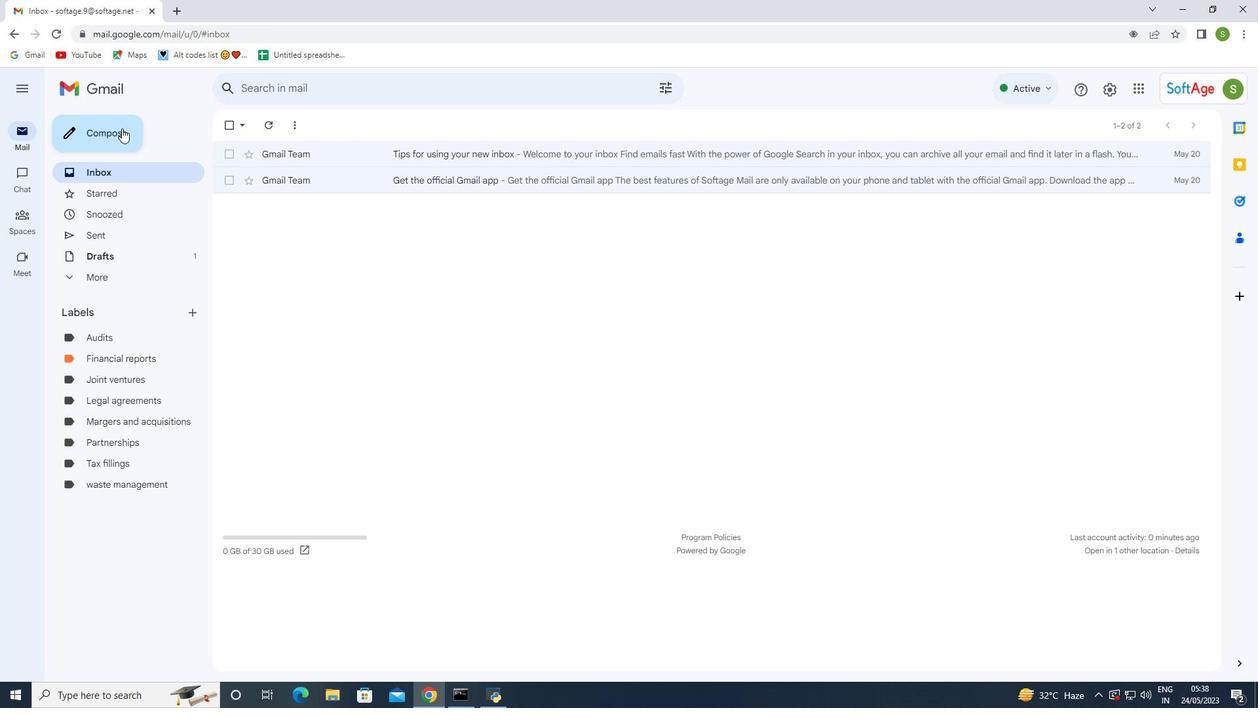 
Action: Mouse pressed left at (117, 131)
Screenshot: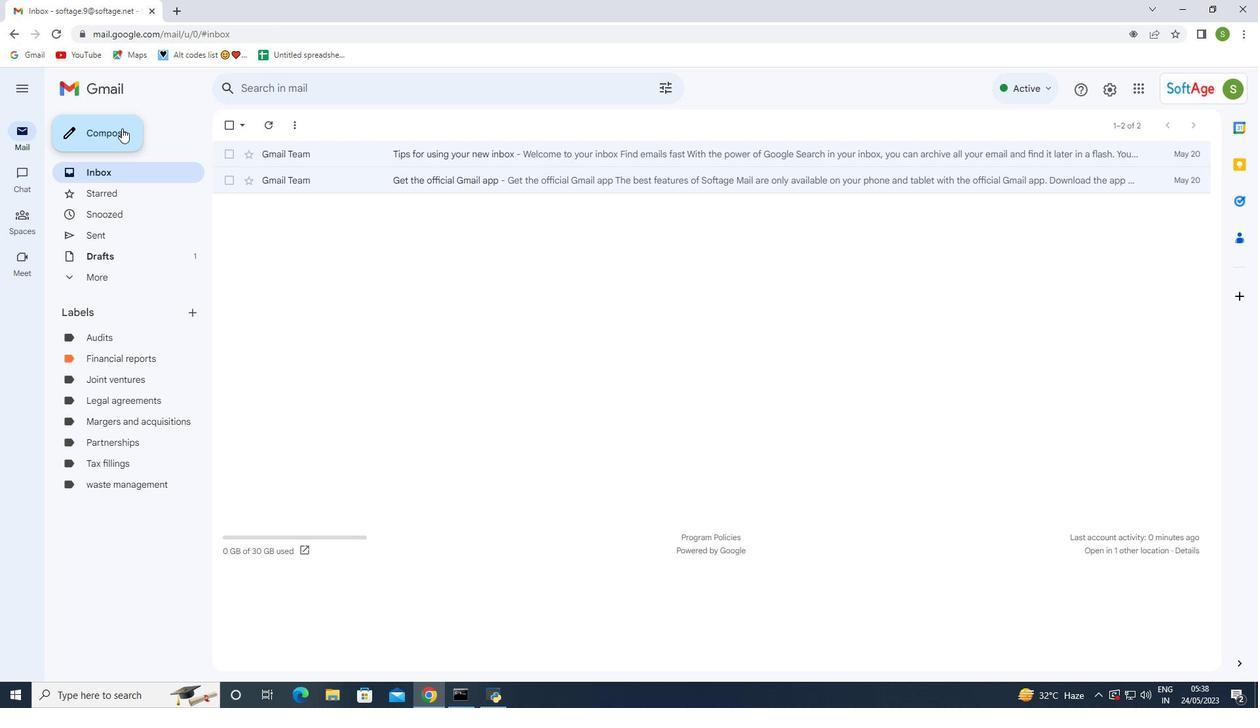 
Action: Mouse moved to (913, 320)
Screenshot: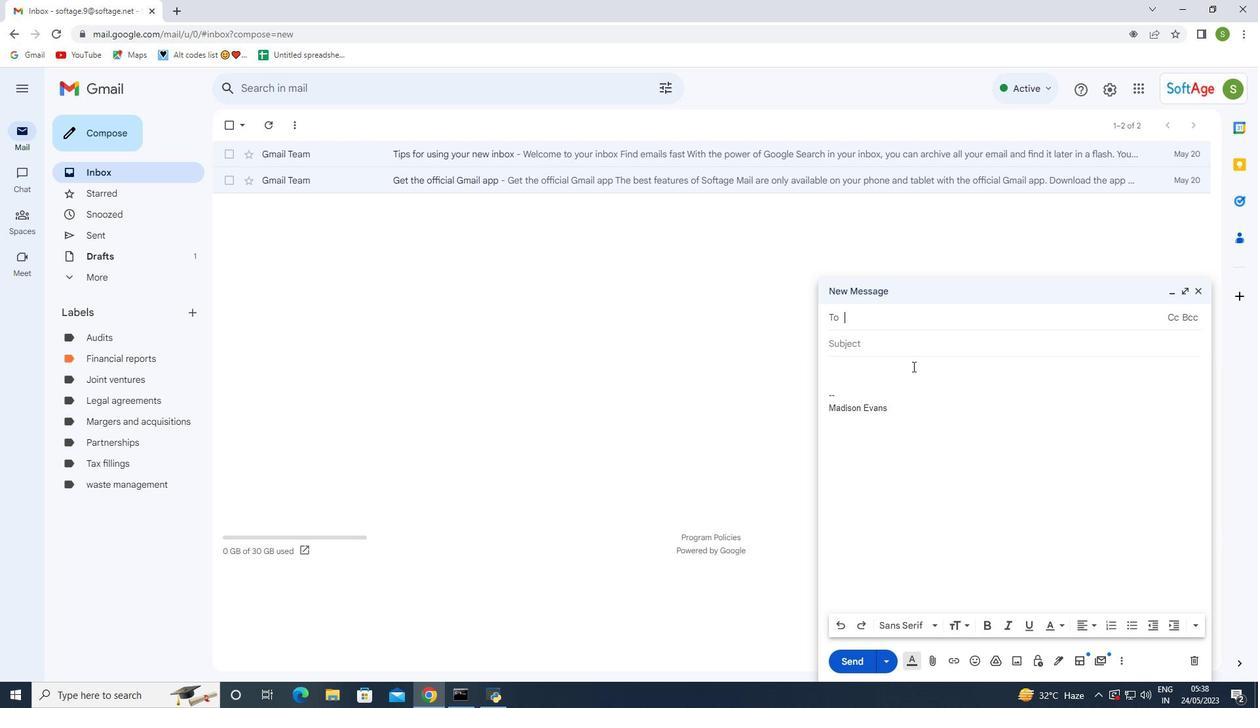 
Action: Mouse pressed left at (913, 320)
Screenshot: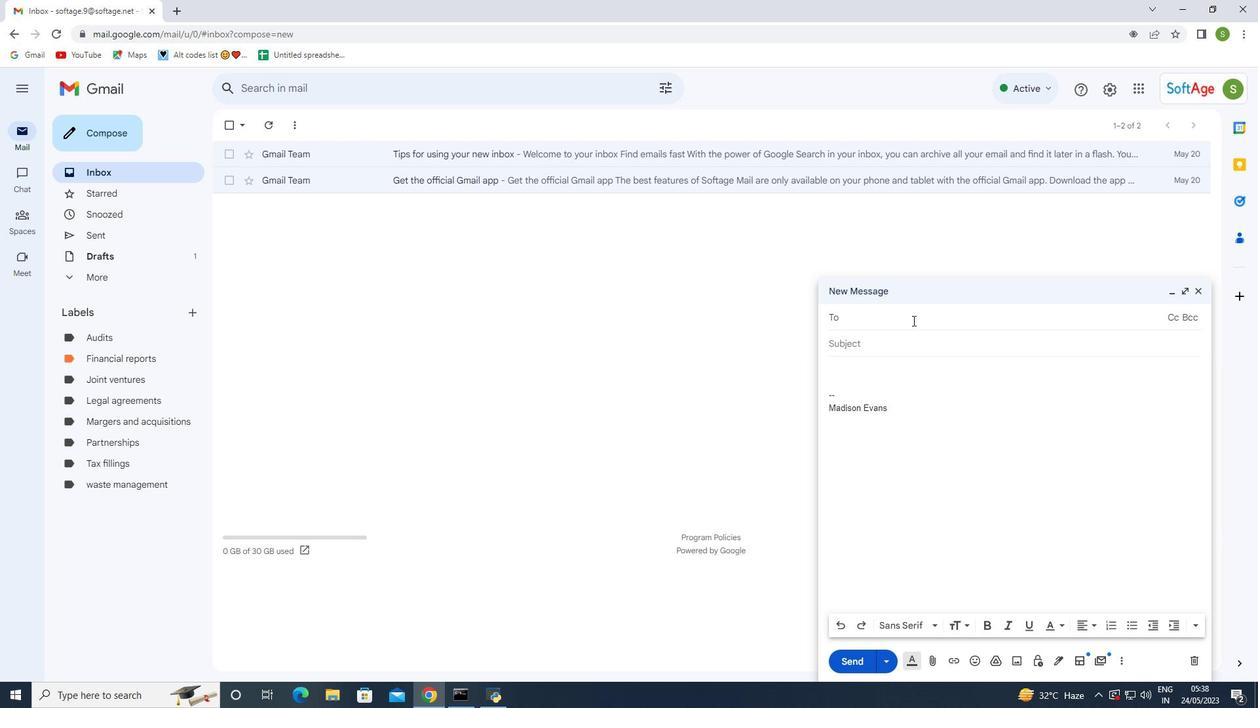 
Action: Key pressed softage.4<Key.shift>@softage.net
Screenshot: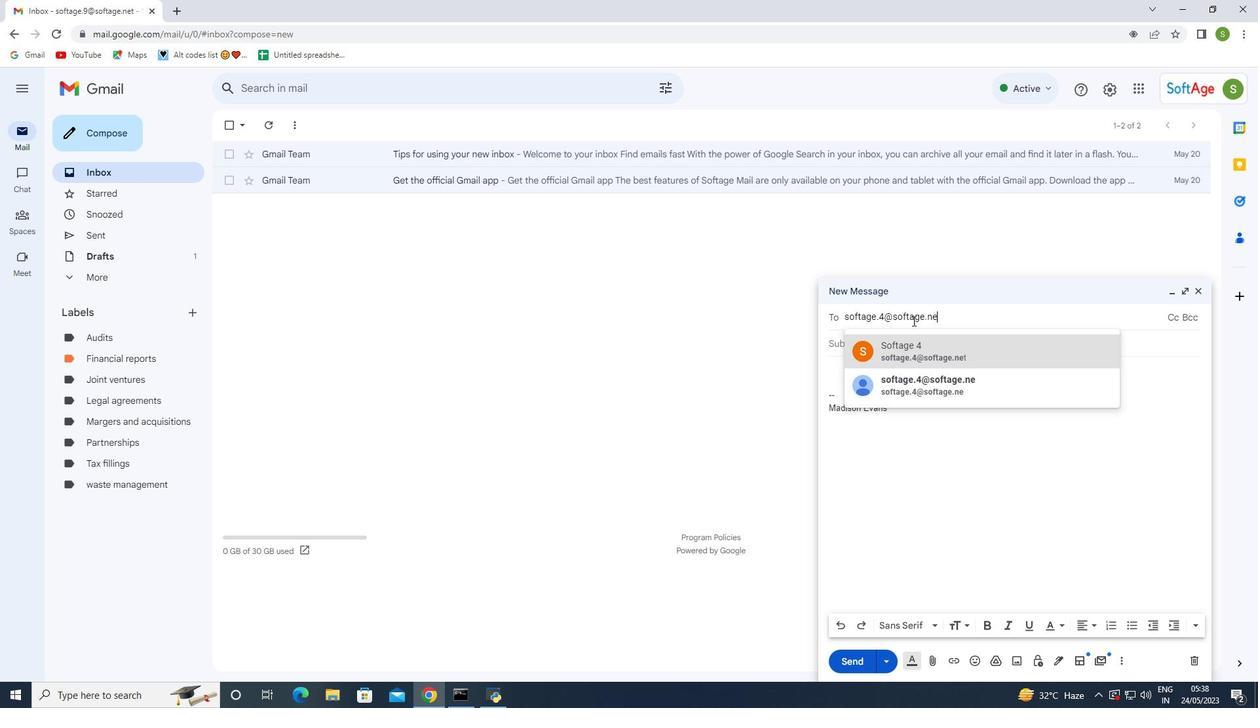 
Action: Mouse moved to (967, 362)
Screenshot: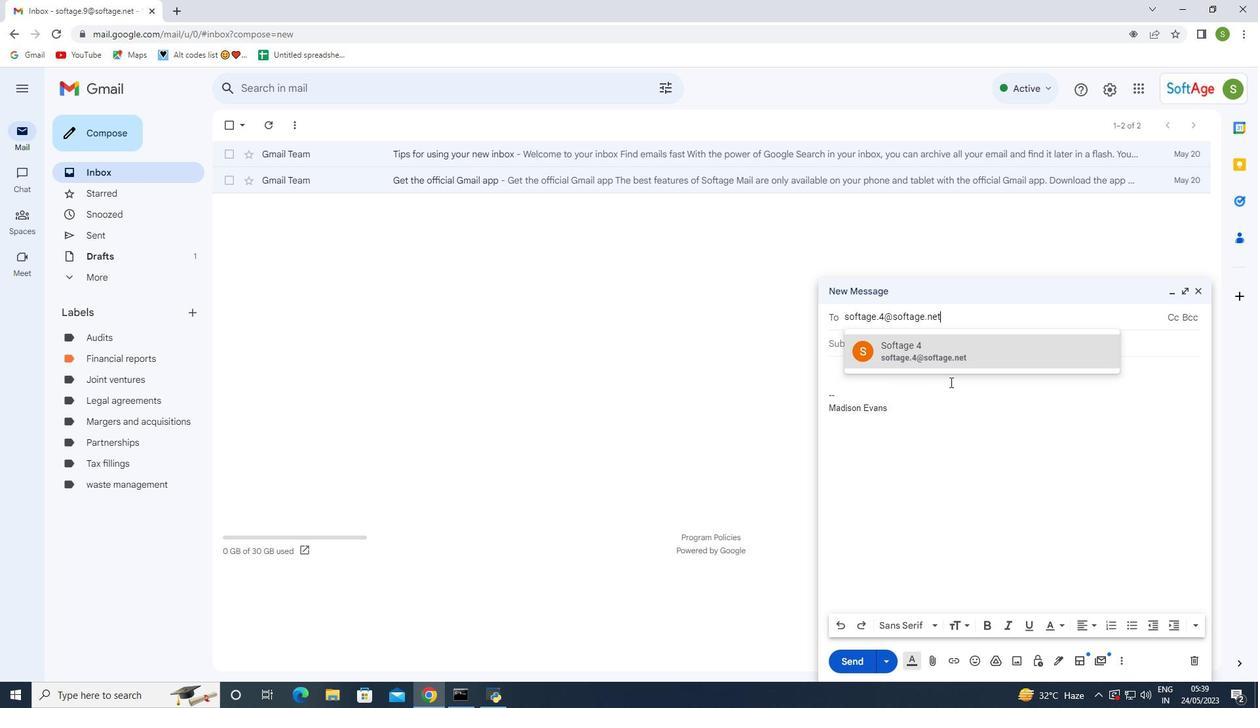 
Action: Mouse pressed left at (967, 362)
Screenshot: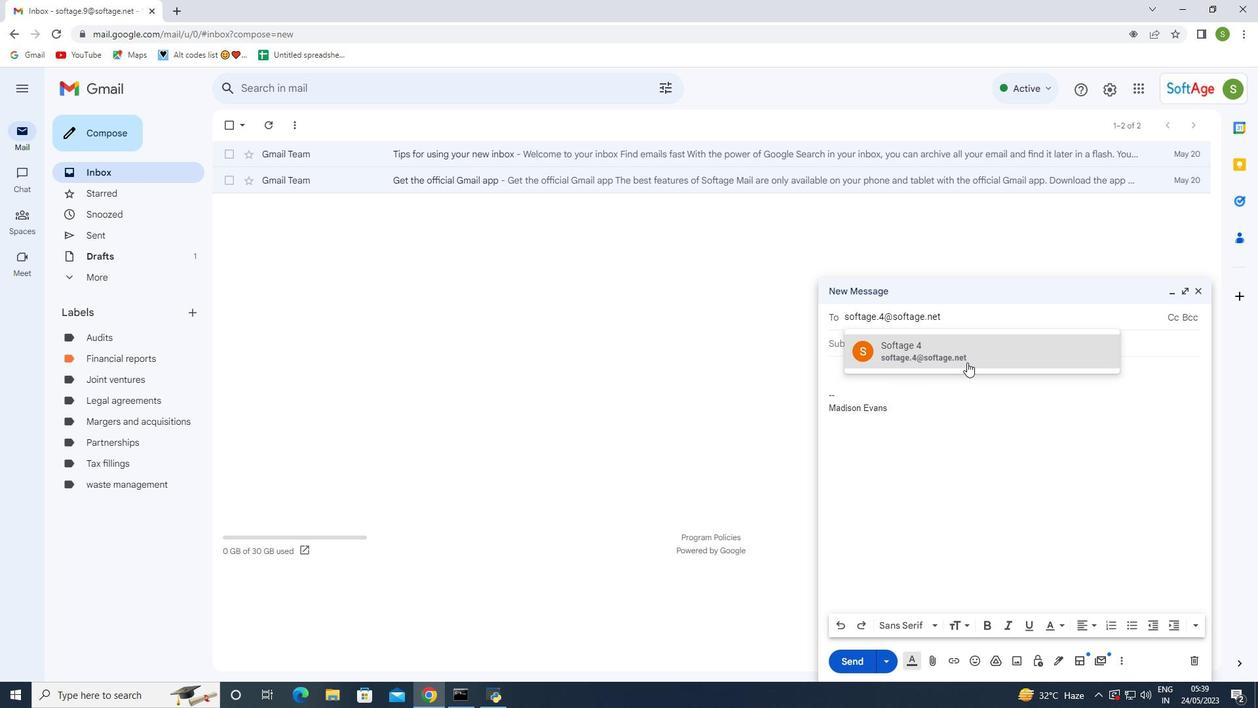 
Action: Mouse moved to (855, 352)
Screenshot: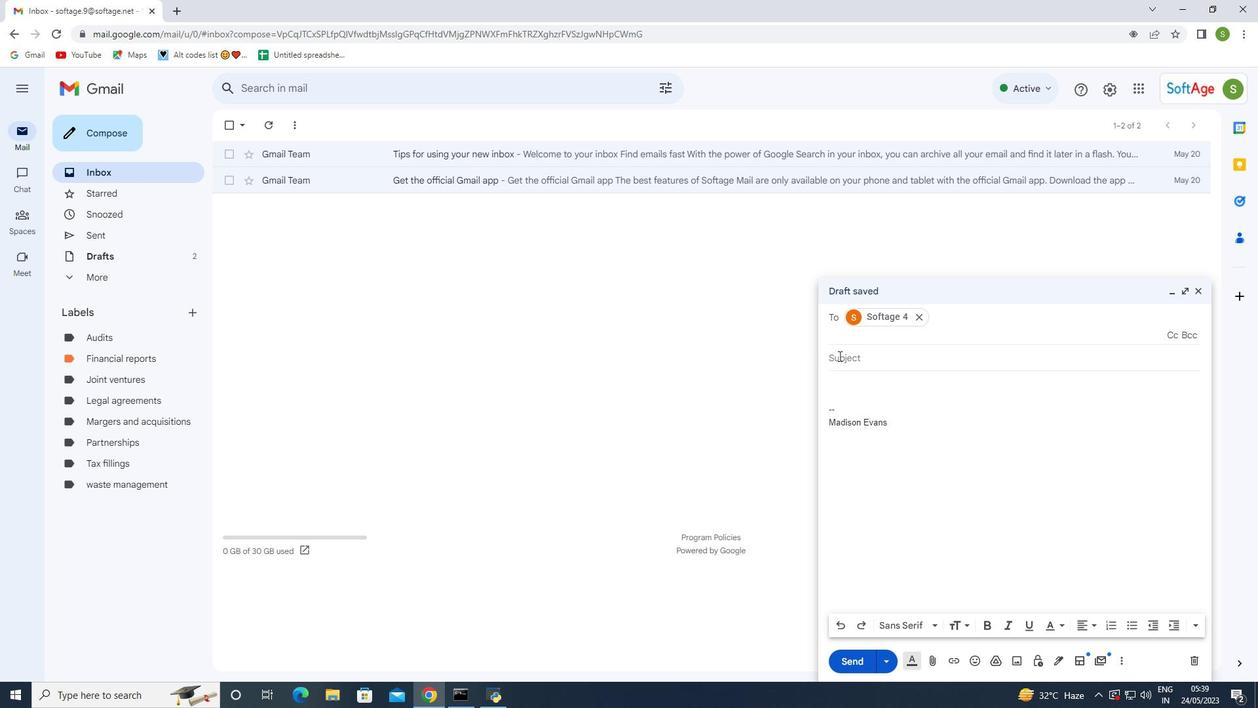 
Action: Mouse pressed left at (855, 352)
Screenshot: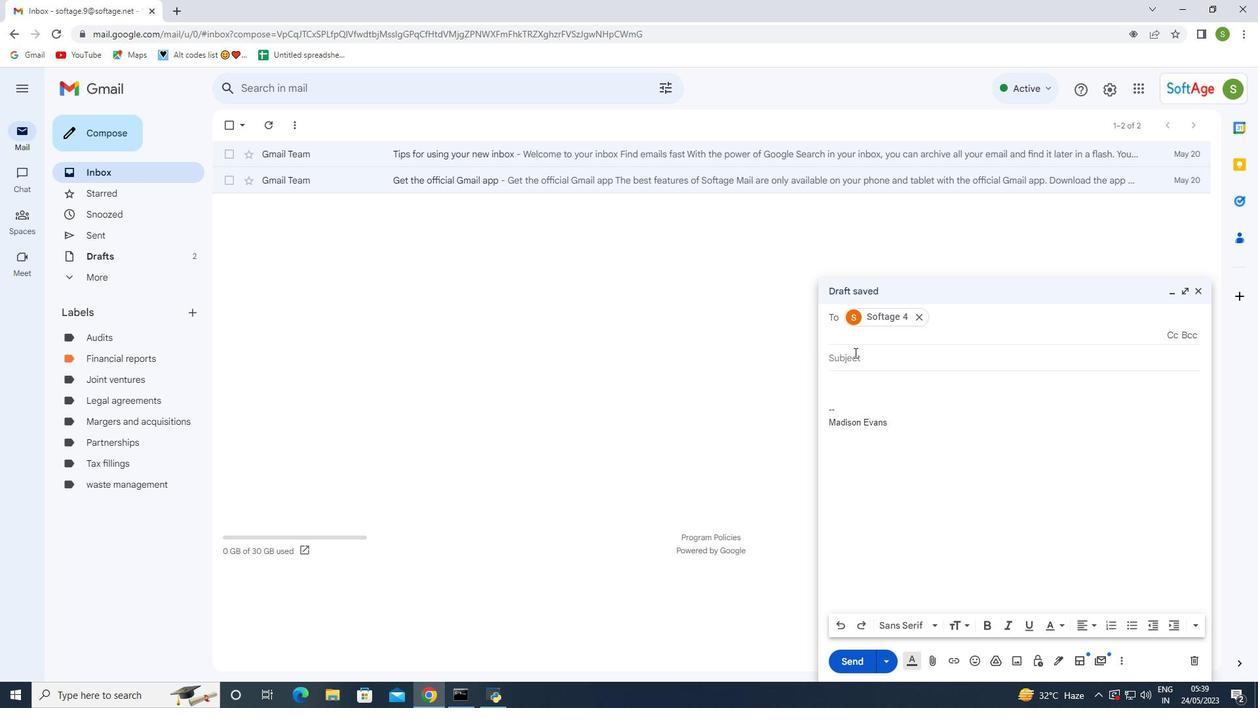 
Action: Mouse moved to (855, 352)
Screenshot: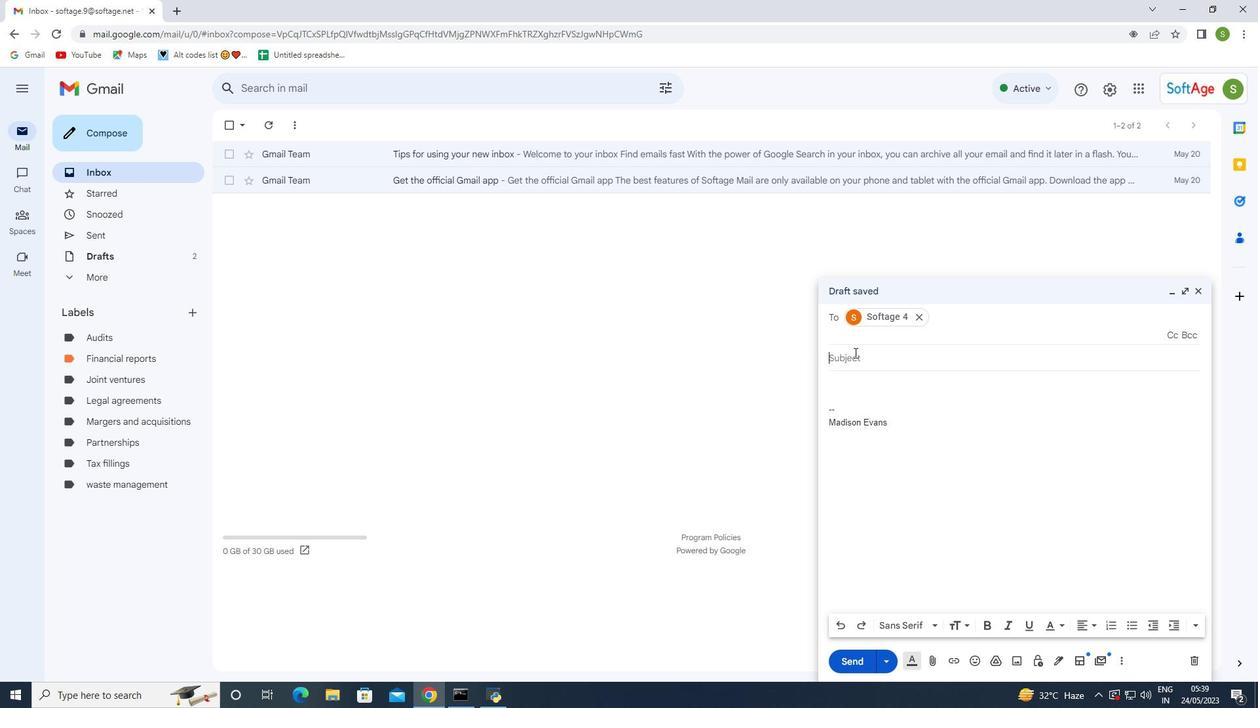 
Action: Key pressed <Key.shift>Request<Key.space>for<Key.space>a<Key.space>promotion<Key.space>follow=<Key.backspace>-up
Screenshot: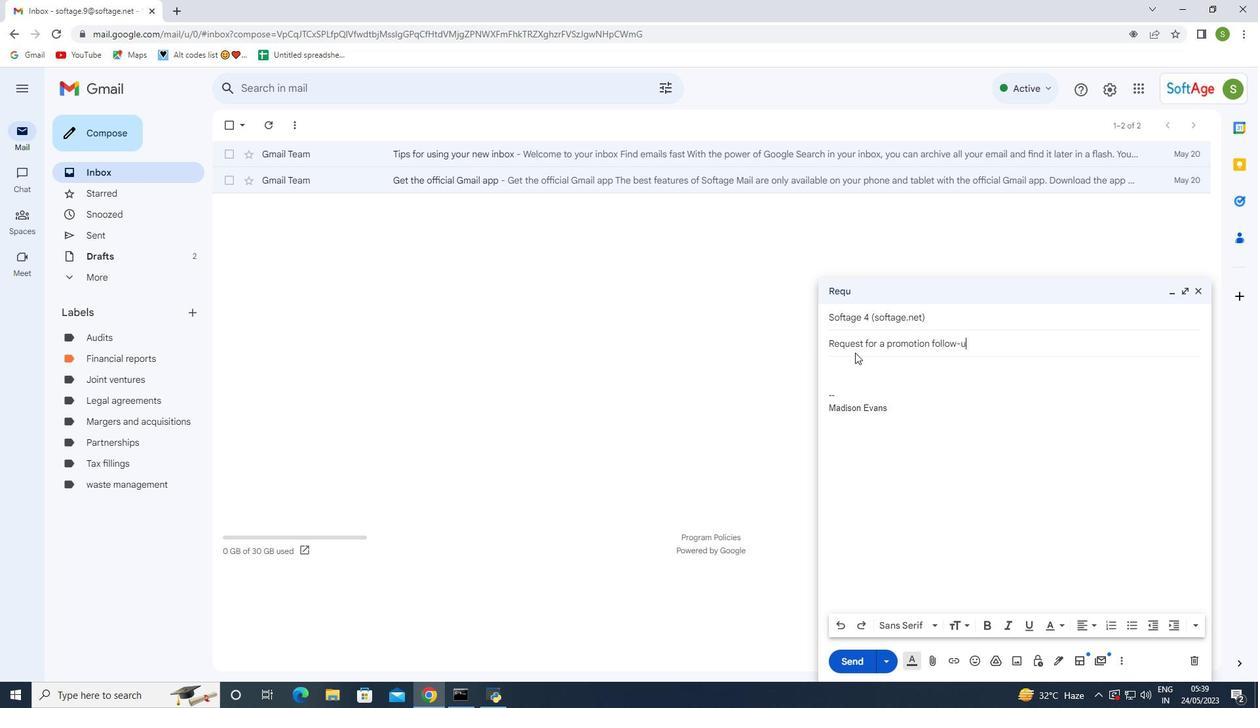 
Action: Mouse moved to (851, 379)
Screenshot: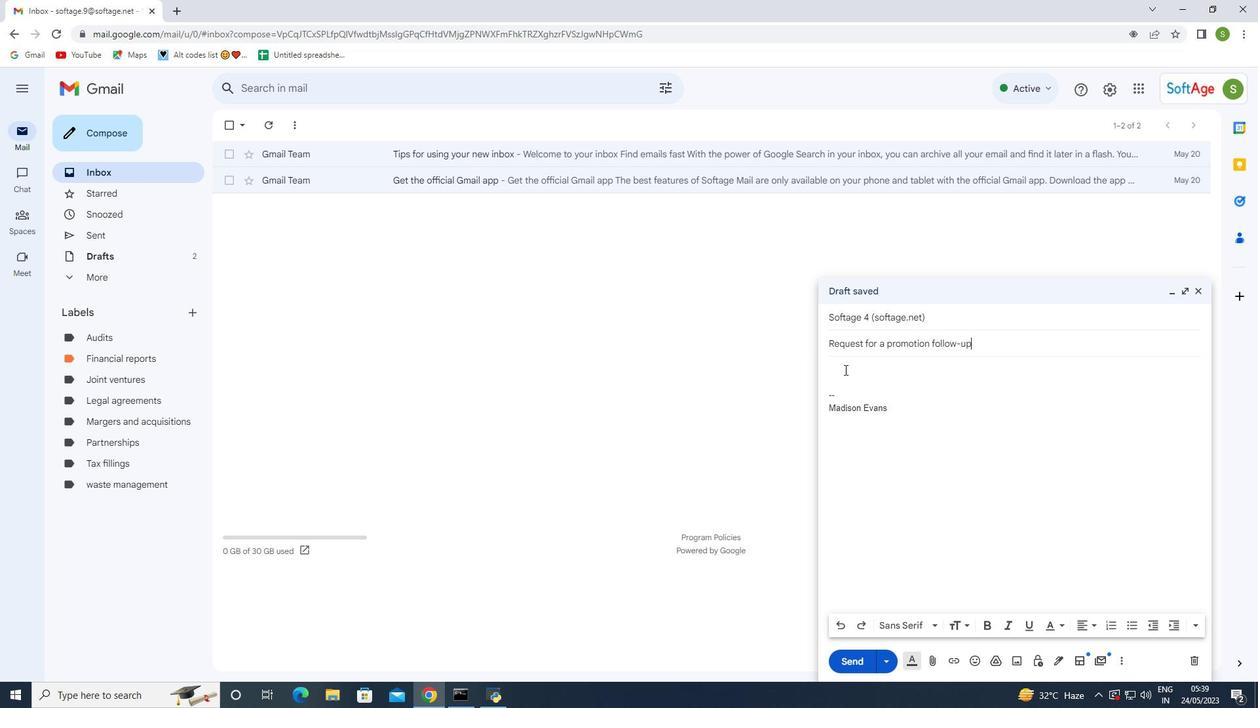
Action: Mouse pressed left at (851, 379)
Screenshot: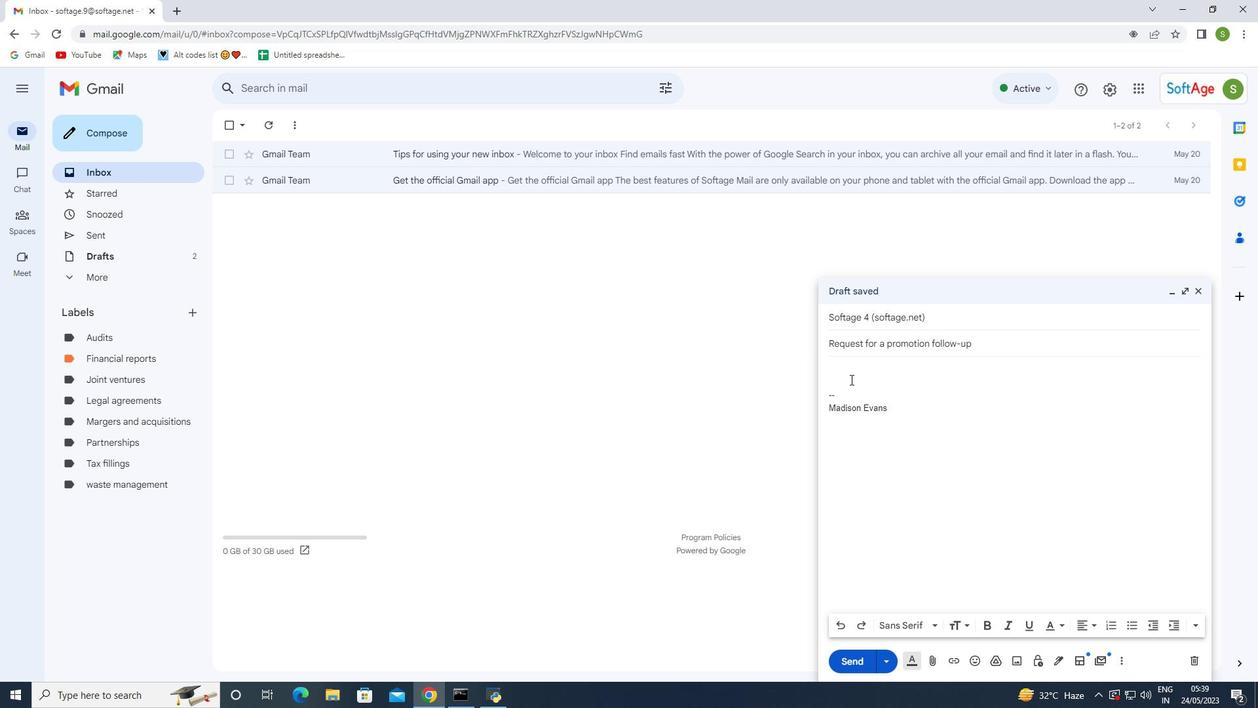 
Action: Mouse moved to (840, 394)
Screenshot: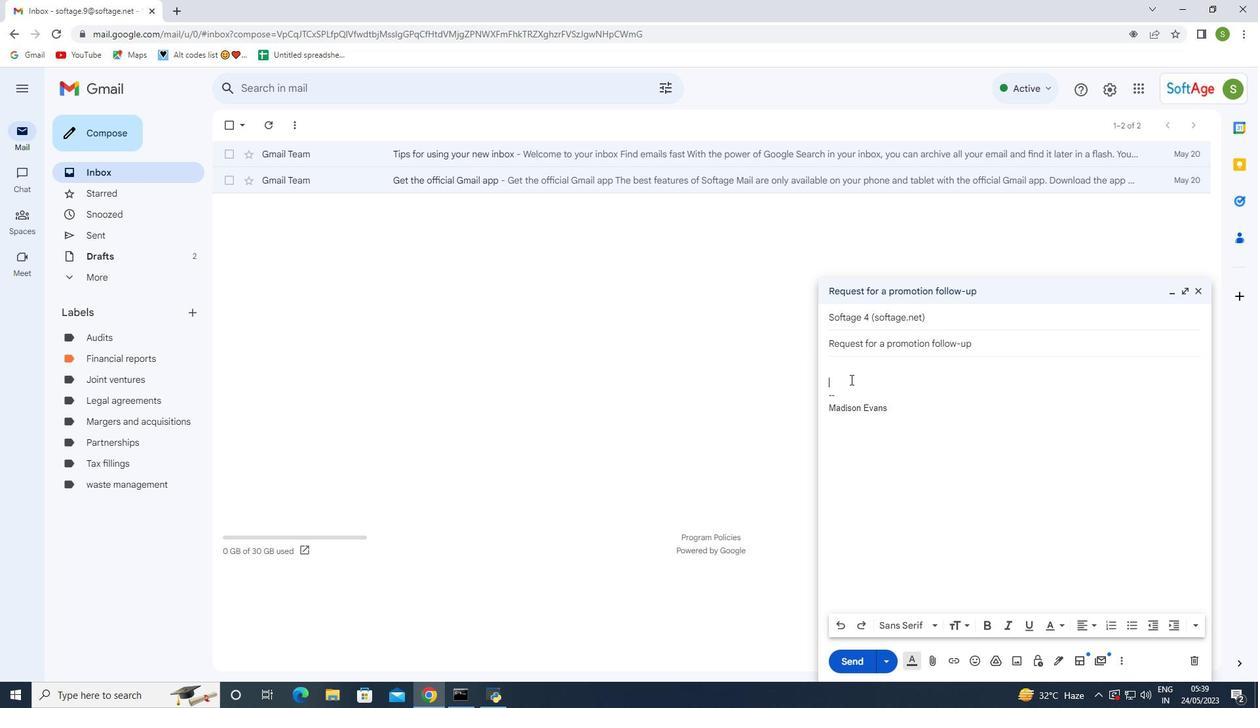 
Action: Mouse pressed left at (840, 394)
Screenshot: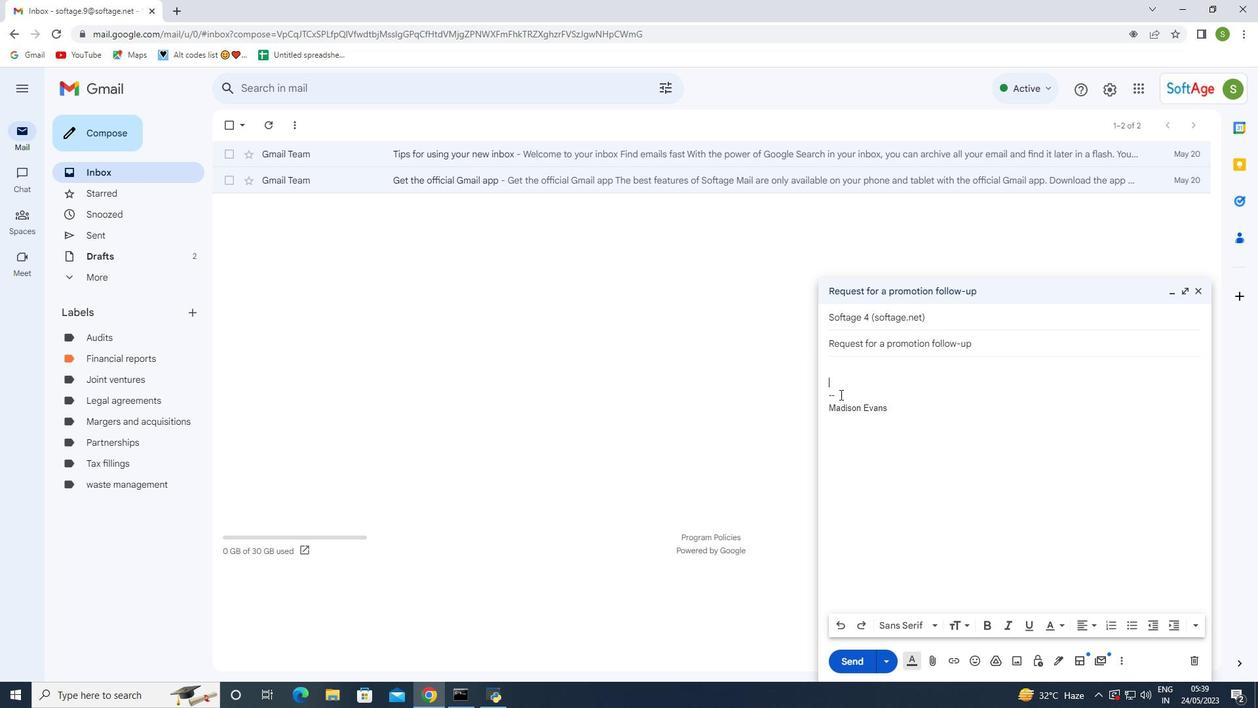 
Action: Mouse moved to (826, 379)
Screenshot: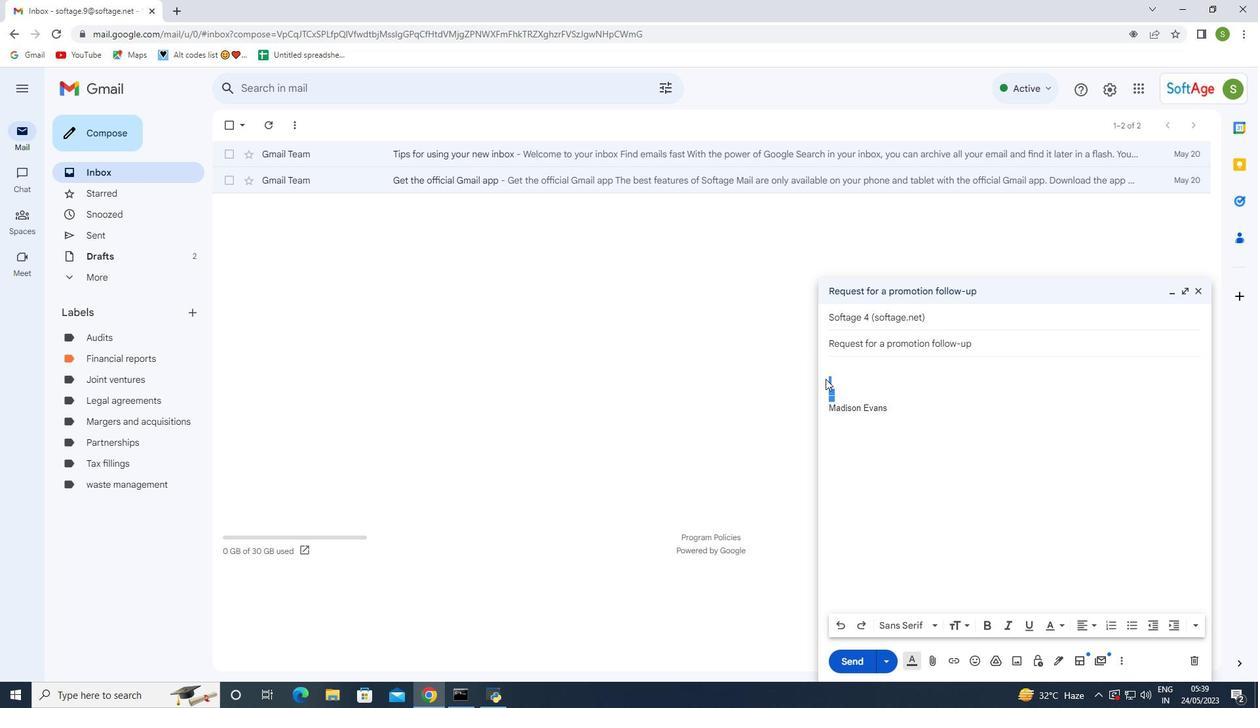 
Action: Key pressed <Key.backspace><Key.up><Key.shift><Key.shift><Key.shift><Key.shift><Key.shift><Key.shift><Key.shift><Key.shift><Key.shift><Key.shift>Just<Key.space>a<Key.space>friendly<Key.space>ren<Key.backspace>minder<Key.space>to<Key.space>complete<Key.space>the<Key.space>task<Key.space>assigned<Key.space>to<Key.space>you<Key.space>by<Key.space>the<Key.space>end<Key.space>of<Key.space>the<Key.space>week.
Screenshot: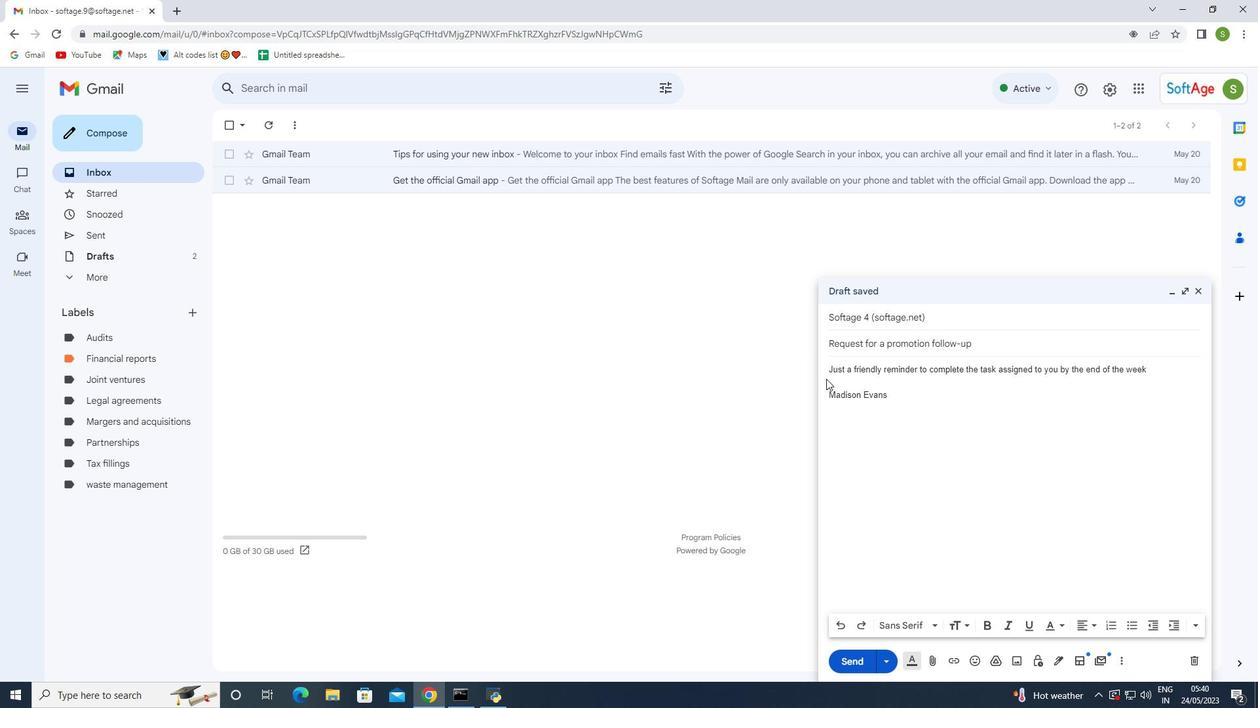 
Action: Mouse moved to (848, 666)
Screenshot: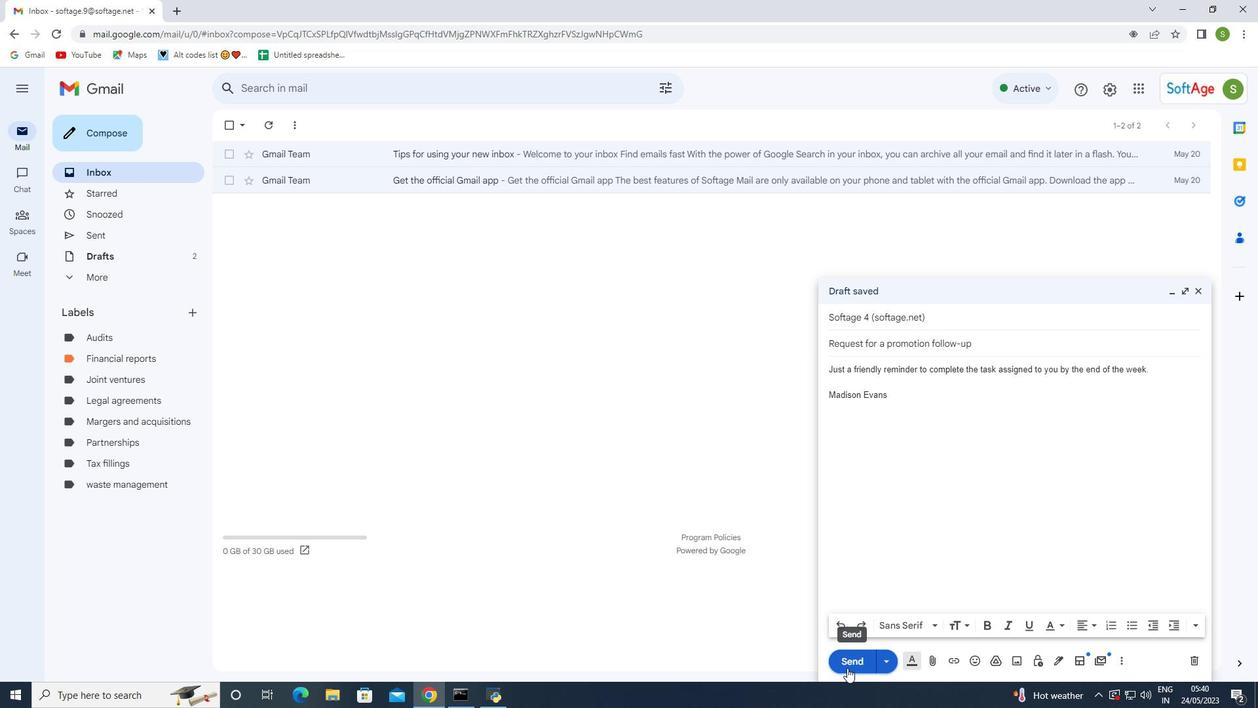 
Action: Mouse pressed left at (848, 666)
Screenshot: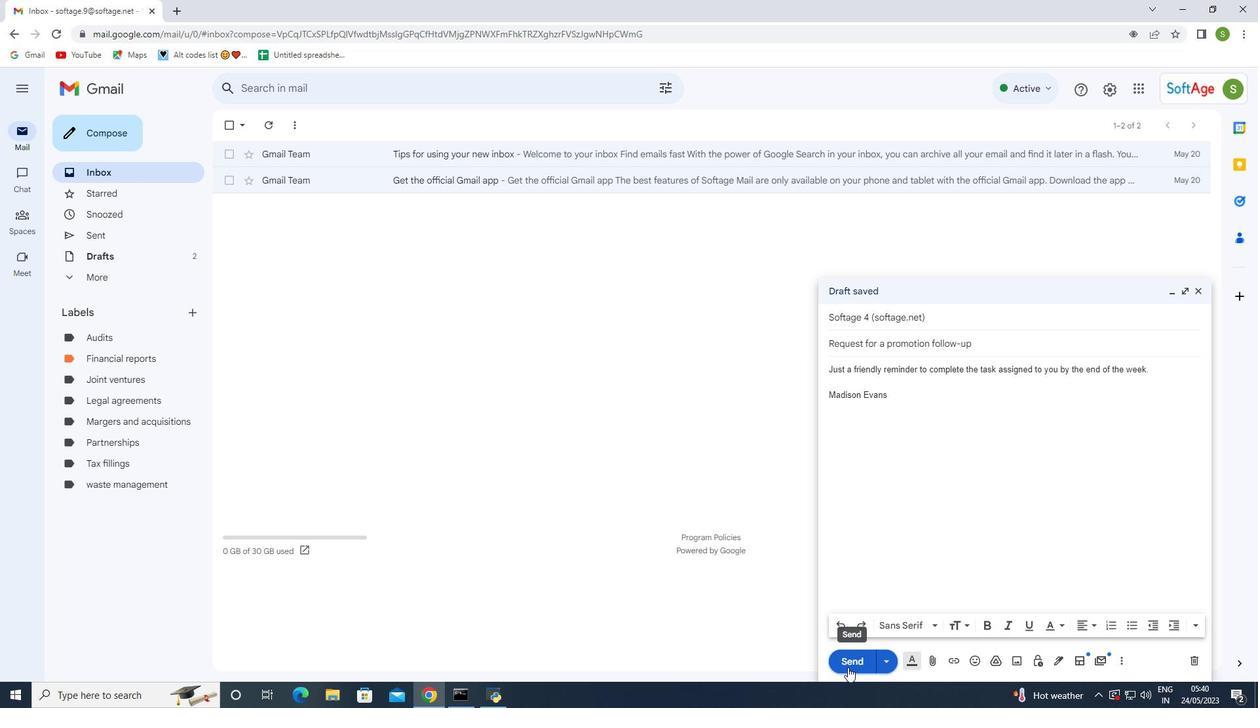 
Action: Mouse moved to (95, 237)
Screenshot: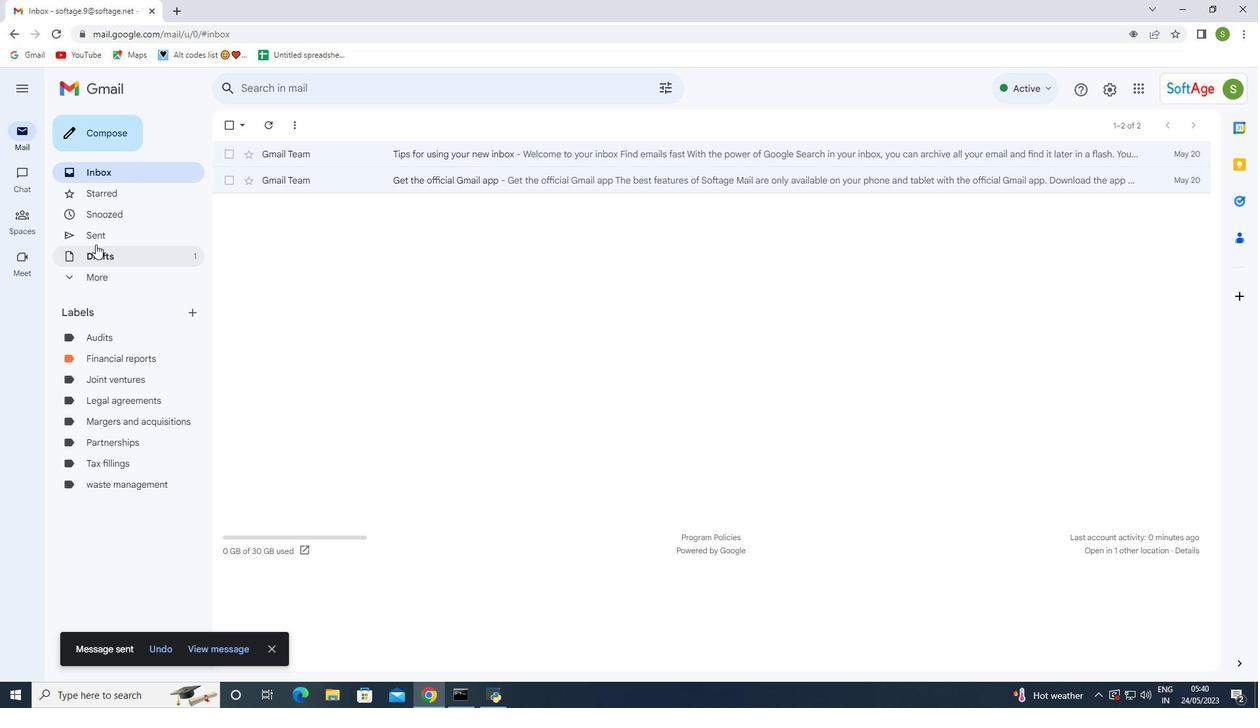 
Action: Mouse pressed left at (95, 237)
Screenshot: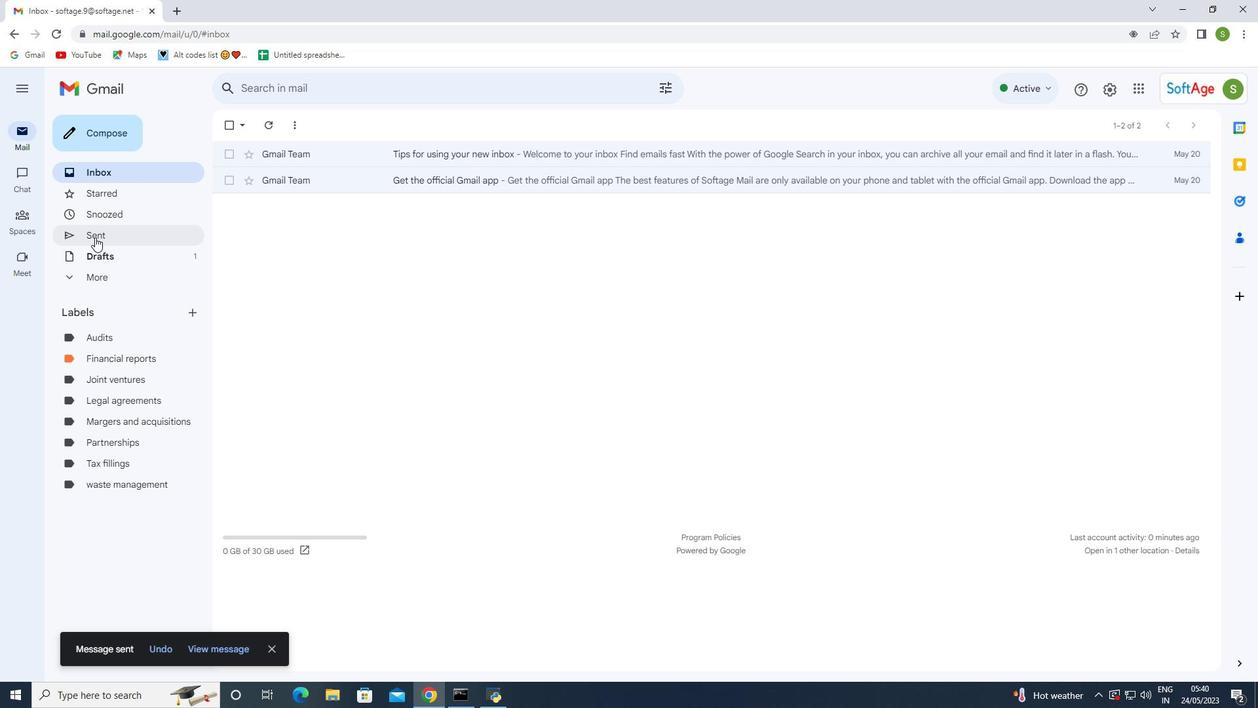 
Action: Mouse moved to (234, 192)
Screenshot: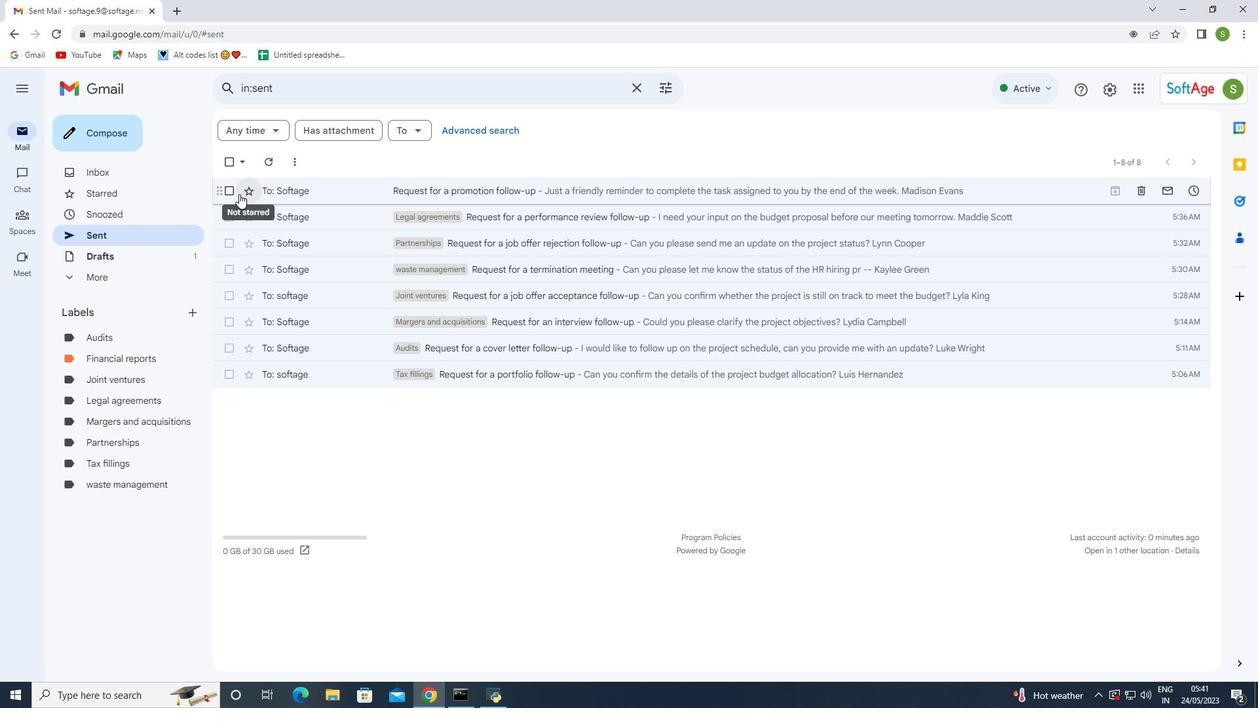 
Action: Mouse pressed left at (234, 192)
Screenshot: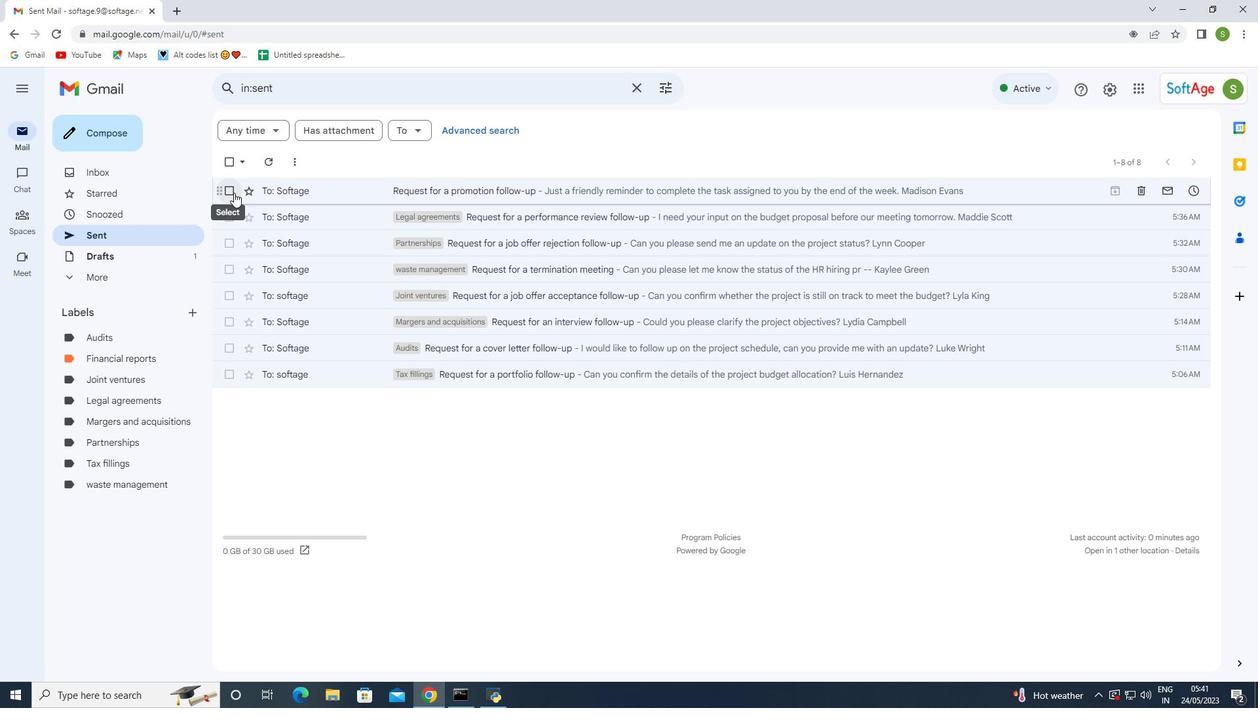 
Action: Mouse moved to (300, 188)
Screenshot: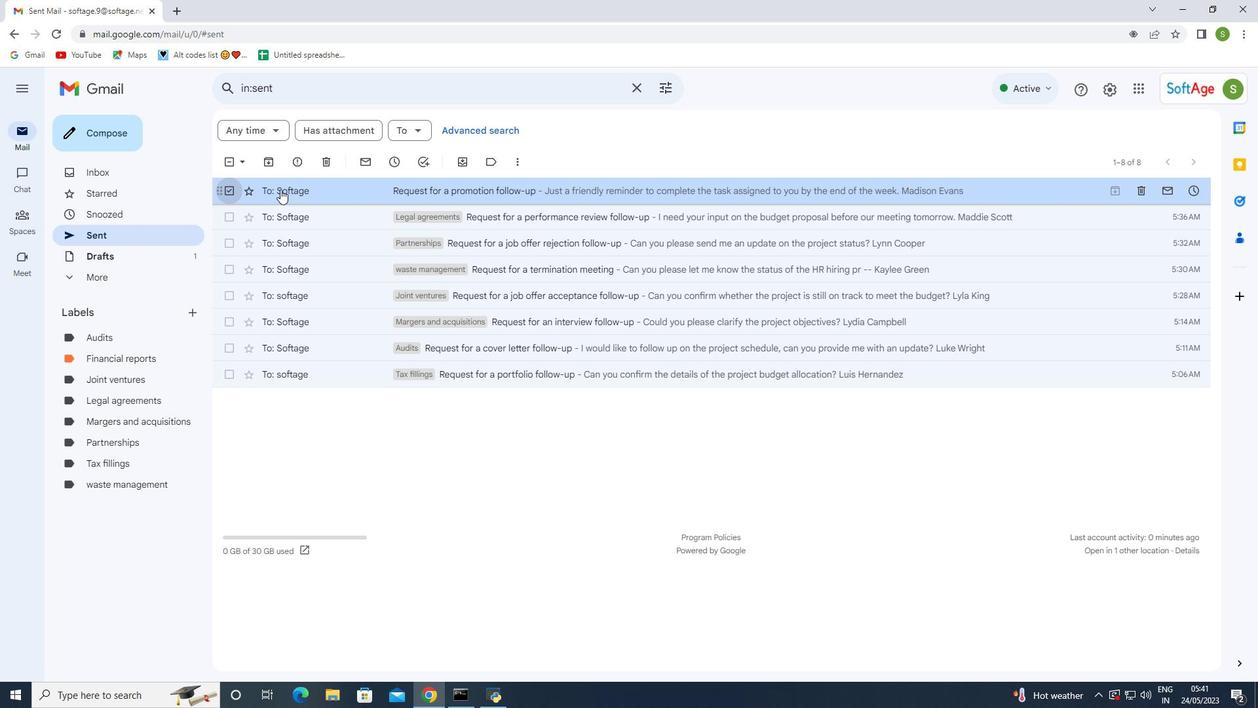 
Action: Mouse pressed right at (300, 188)
Screenshot: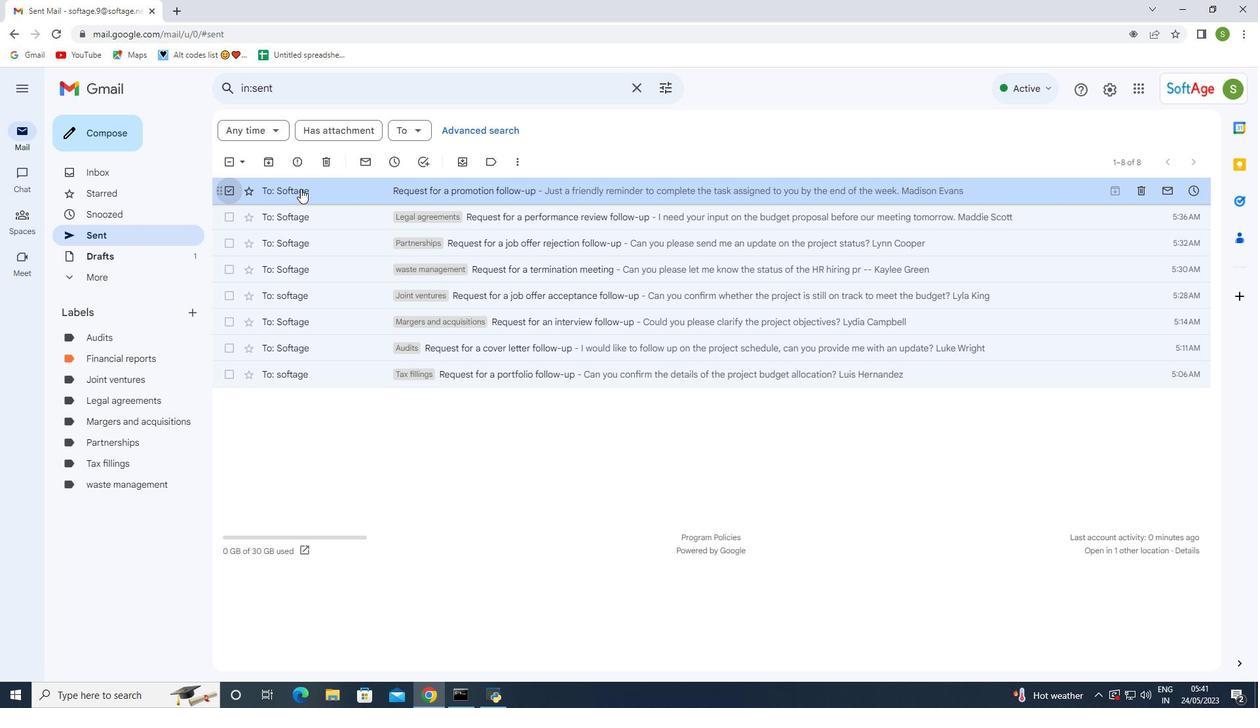 
Action: Mouse moved to (516, 383)
Screenshot: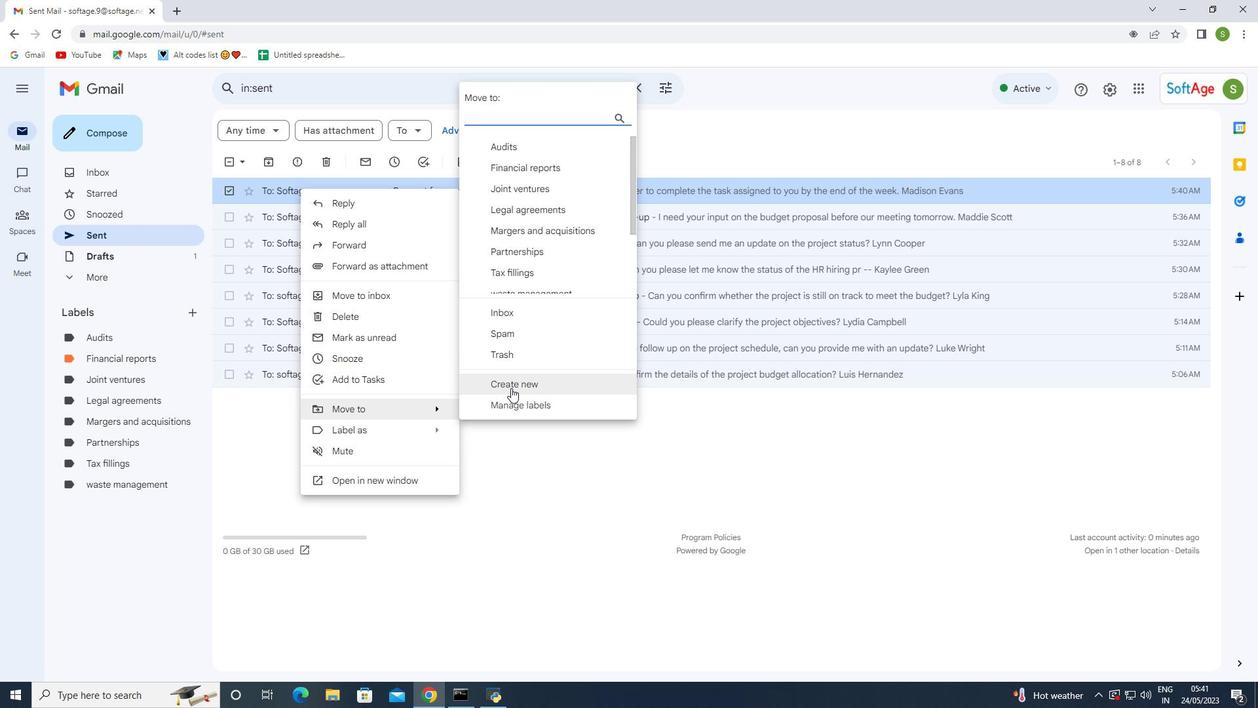 
Action: Mouse pressed left at (516, 383)
Screenshot: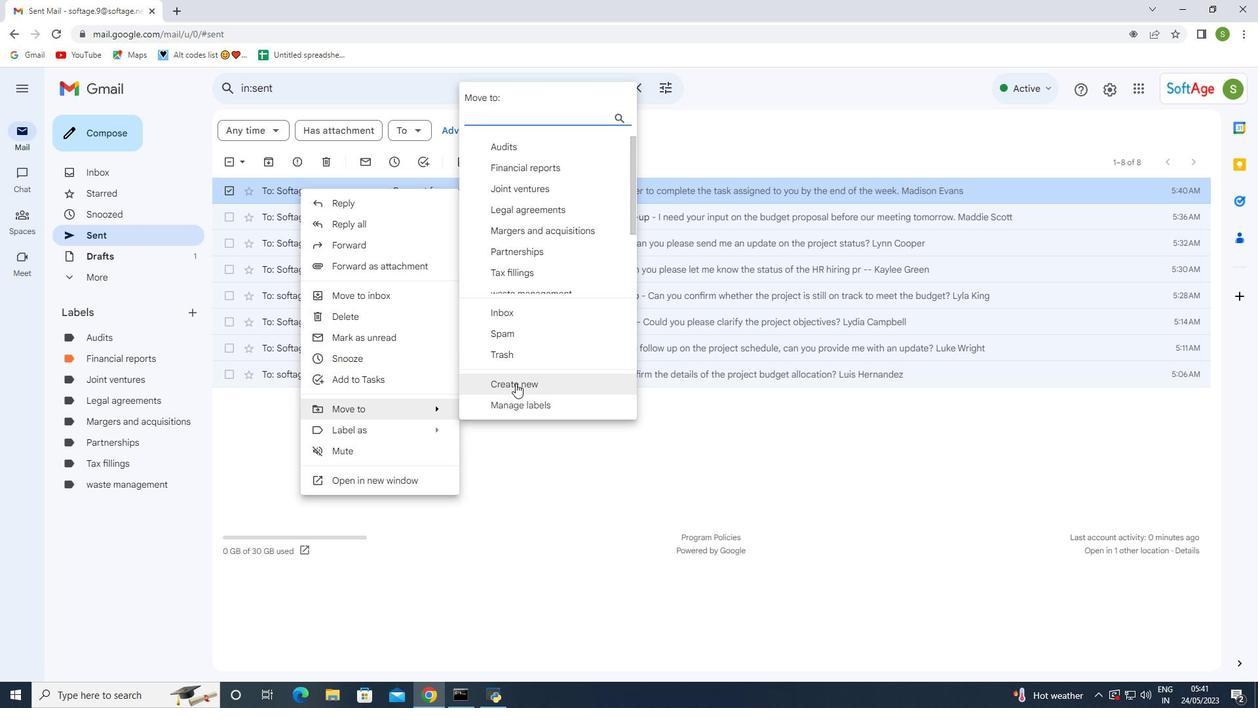 
Action: Mouse moved to (537, 357)
Screenshot: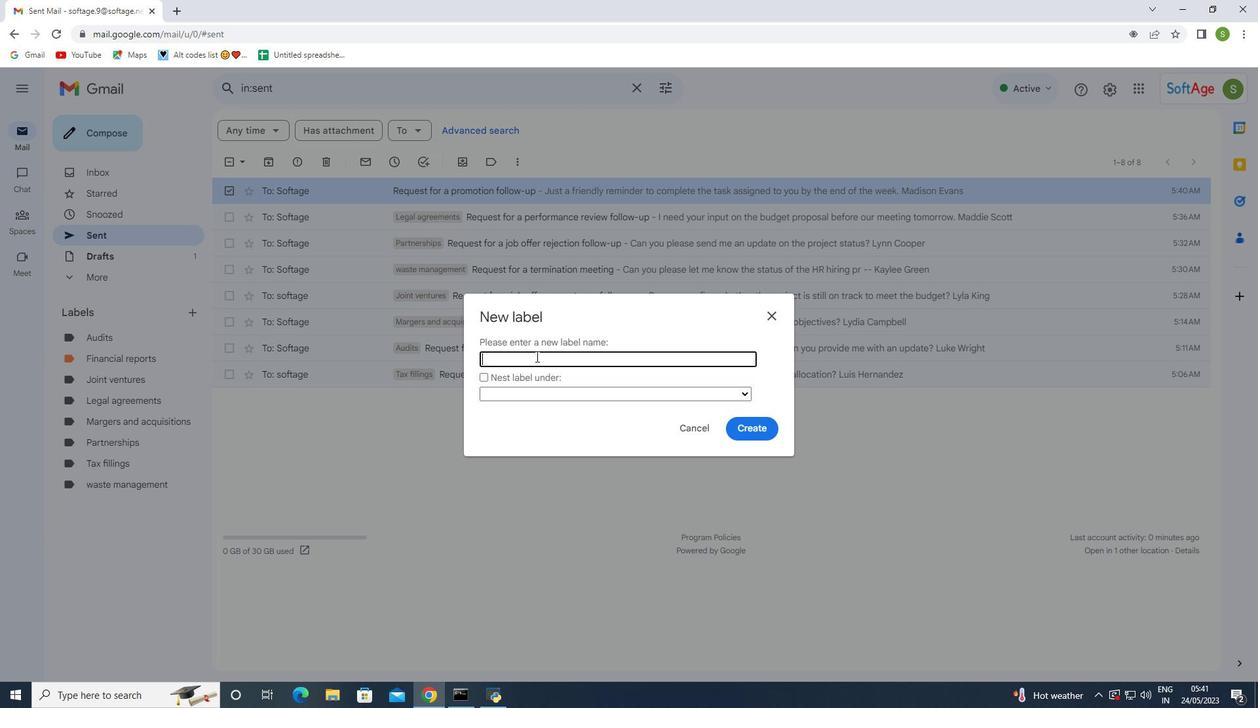 
Action: Mouse pressed left at (537, 357)
Screenshot: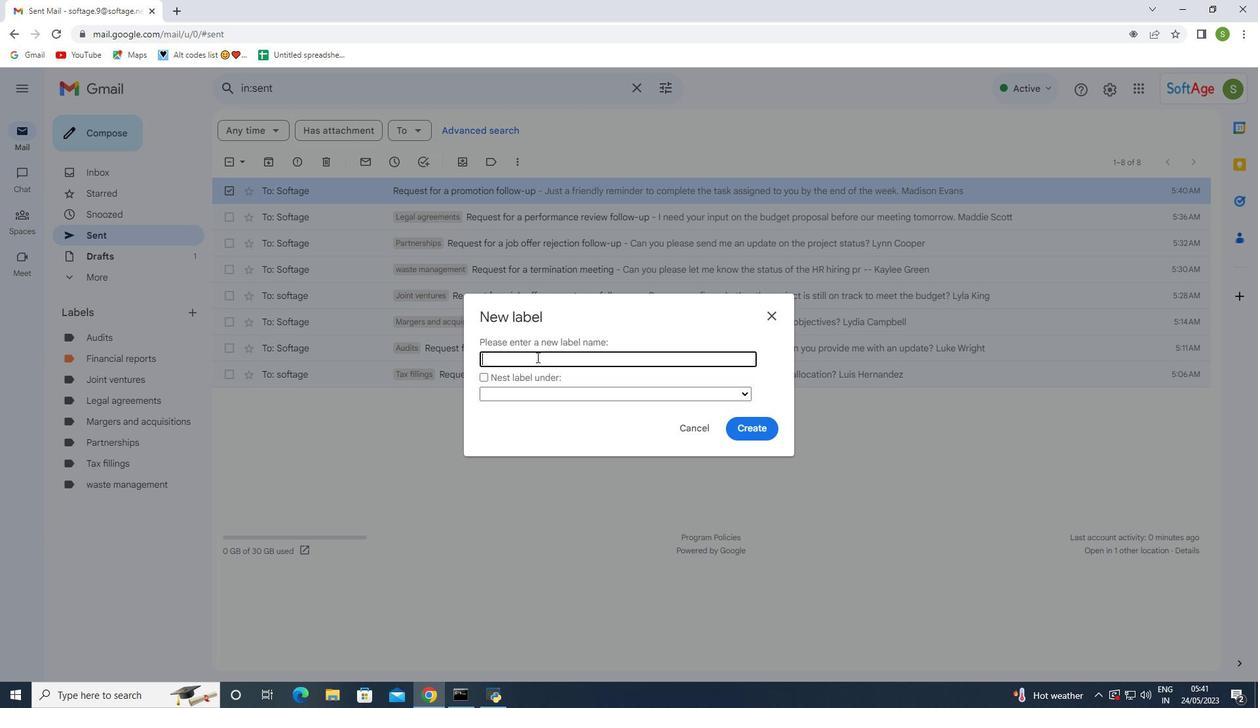 
Action: Mouse moved to (538, 356)
Screenshot: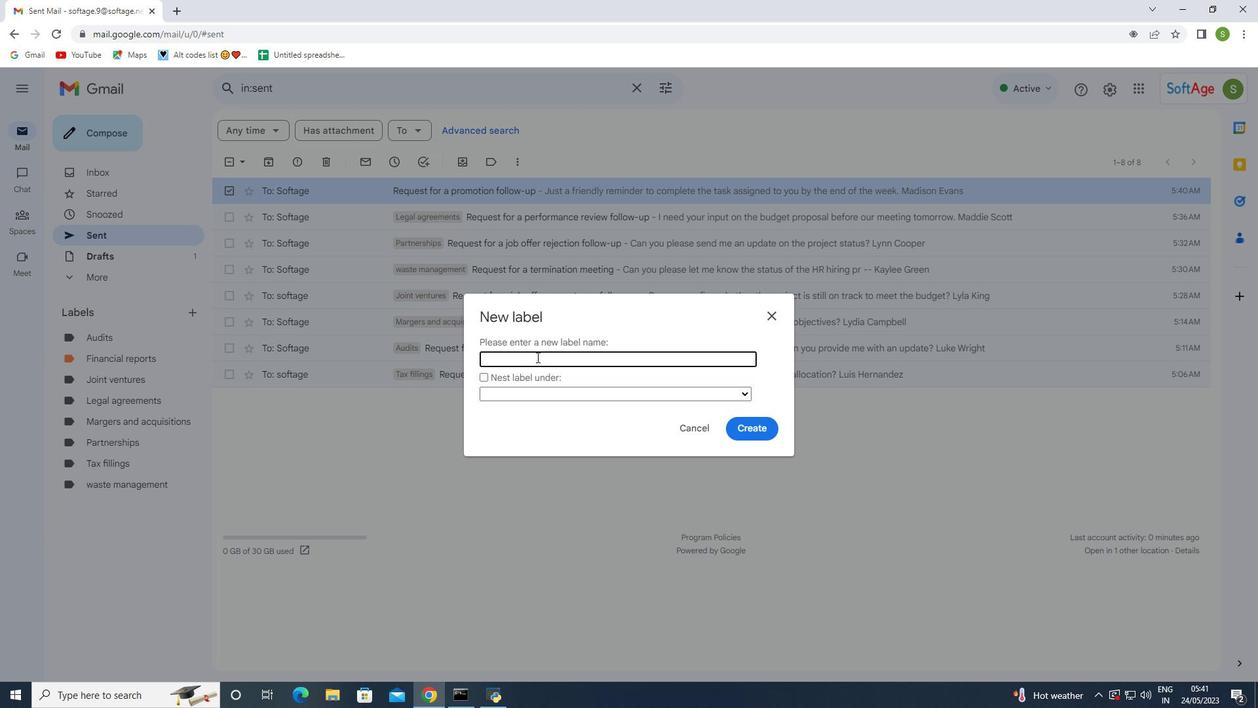 
Action: Key pressed <Key.shift><Key.shift><Key.shift><Key.shift><Key.shift><Key.shift><Key.shift><Key.shift><Key.shift><Key.shift><Key.shift><Key.shift><Key.shift><Key.shift><Key.shift><Key.shift><Key.shift><Key.shift><Key.shift><Key.shift><Key.shift><Key.shift><Key.shift><Key.shift><Key.shift><Key.shift>Letters<Key.space>of<Key.space>intent
Screenshot: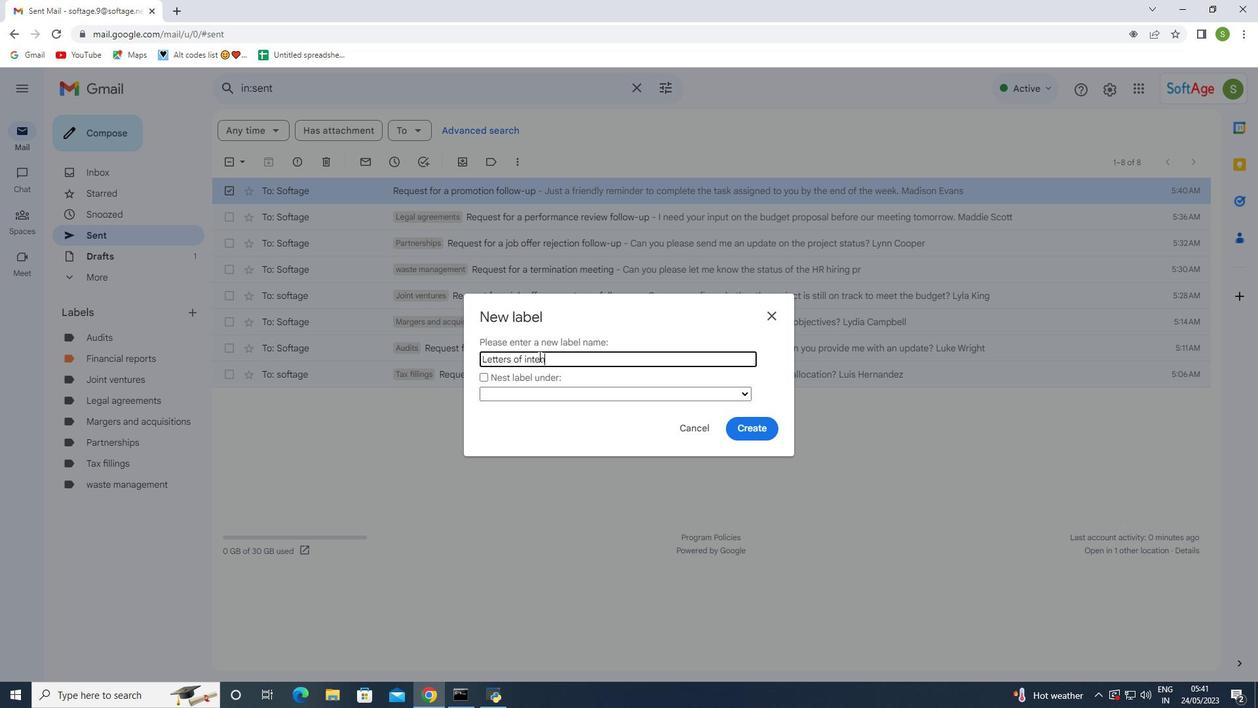 
Action: Mouse moved to (741, 433)
Screenshot: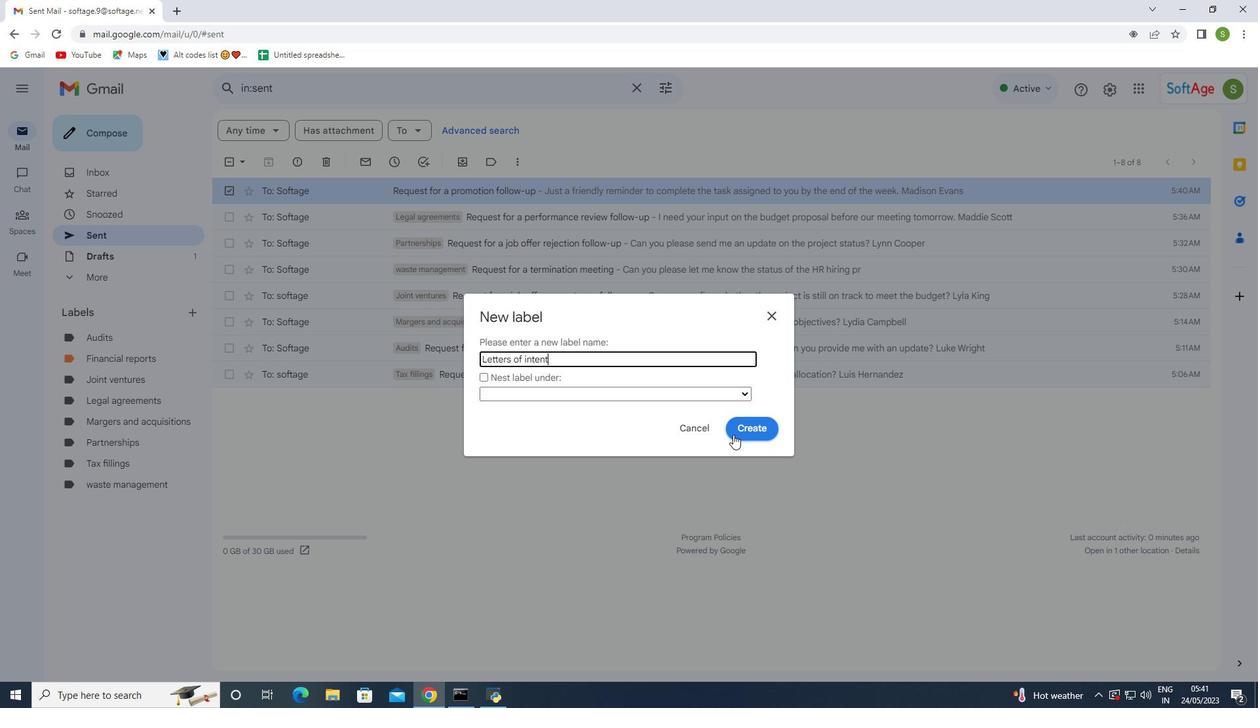 
Action: Mouse pressed left at (741, 433)
Screenshot: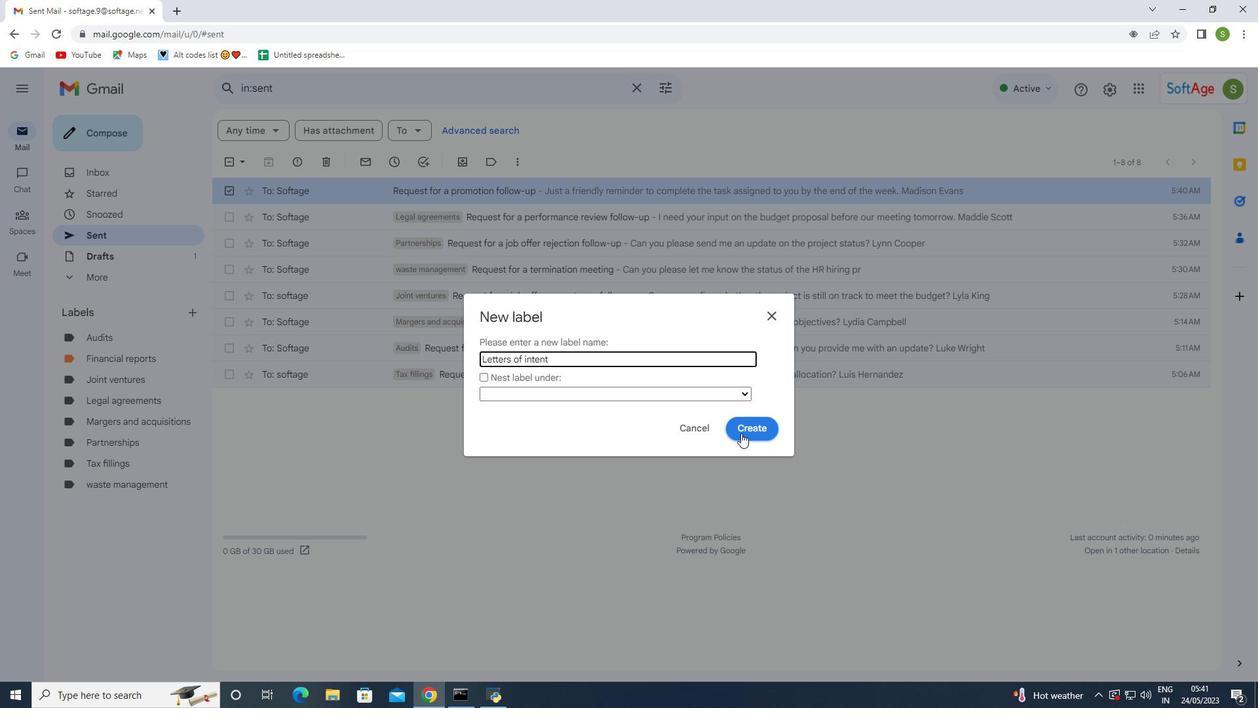 
Action: Mouse moved to (303, 191)
Screenshot: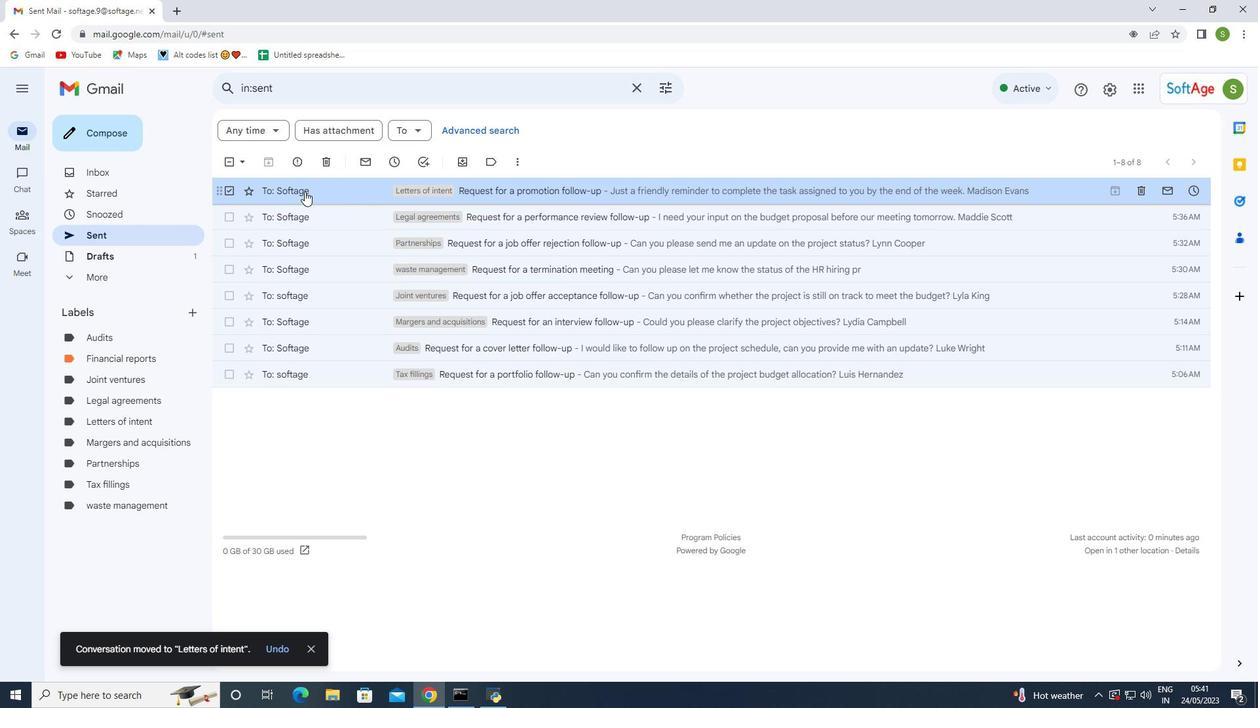 
Action: Mouse pressed left at (303, 191)
Screenshot: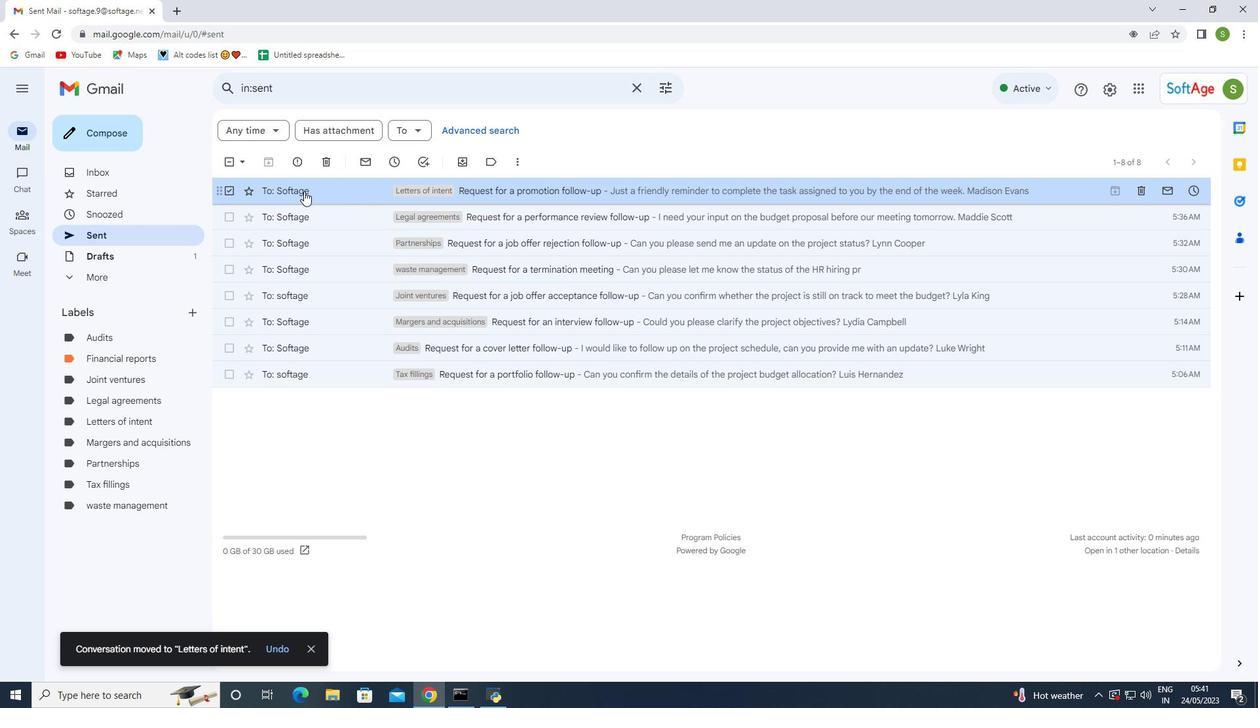 
Action: Mouse pressed left at (303, 191)
Screenshot: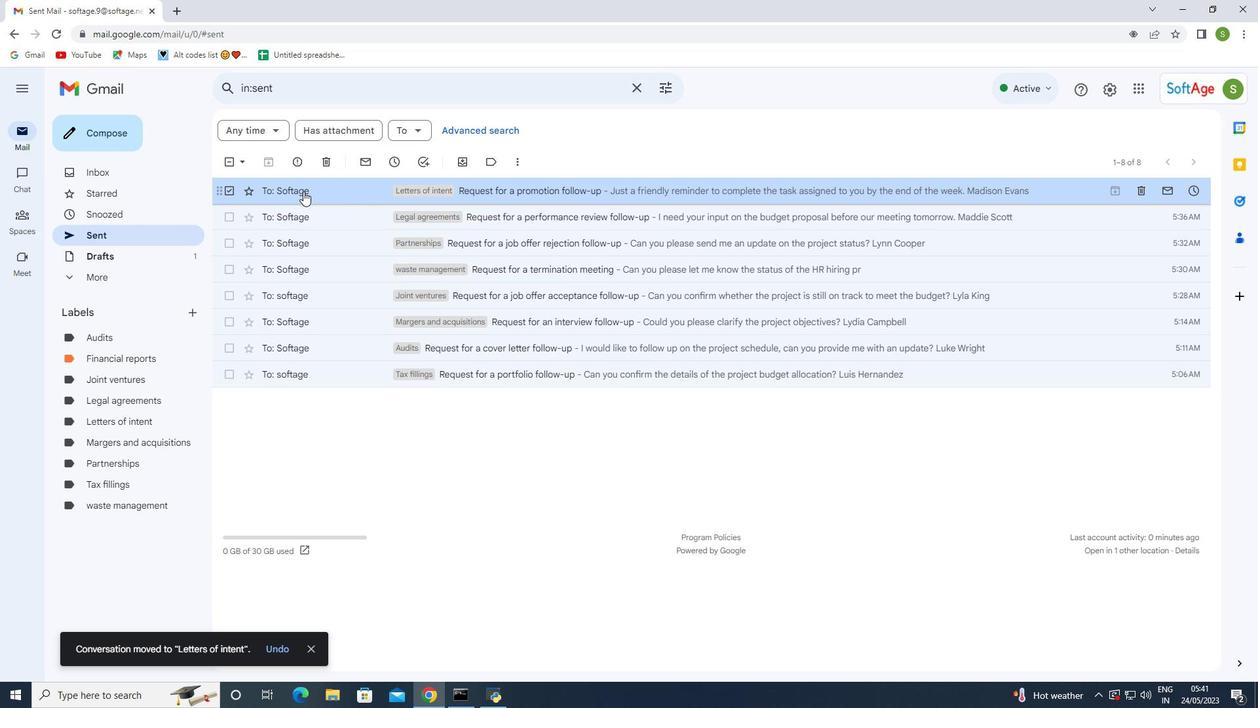 
Action: Mouse moved to (226, 123)
Screenshot: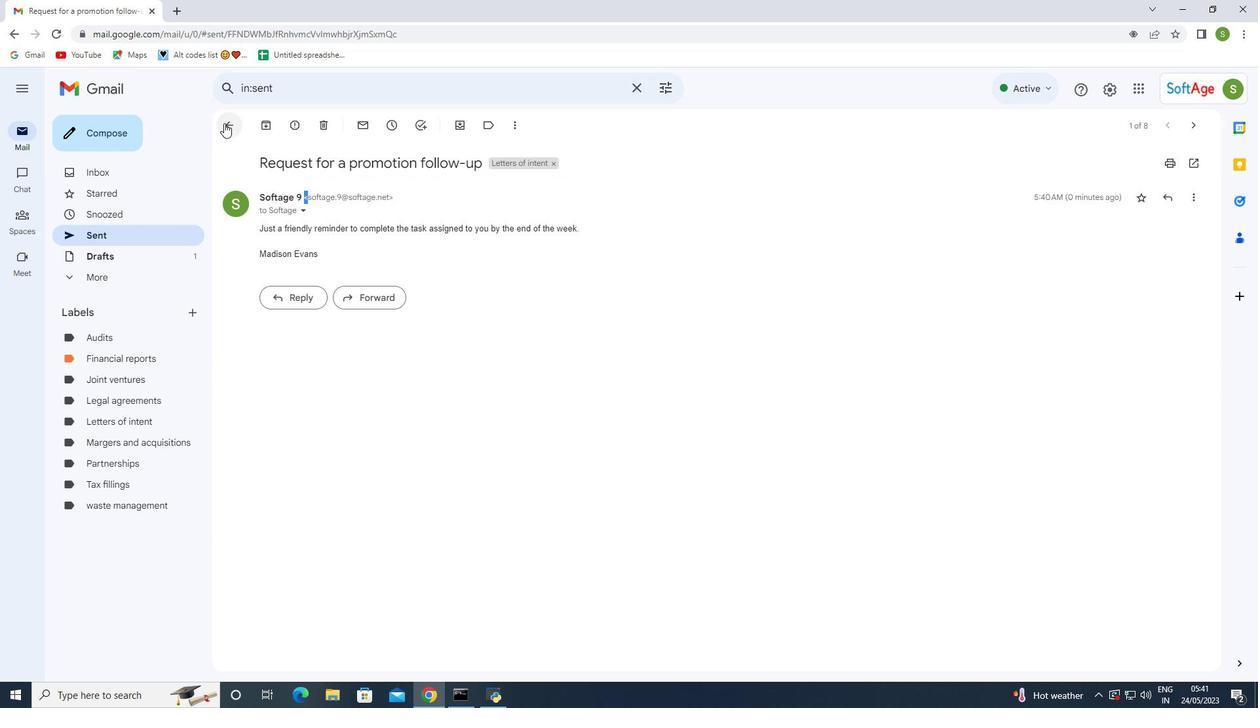 
Action: Mouse pressed left at (226, 123)
Screenshot: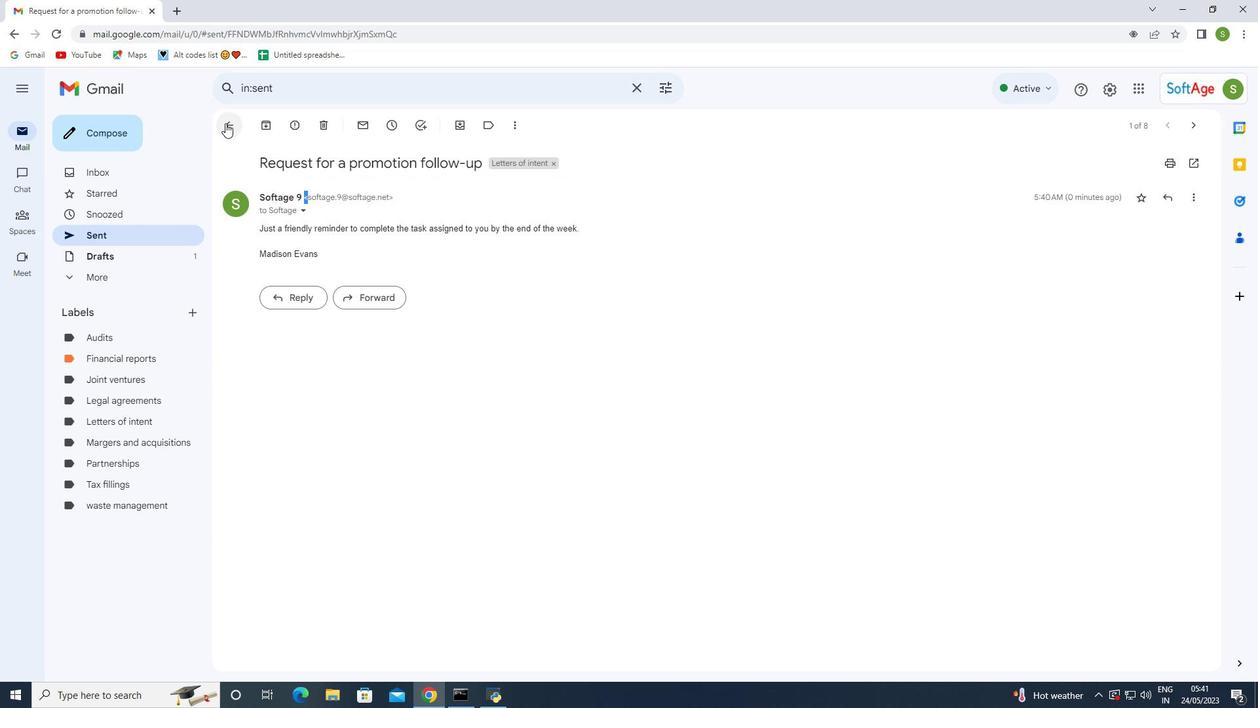 
Action: Mouse moved to (111, 422)
Screenshot: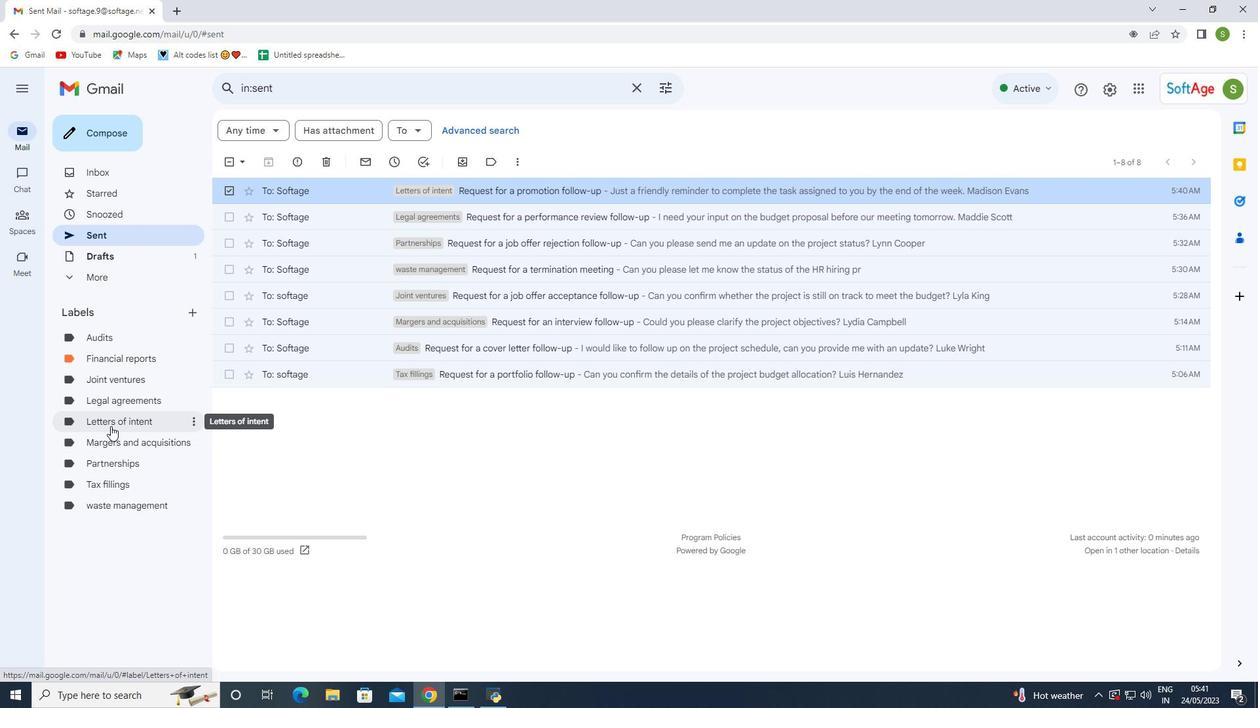 
Action: Mouse pressed left at (111, 422)
Screenshot: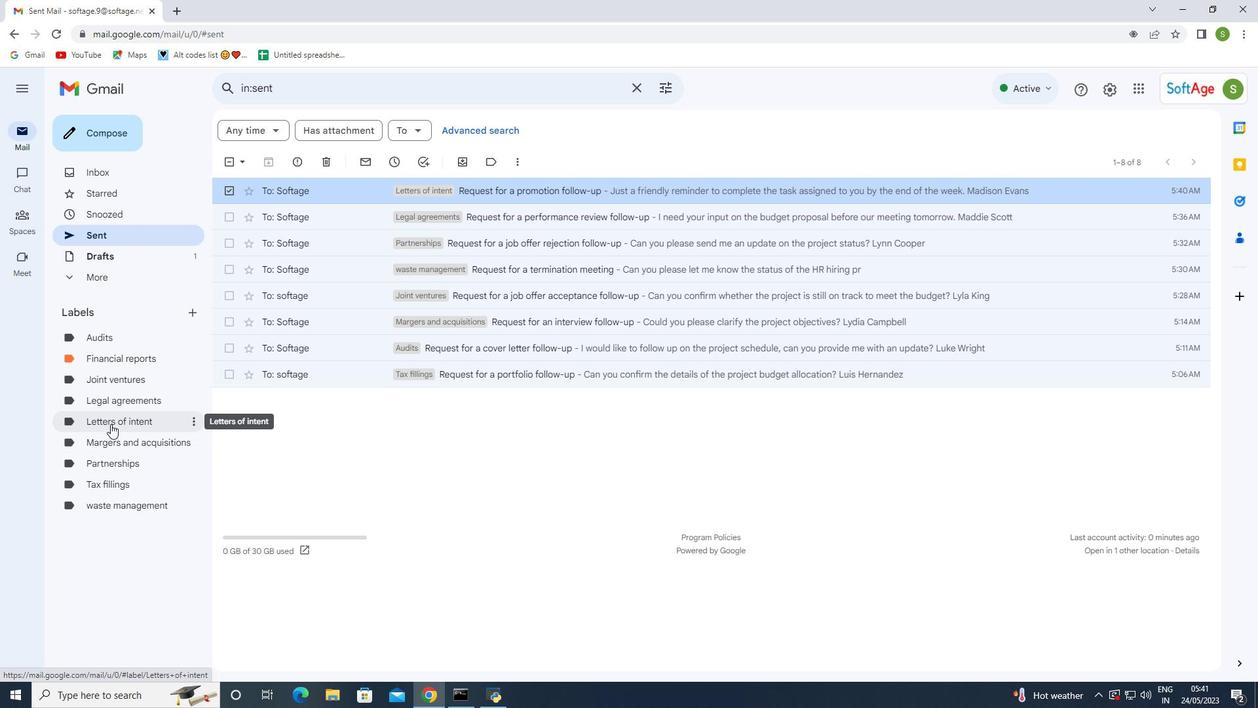 
Action: Mouse pressed left at (111, 422)
Screenshot: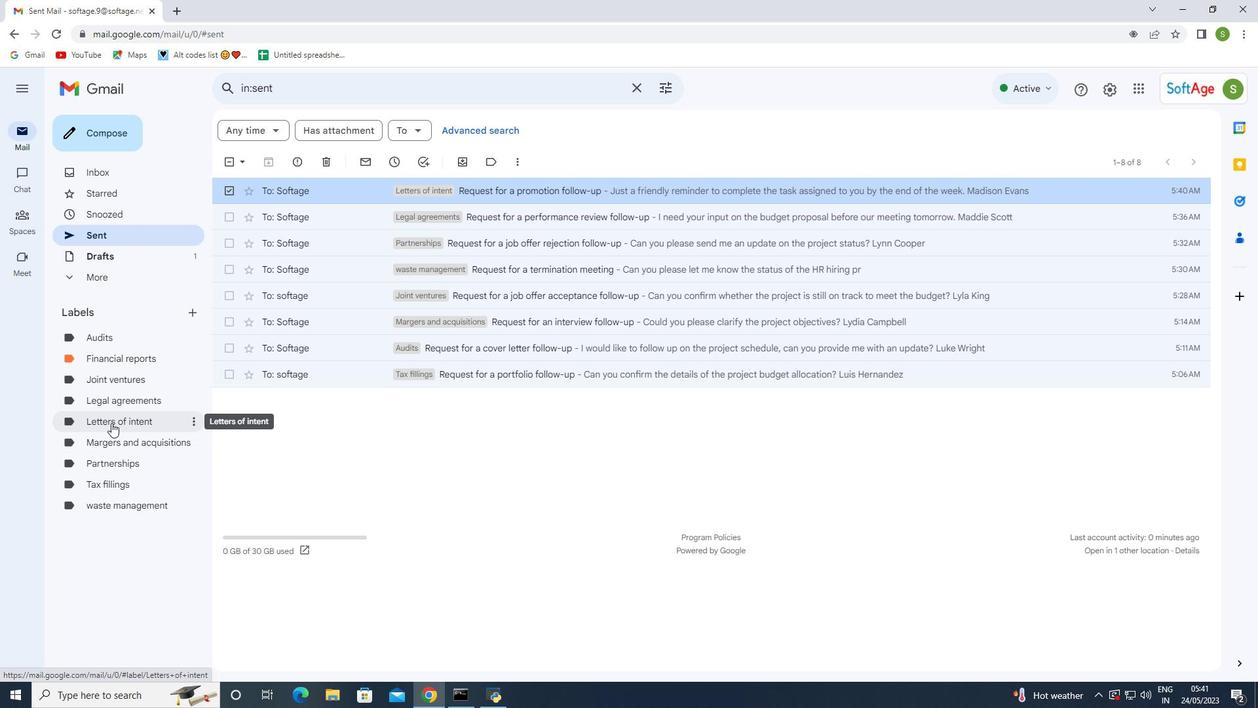 
Action: Mouse moved to (378, 197)
Screenshot: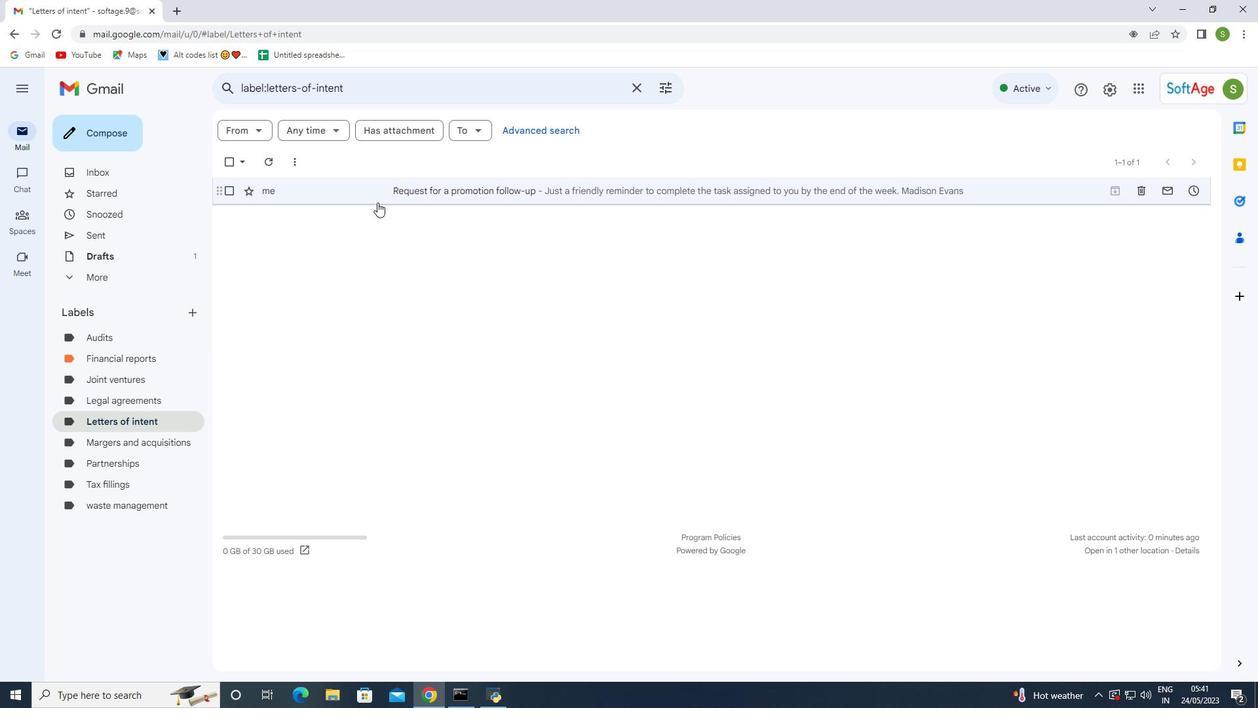 
Action: Mouse pressed left at (378, 197)
Screenshot: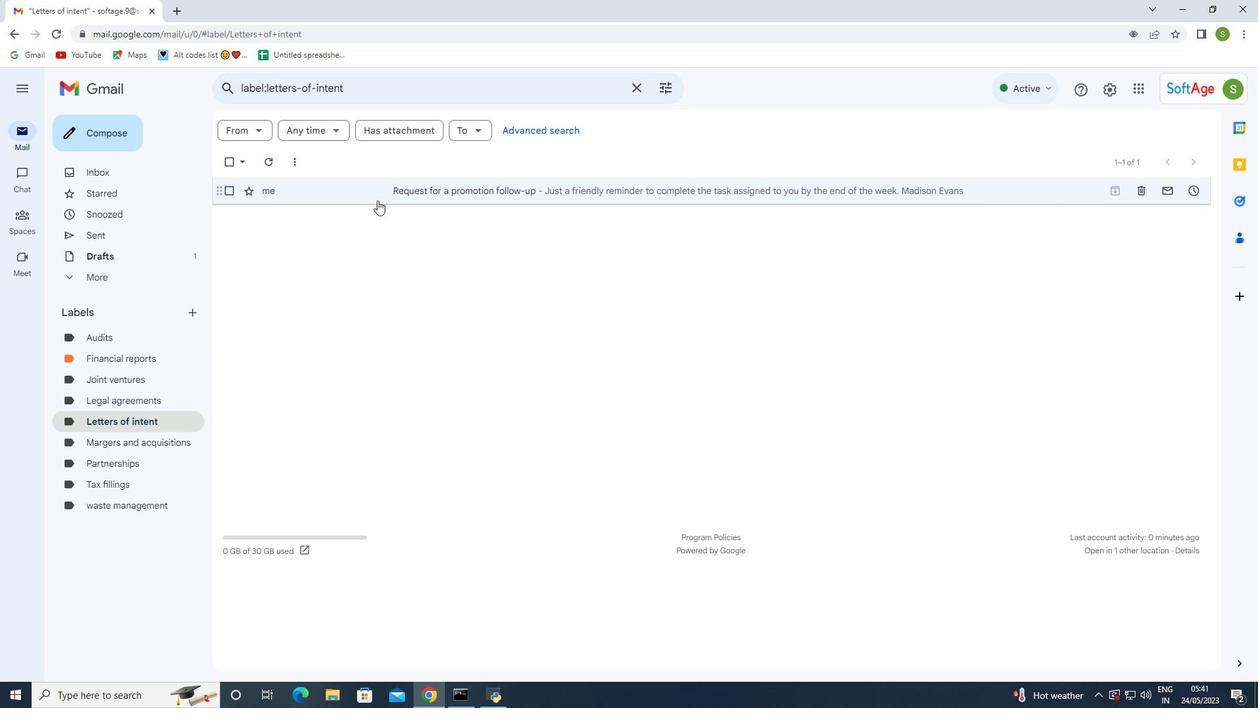 
Action: Mouse pressed left at (378, 197)
Screenshot: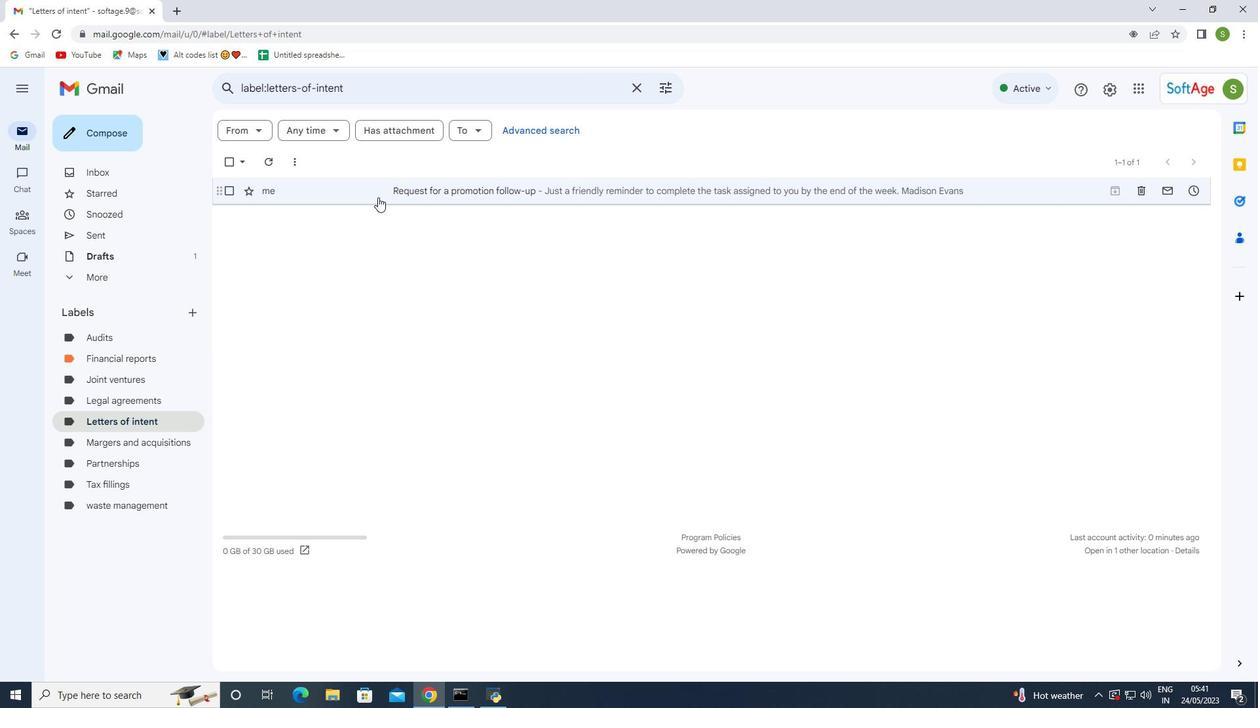 
Action: Mouse moved to (232, 118)
Screenshot: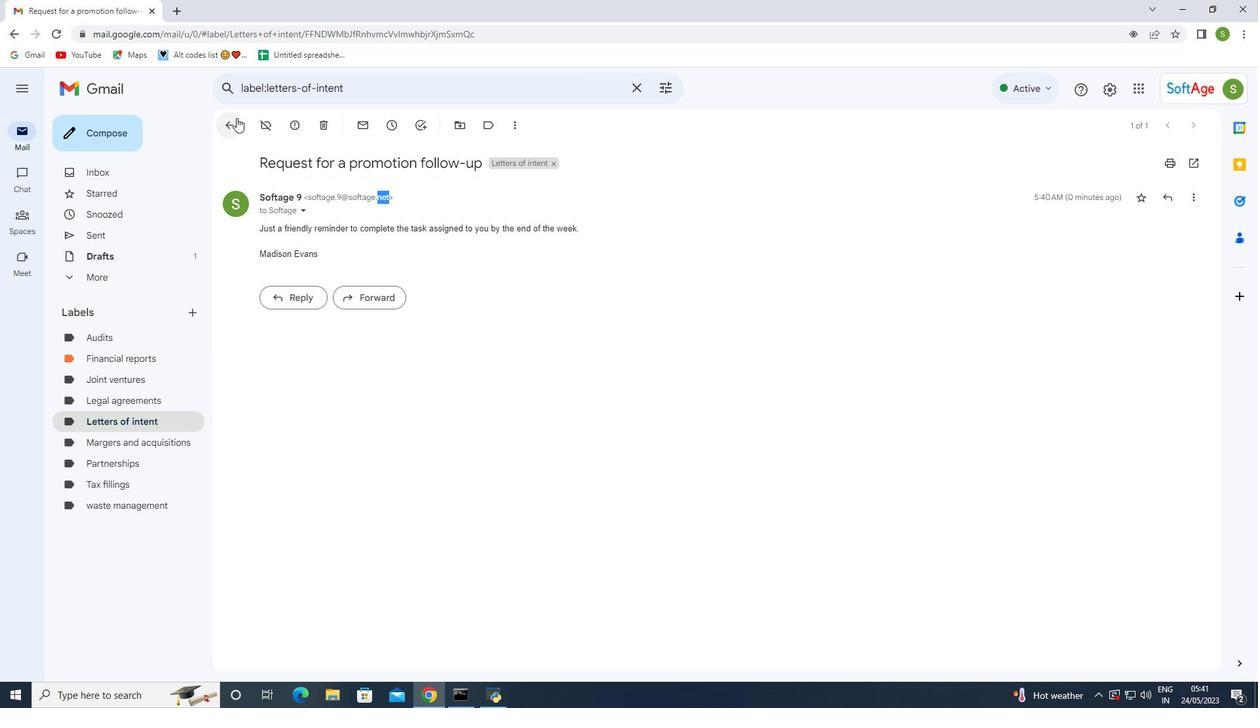 
Action: Mouse pressed left at (232, 118)
Screenshot: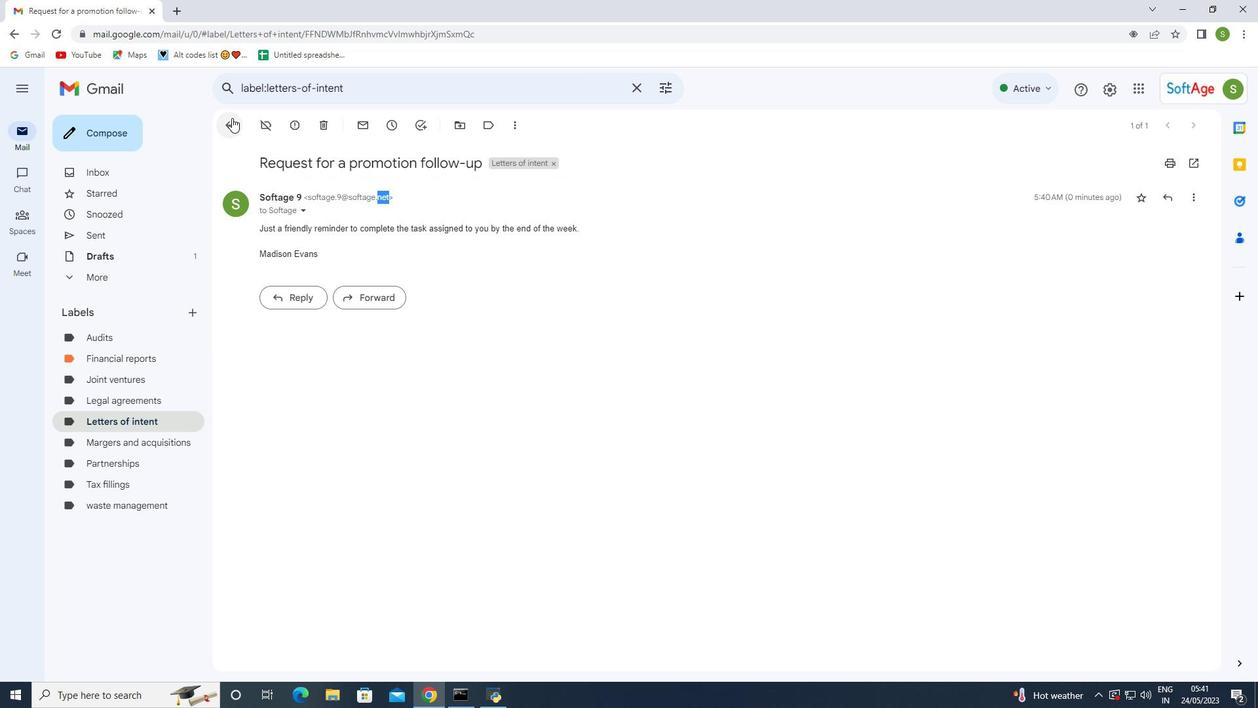 
Action: Mouse moved to (564, 364)
Screenshot: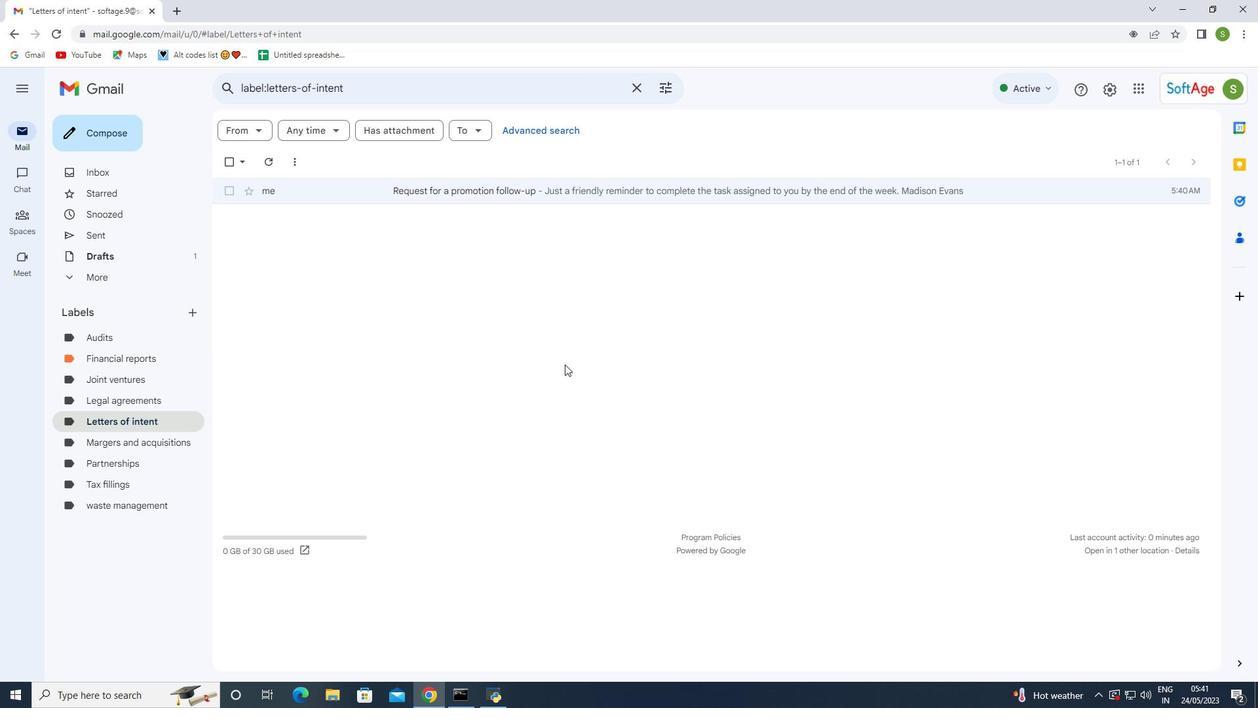 
